 Task: Find connections with filter location Águas de Lindóia with filter topic #cybersecuritywith filter profile language French with filter current company Razorpay with filter school GIET College of Engineering, NH-5, Chaitanya Knowledge City, Rajahmundry, PIN -533296 (CC-6R) with filter industry Insurance and Employee Benefit Funds with filter service category Accounting with filter keywords title Marketing Consultant
Action: Mouse moved to (668, 129)
Screenshot: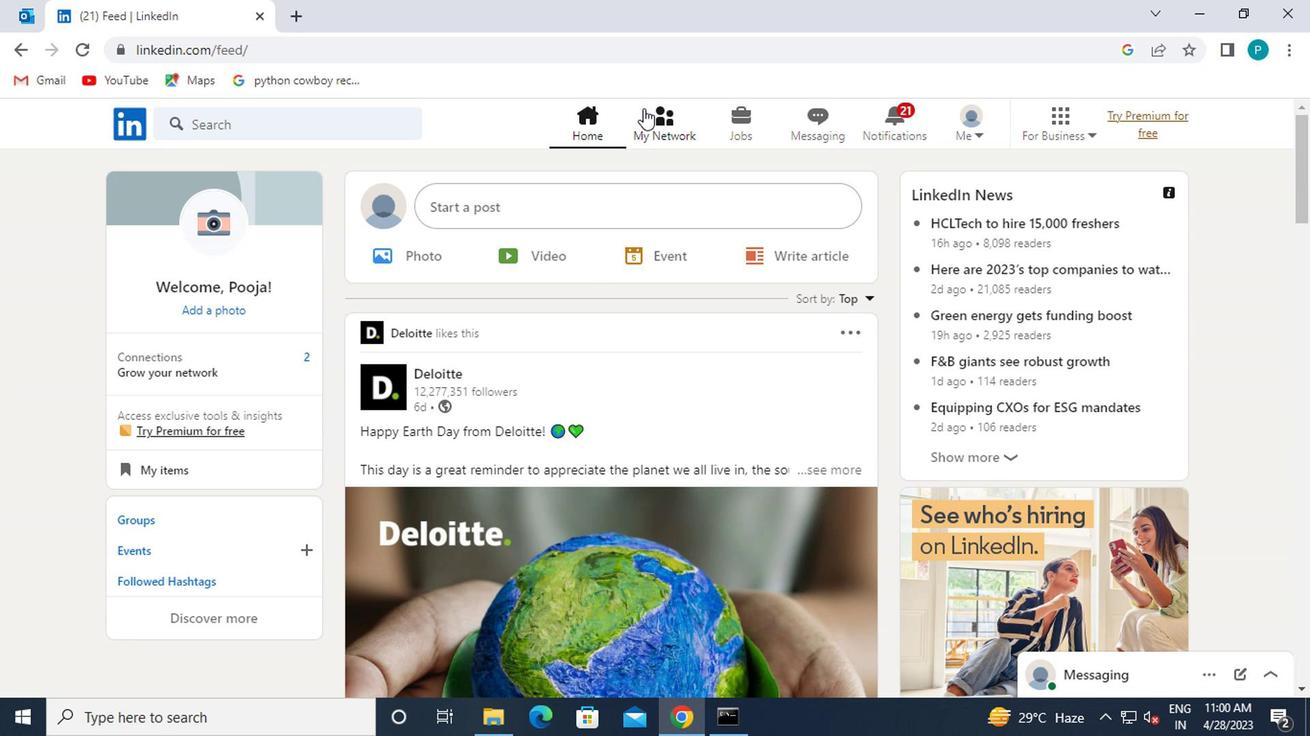 
Action: Mouse pressed left at (668, 129)
Screenshot: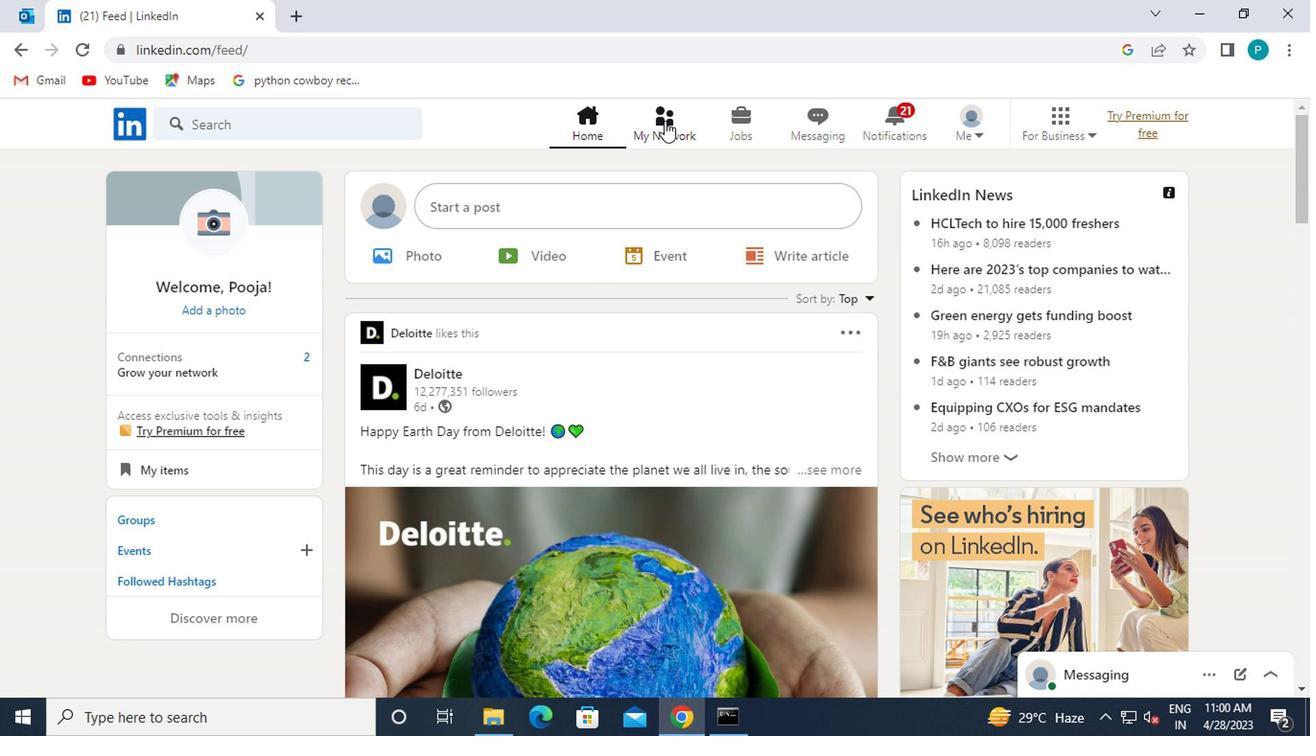 
Action: Mouse moved to (329, 226)
Screenshot: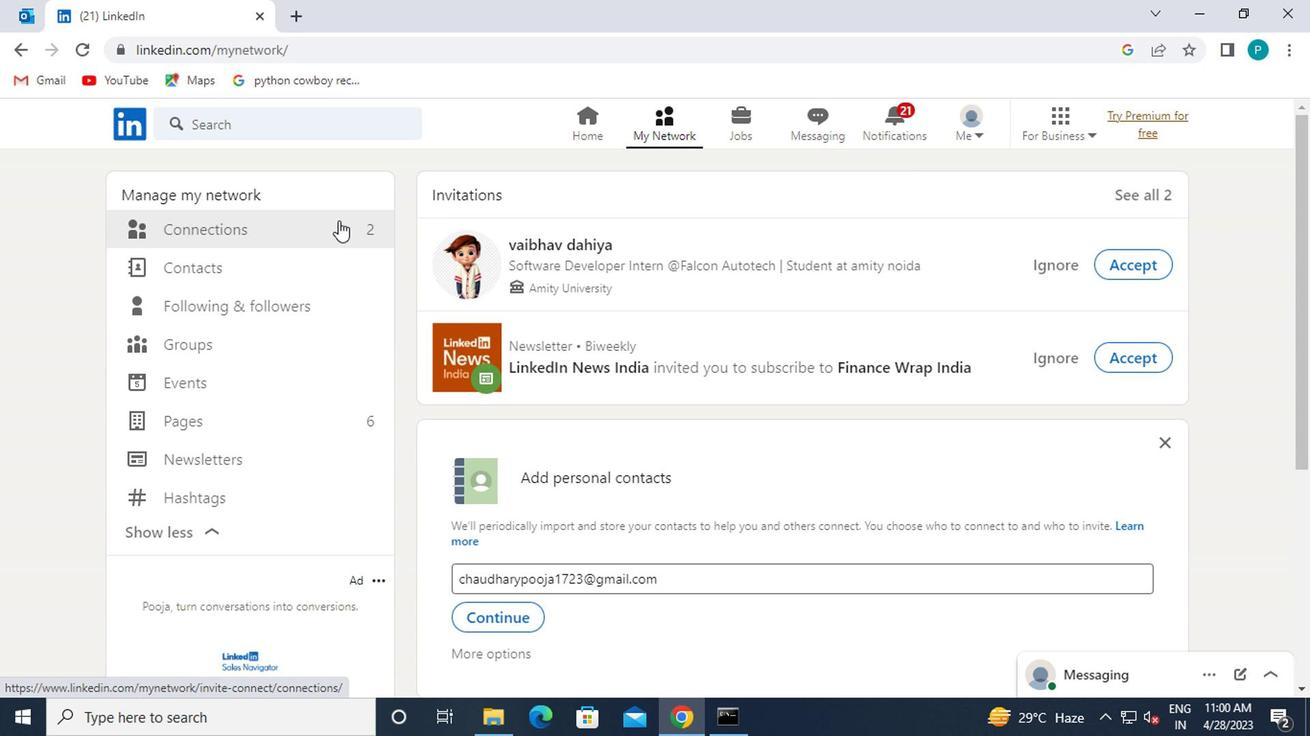 
Action: Mouse pressed left at (329, 226)
Screenshot: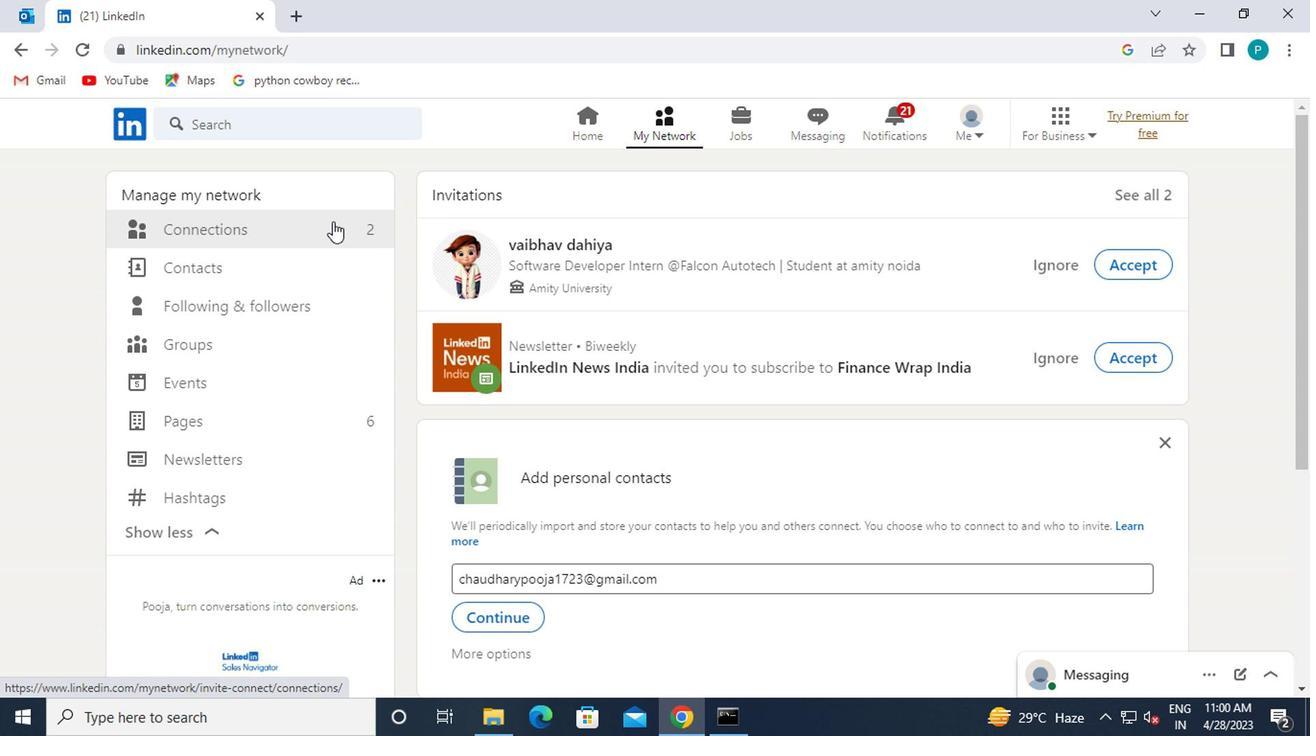 
Action: Mouse moved to (786, 229)
Screenshot: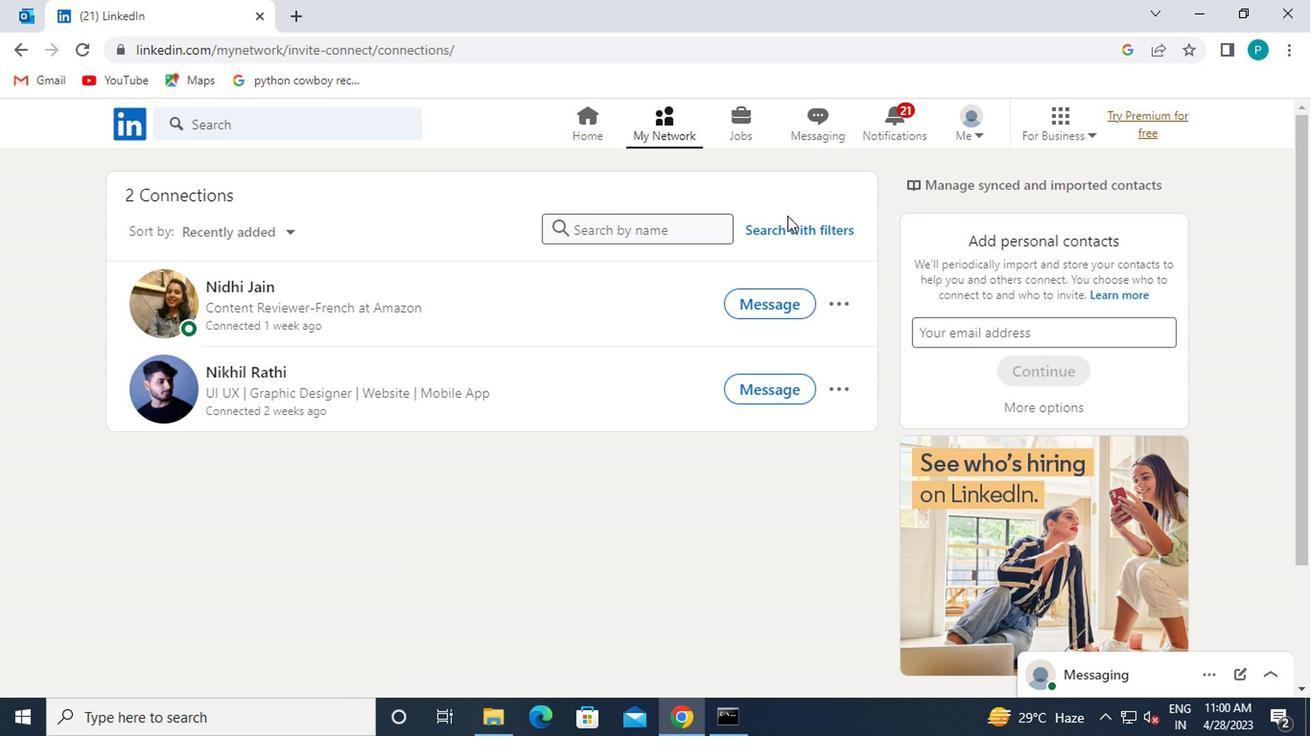 
Action: Mouse pressed left at (786, 229)
Screenshot: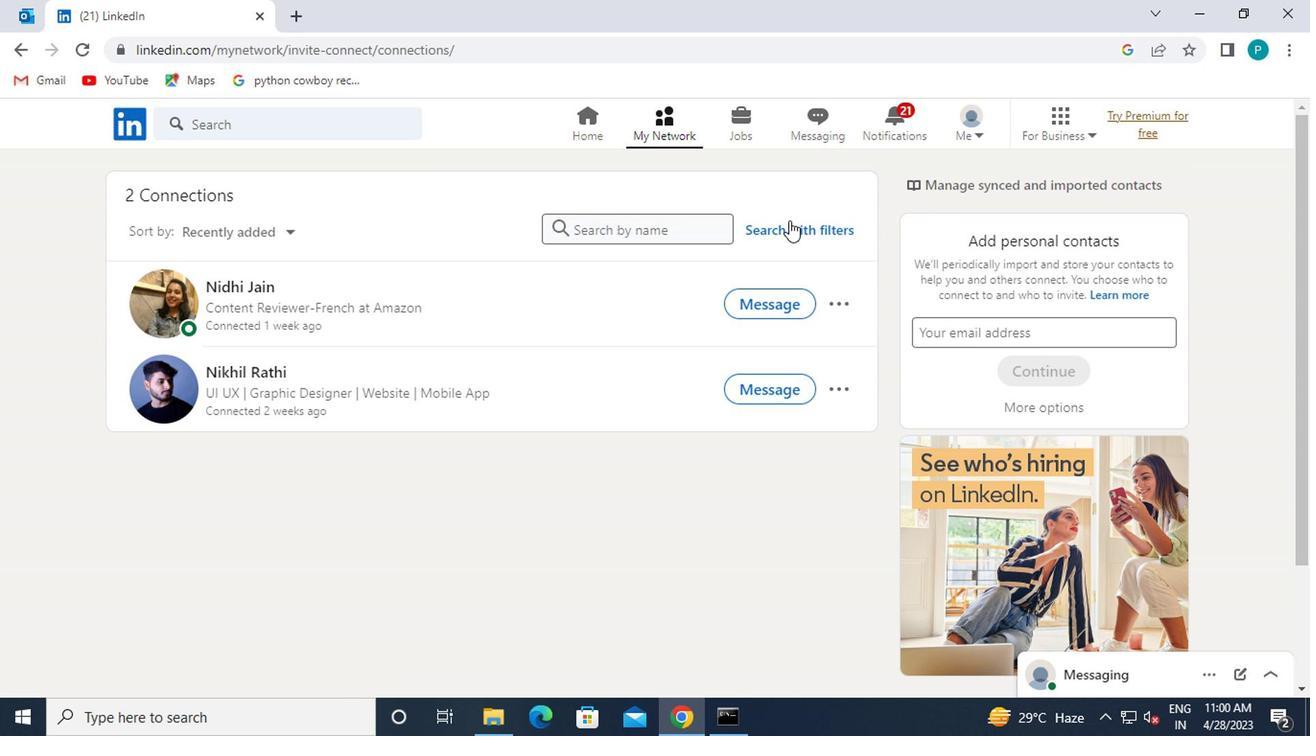 
Action: Mouse moved to (737, 182)
Screenshot: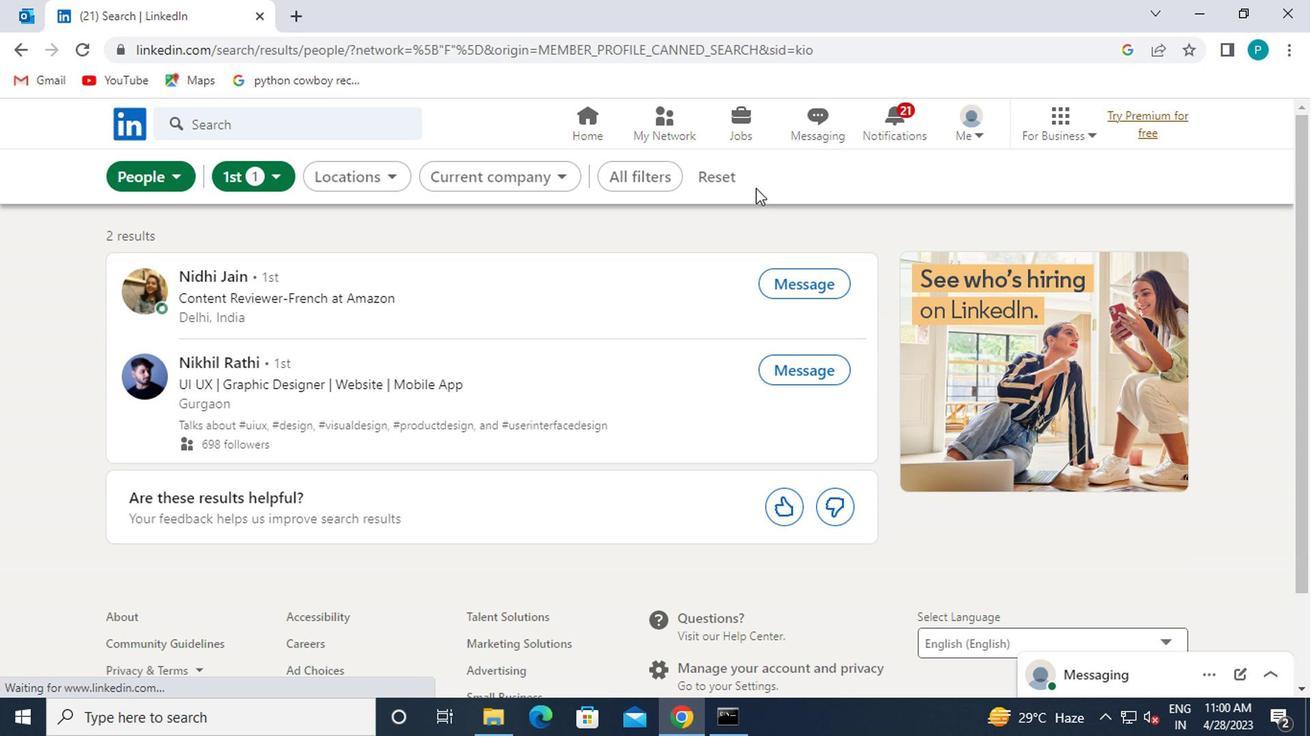
Action: Mouse pressed left at (737, 182)
Screenshot: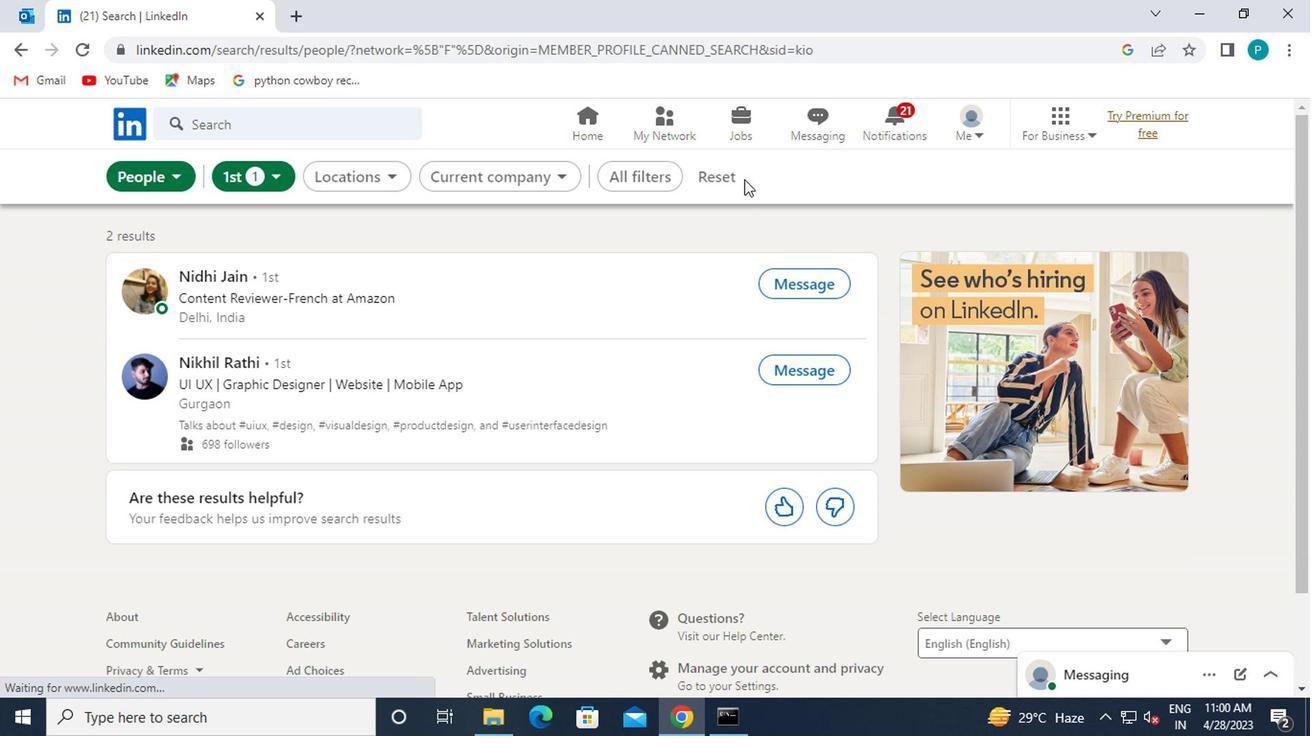 
Action: Mouse moved to (661, 181)
Screenshot: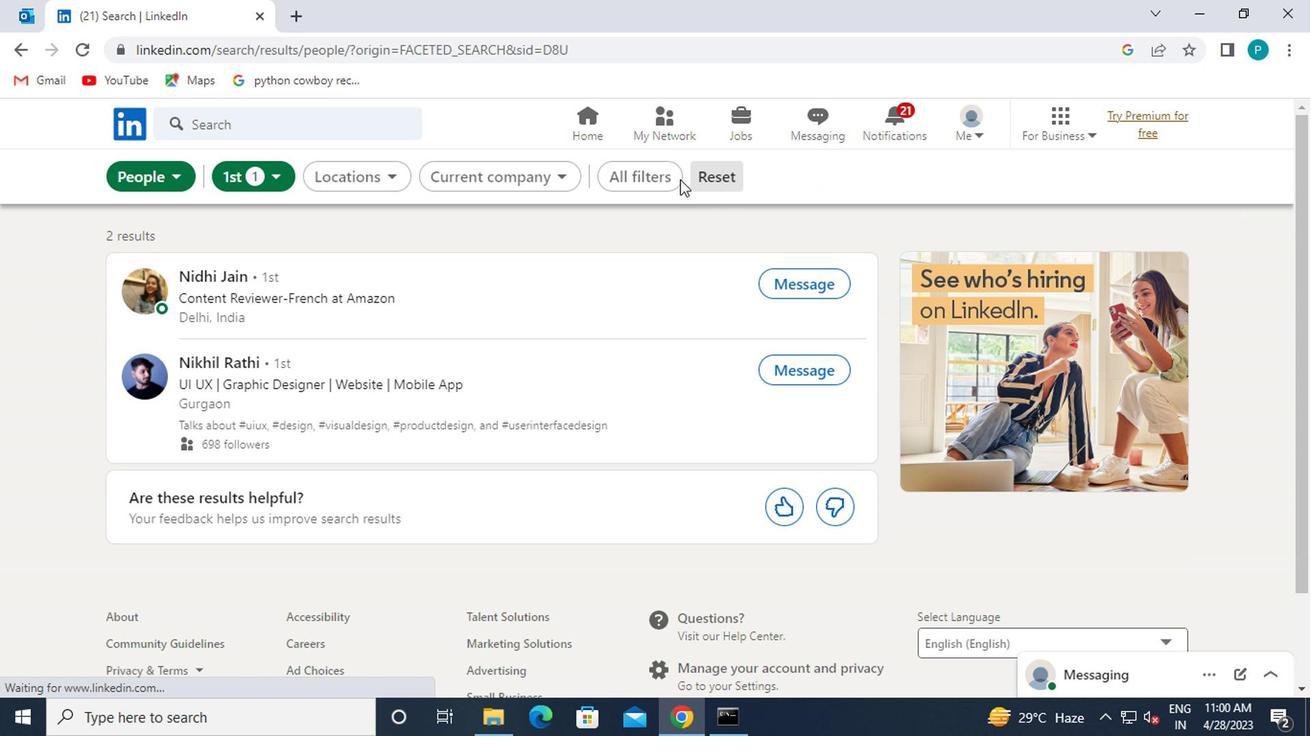 
Action: Mouse pressed left at (661, 181)
Screenshot: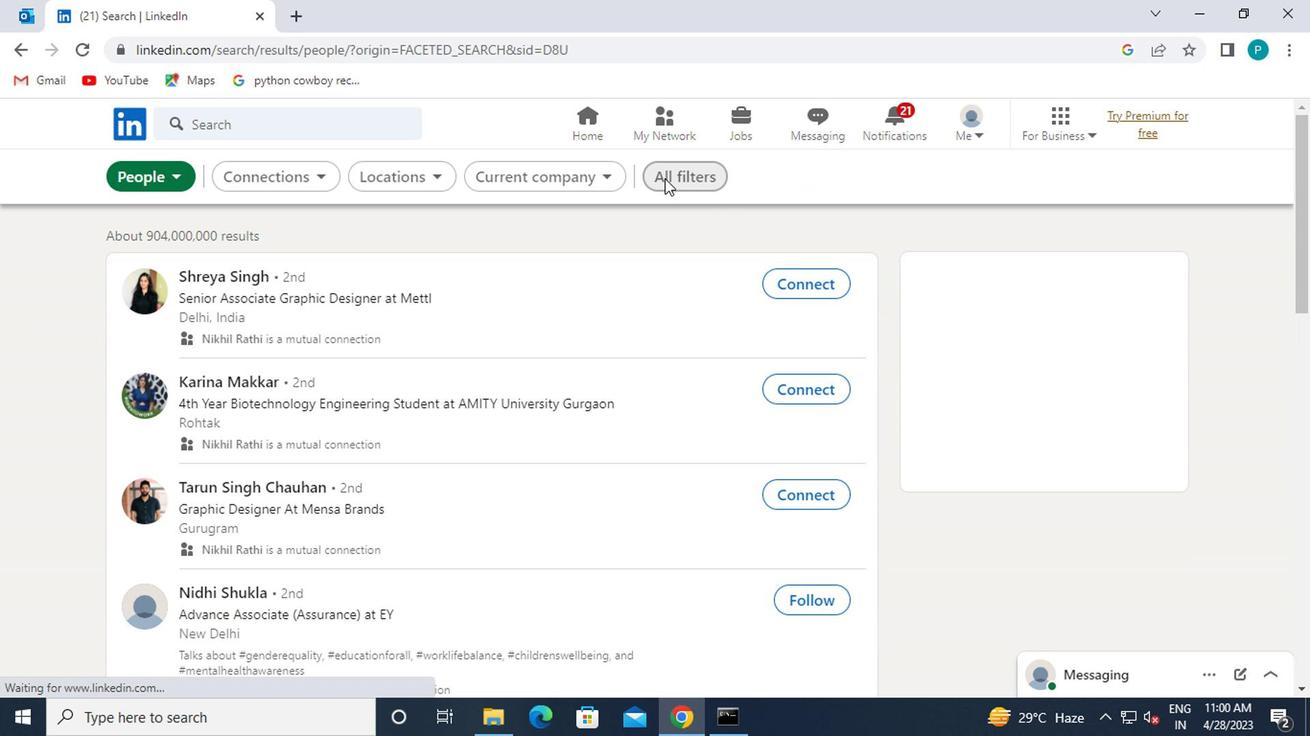 
Action: Mouse moved to (1239, 585)
Screenshot: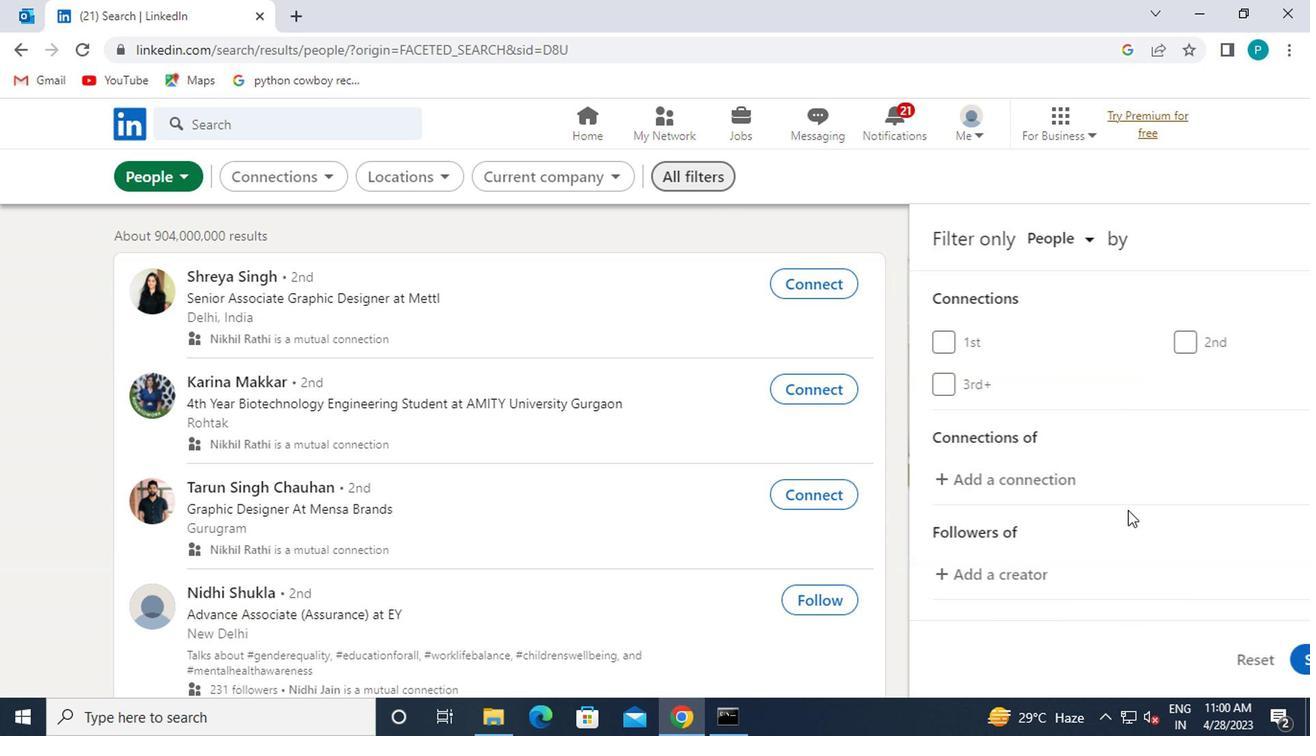 
Action: Mouse scrolled (1239, 584) with delta (0, -1)
Screenshot: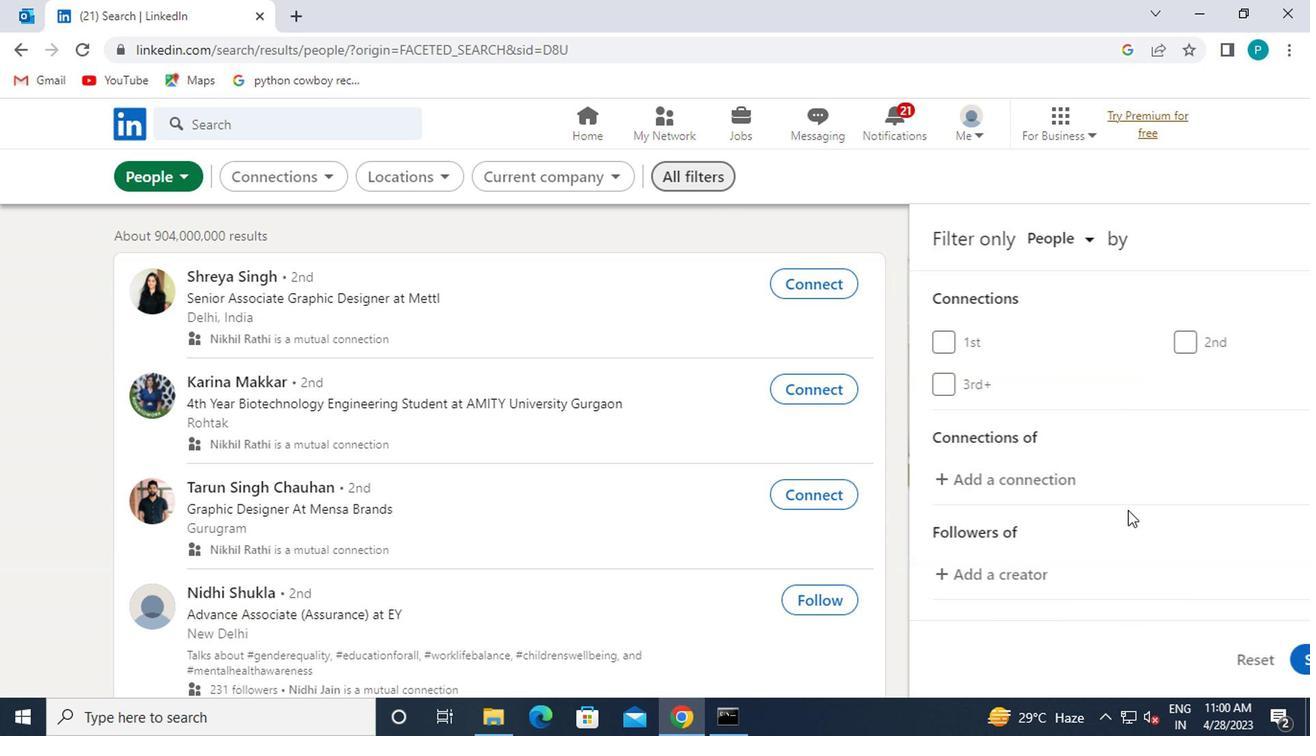 
Action: Mouse scrolled (1239, 584) with delta (0, -1)
Screenshot: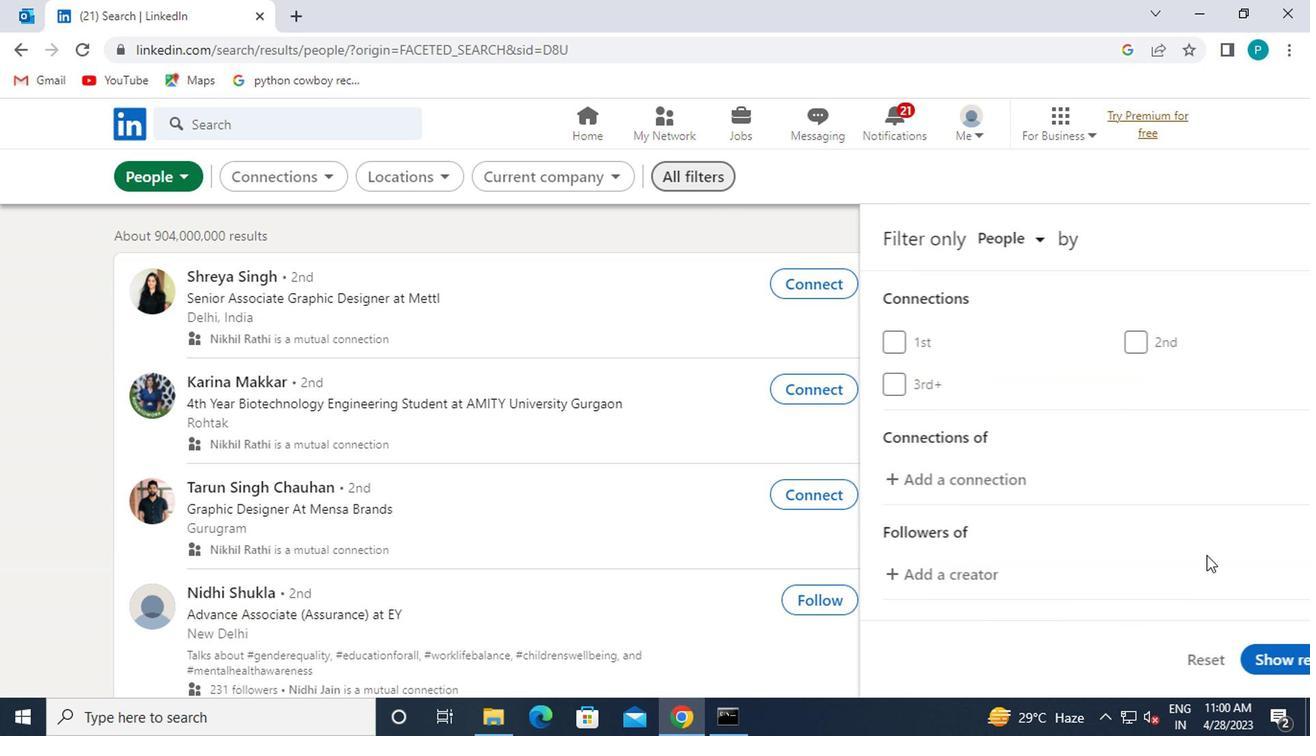 
Action: Mouse scrolled (1239, 584) with delta (0, -1)
Screenshot: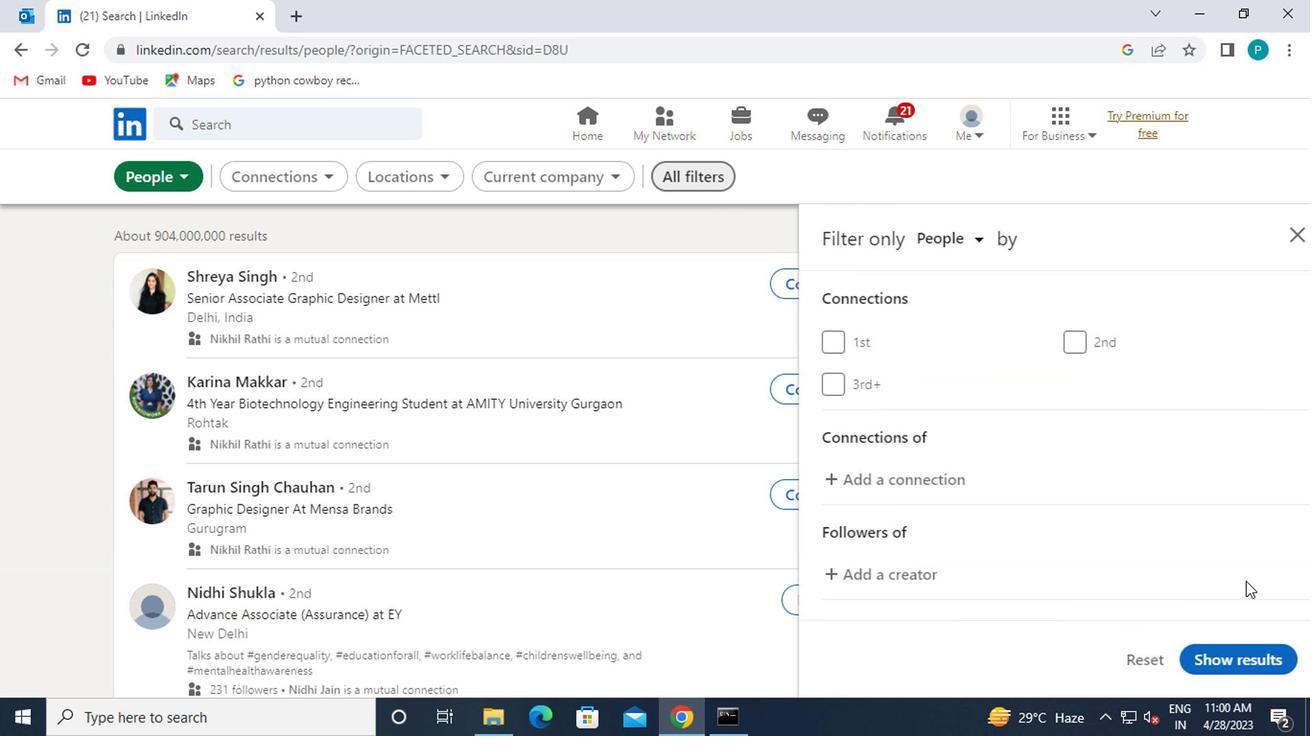 
Action: Mouse moved to (1088, 459)
Screenshot: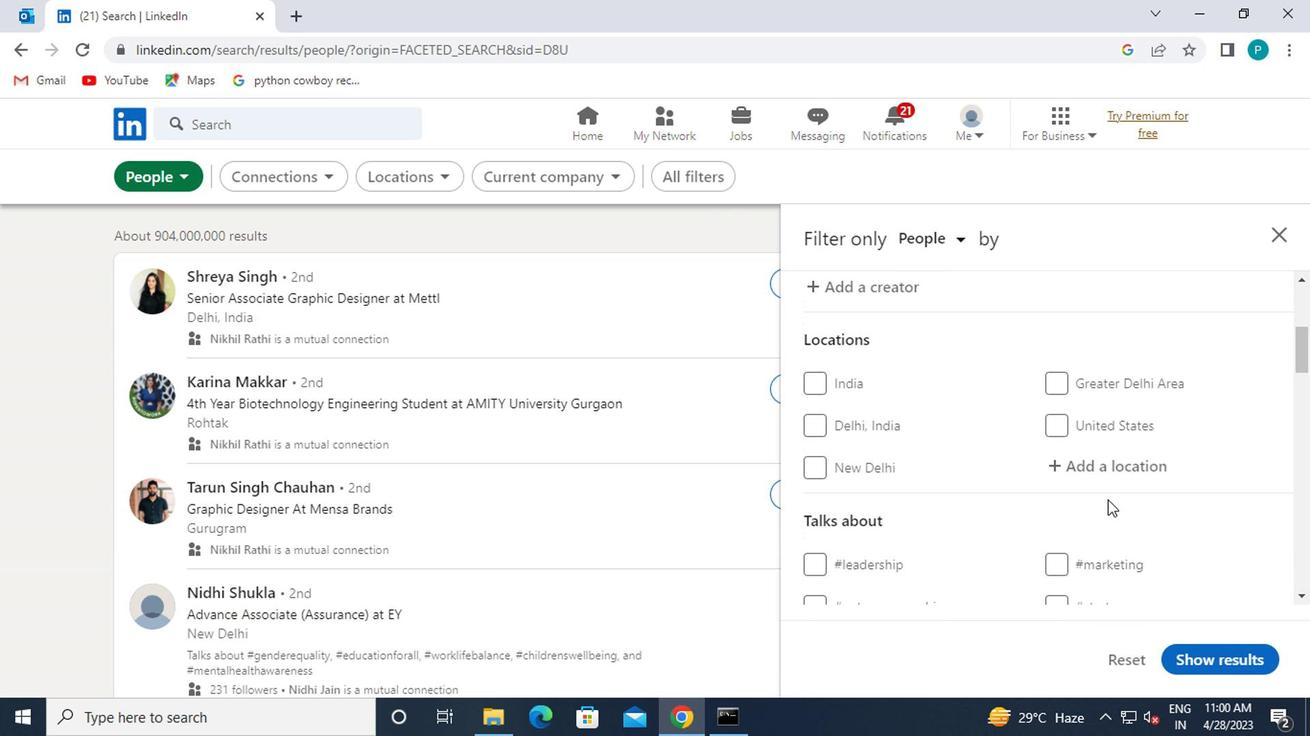 
Action: Mouse pressed left at (1088, 459)
Screenshot: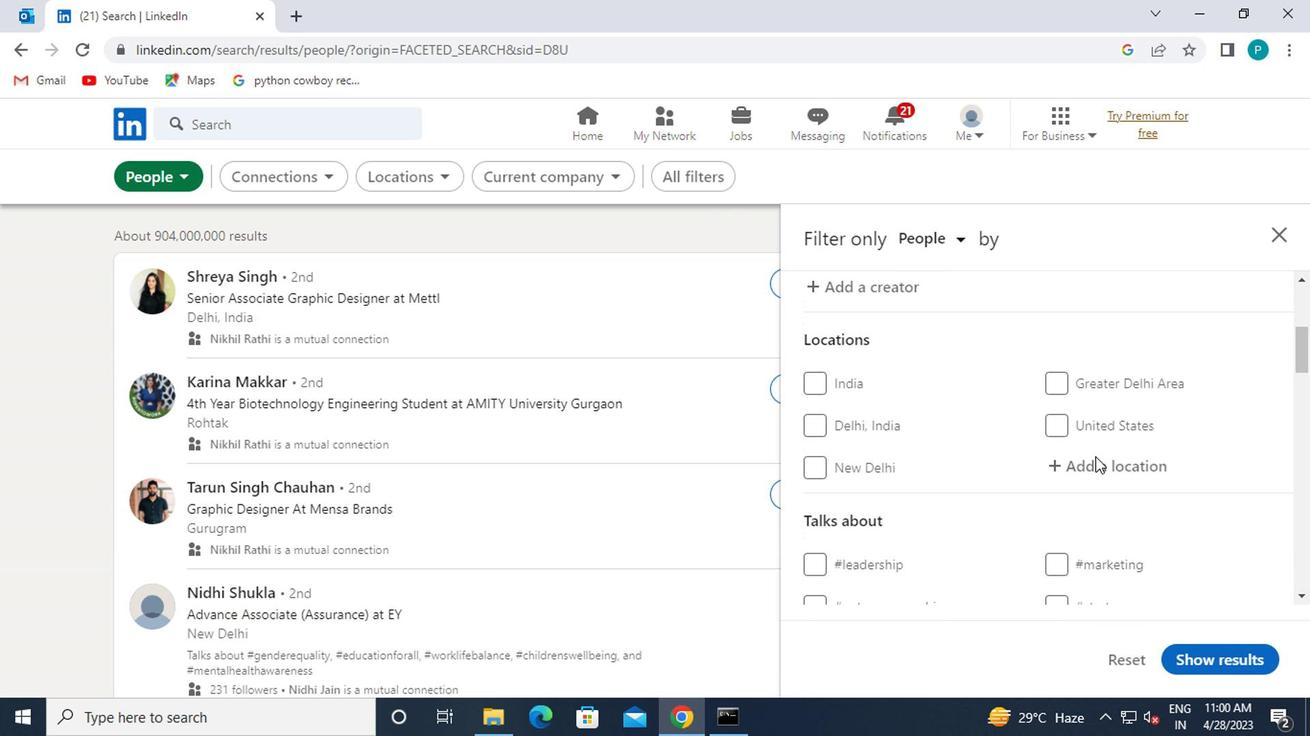 
Action: Mouse moved to (1087, 459)
Screenshot: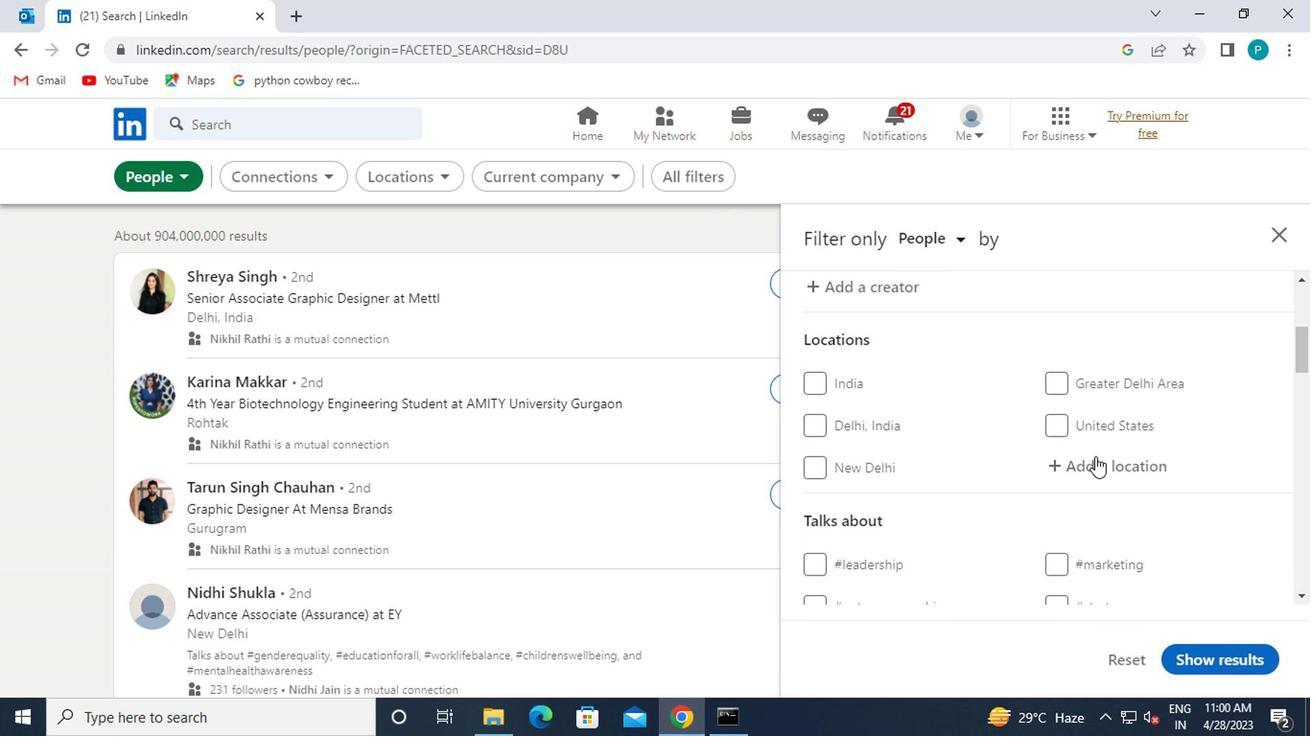 
Action: Key pressed <Key.caps_lock>a<Key.caps_lock>guas
Screenshot: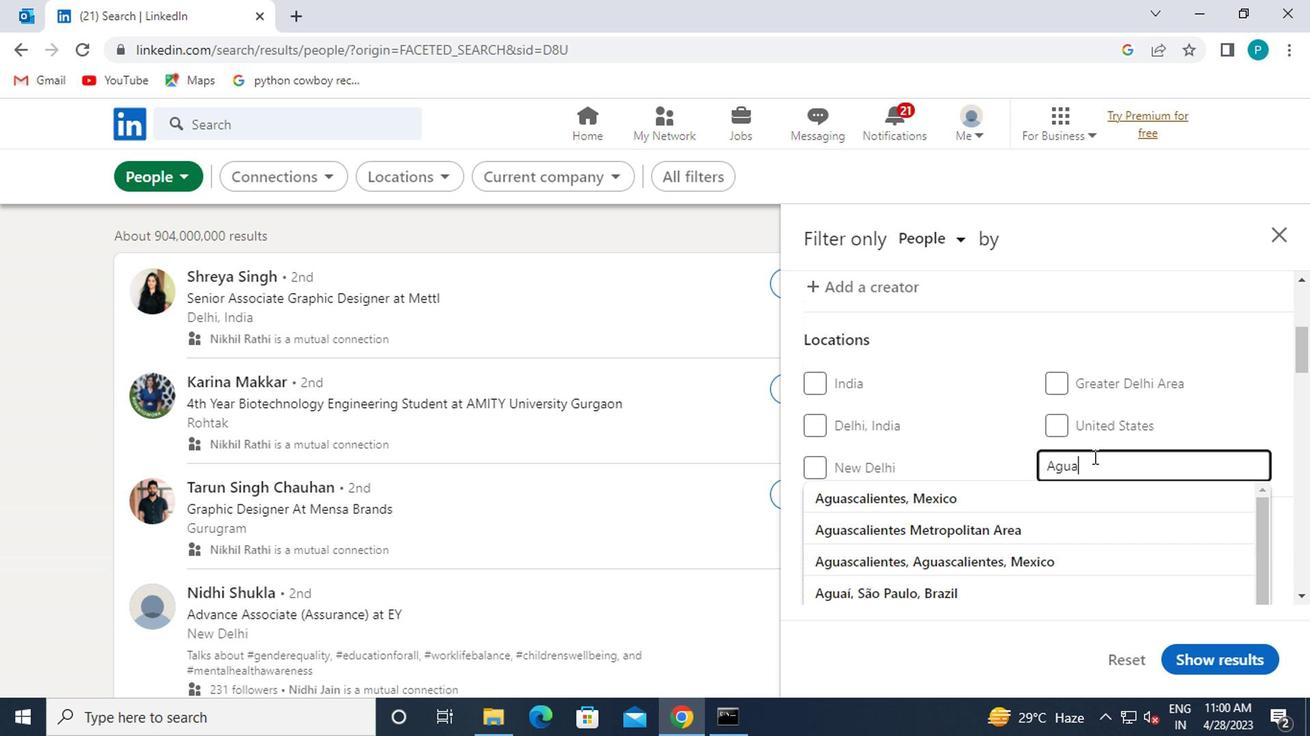 
Action: Mouse moved to (1083, 458)
Screenshot: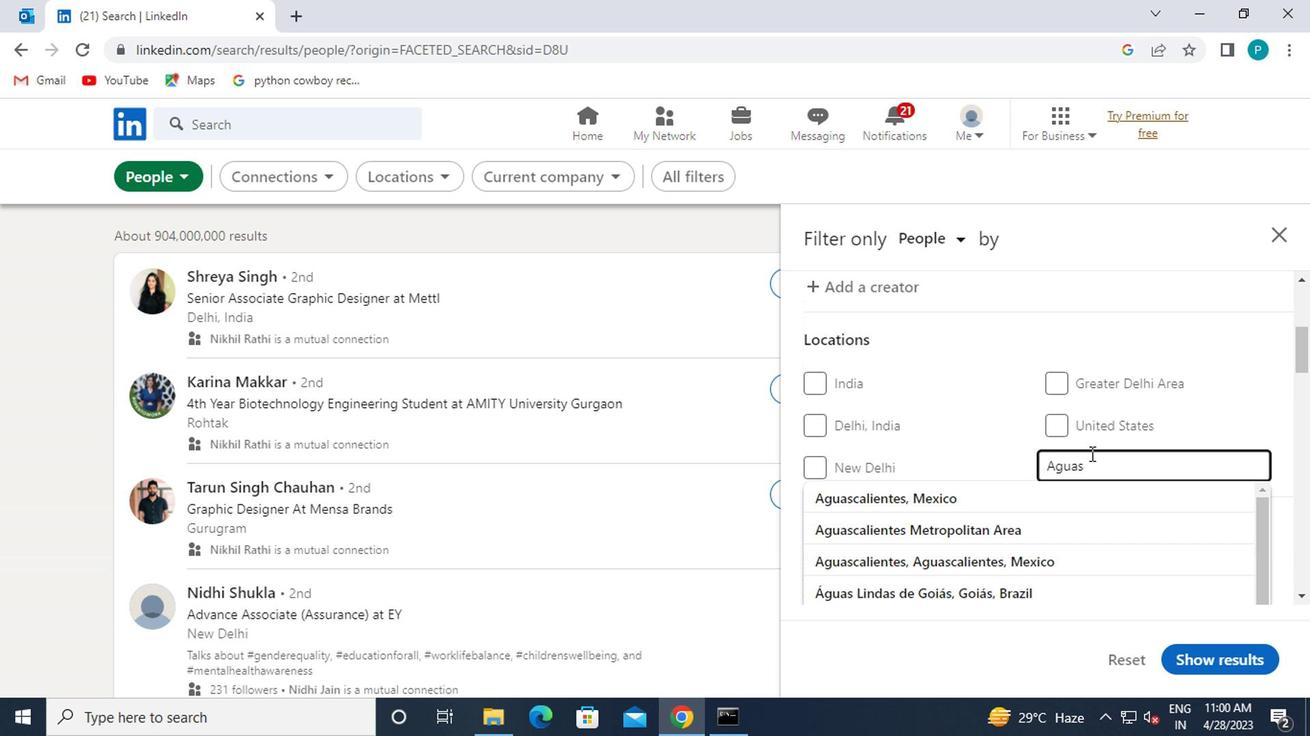 
Action: Key pressed <Key.space>de
Screenshot: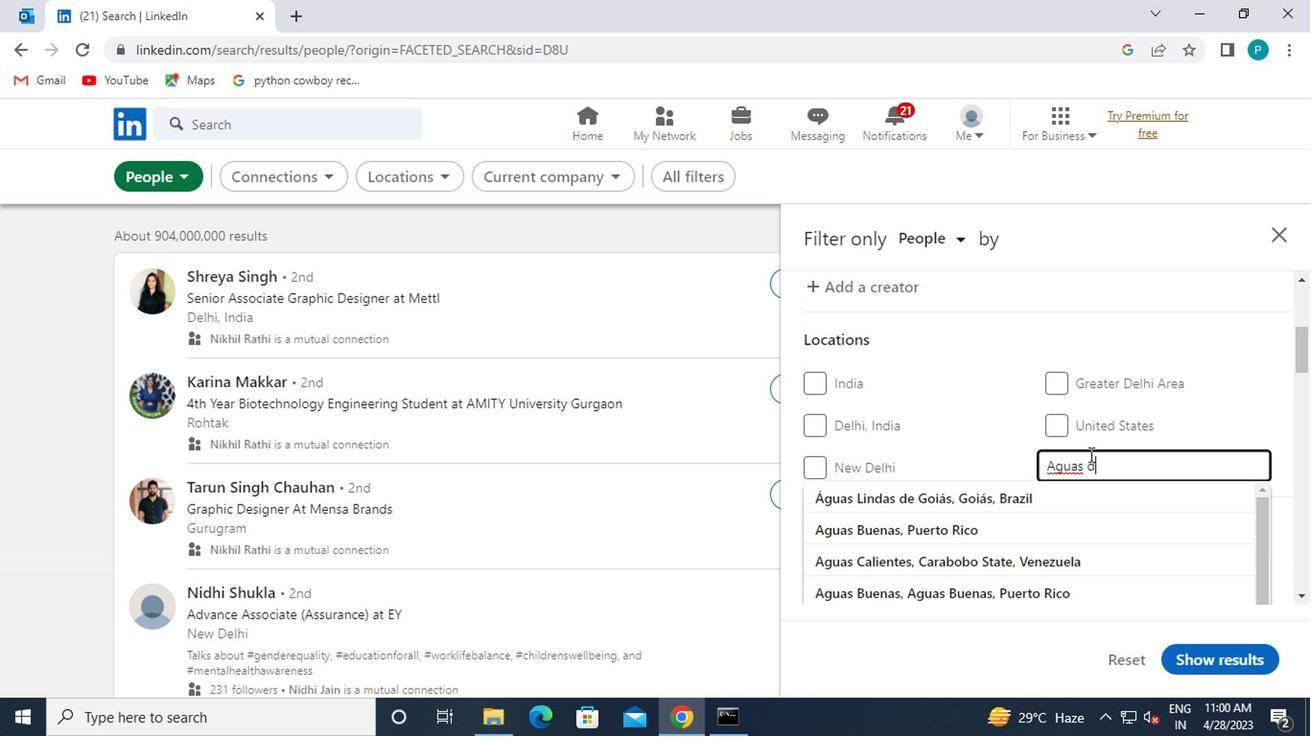 
Action: Mouse moved to (1015, 521)
Screenshot: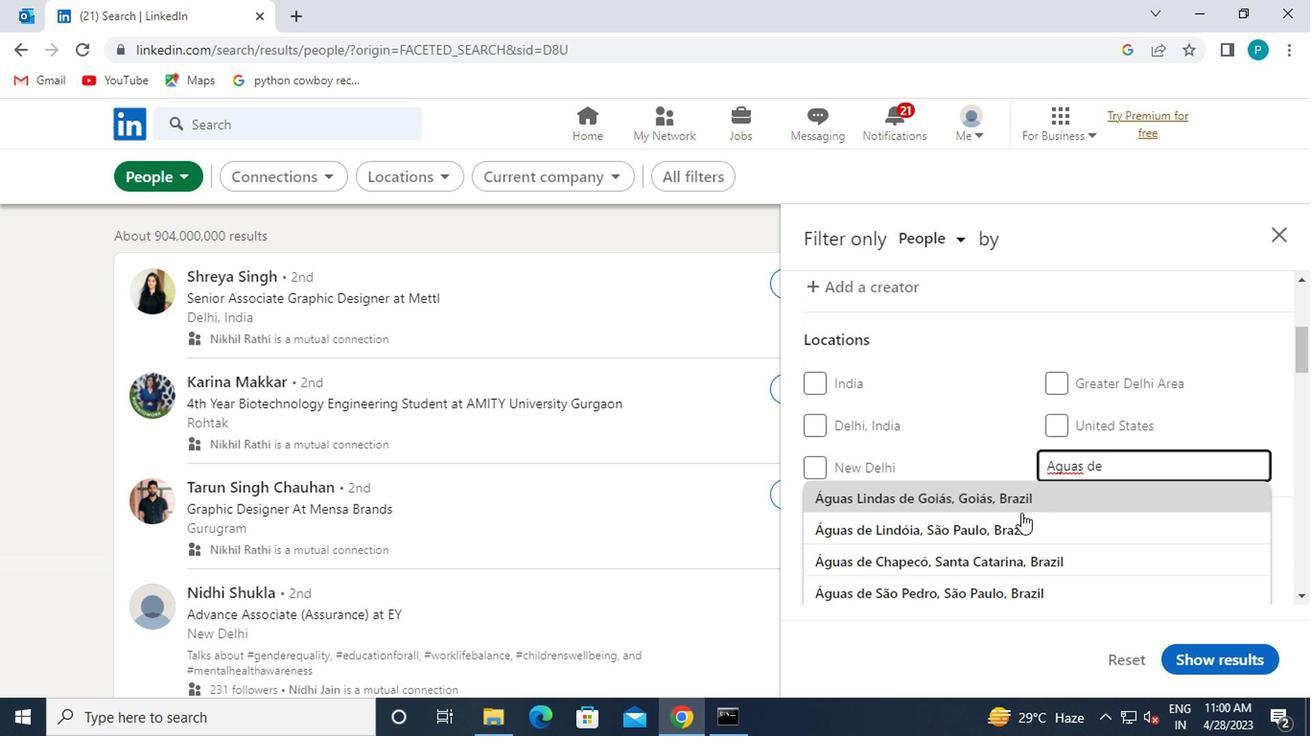 
Action: Mouse pressed left at (1015, 521)
Screenshot: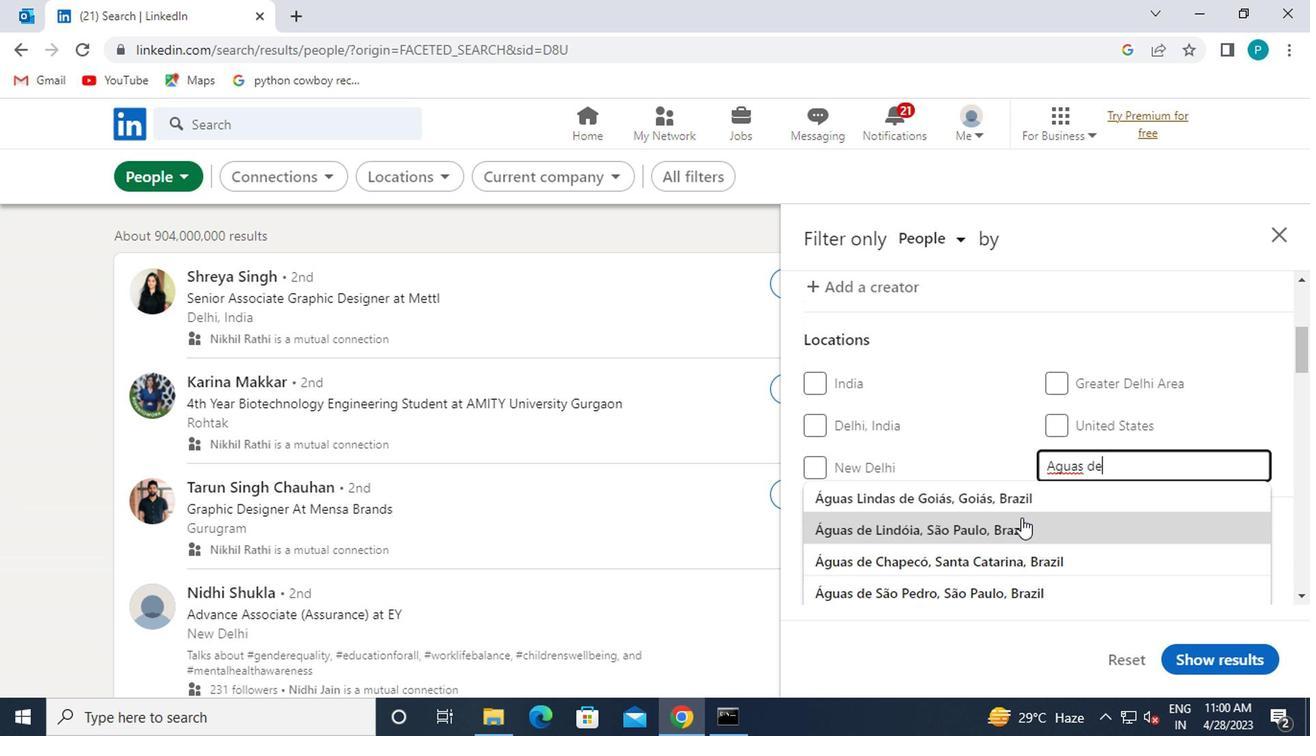 
Action: Mouse moved to (1015, 503)
Screenshot: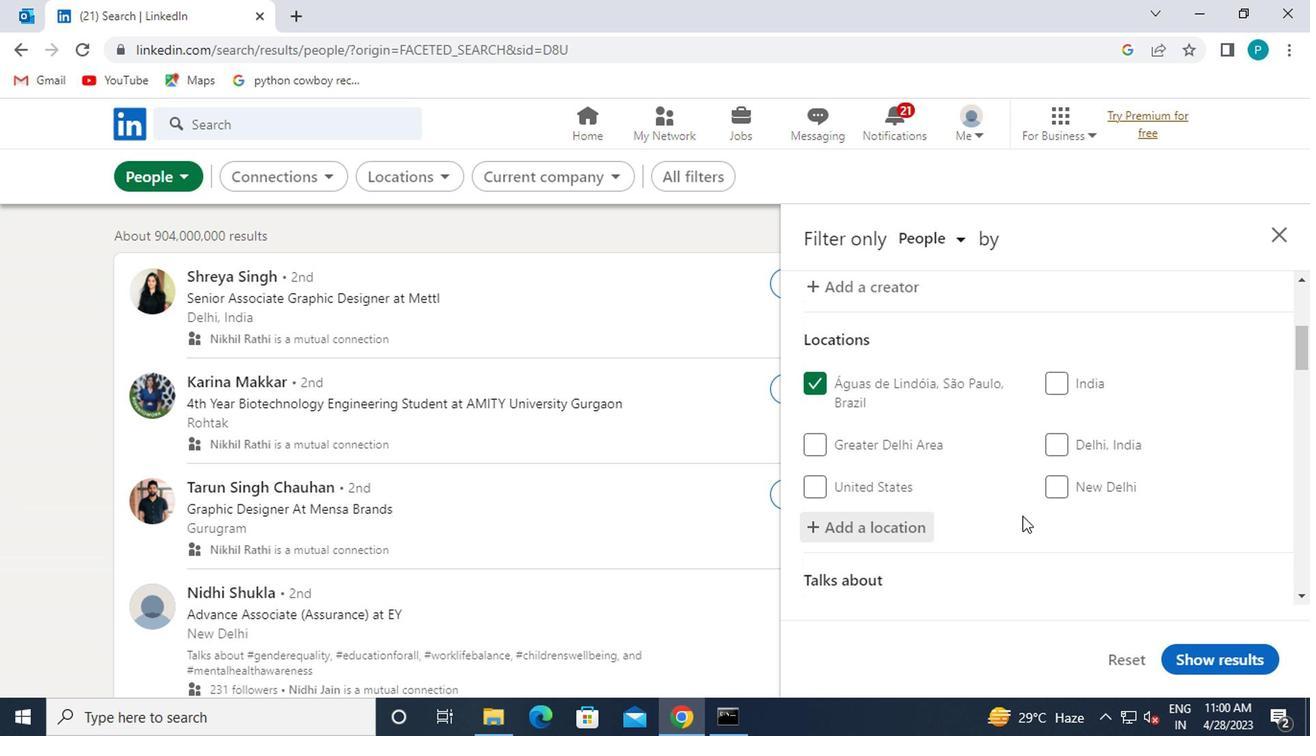 
Action: Mouse scrolled (1015, 502) with delta (0, -1)
Screenshot: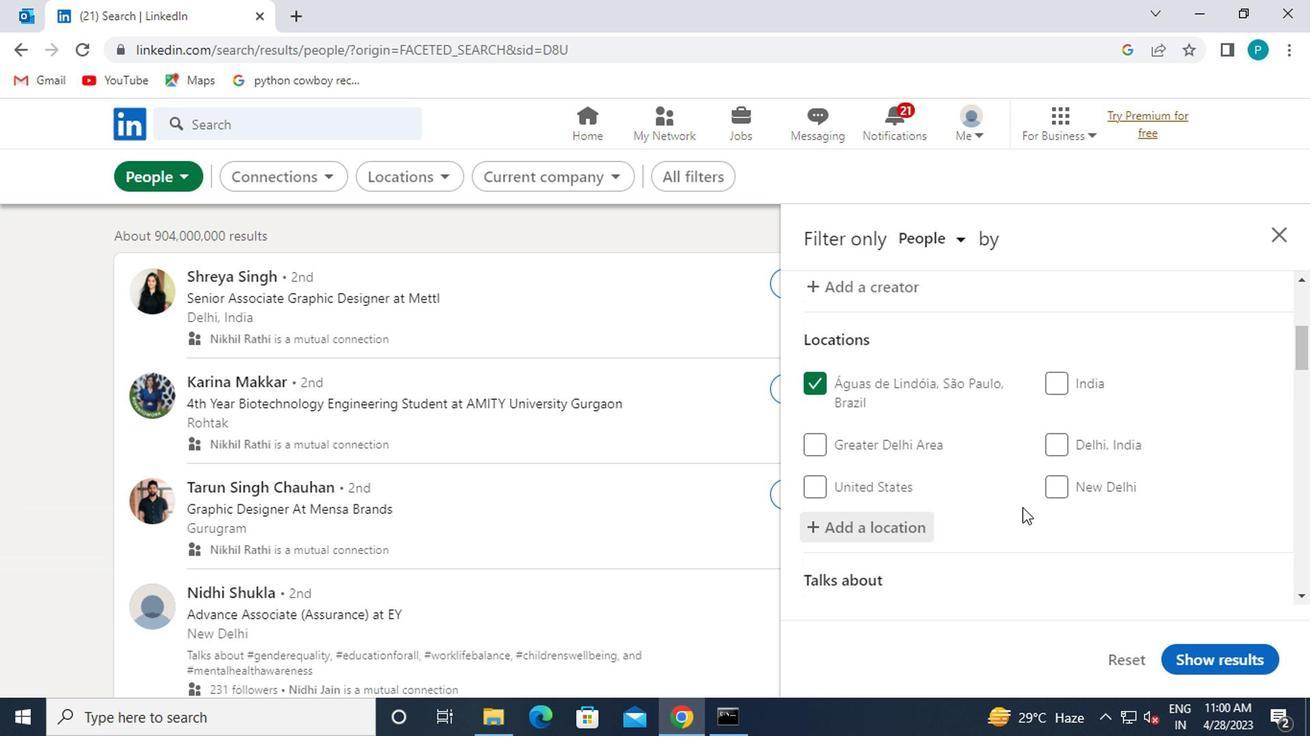 
Action: Mouse scrolled (1015, 502) with delta (0, -1)
Screenshot: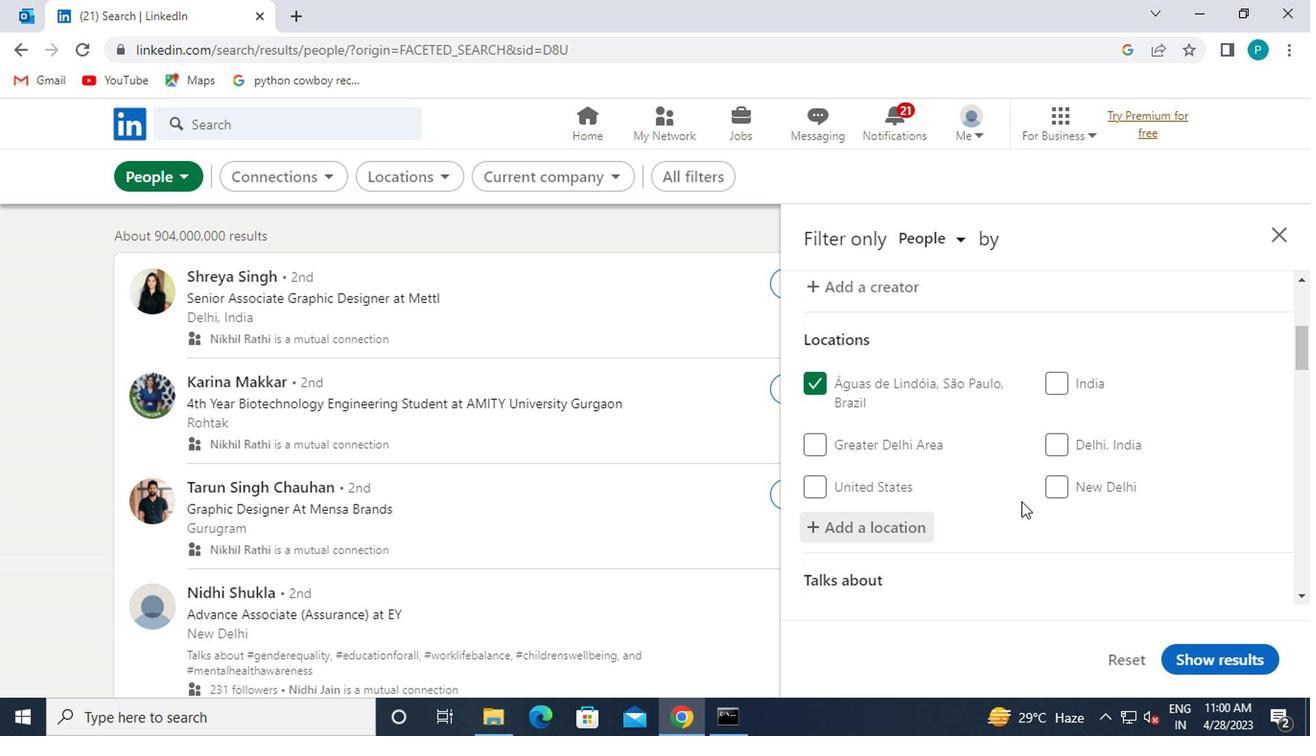 
Action: Mouse scrolled (1015, 502) with delta (0, -1)
Screenshot: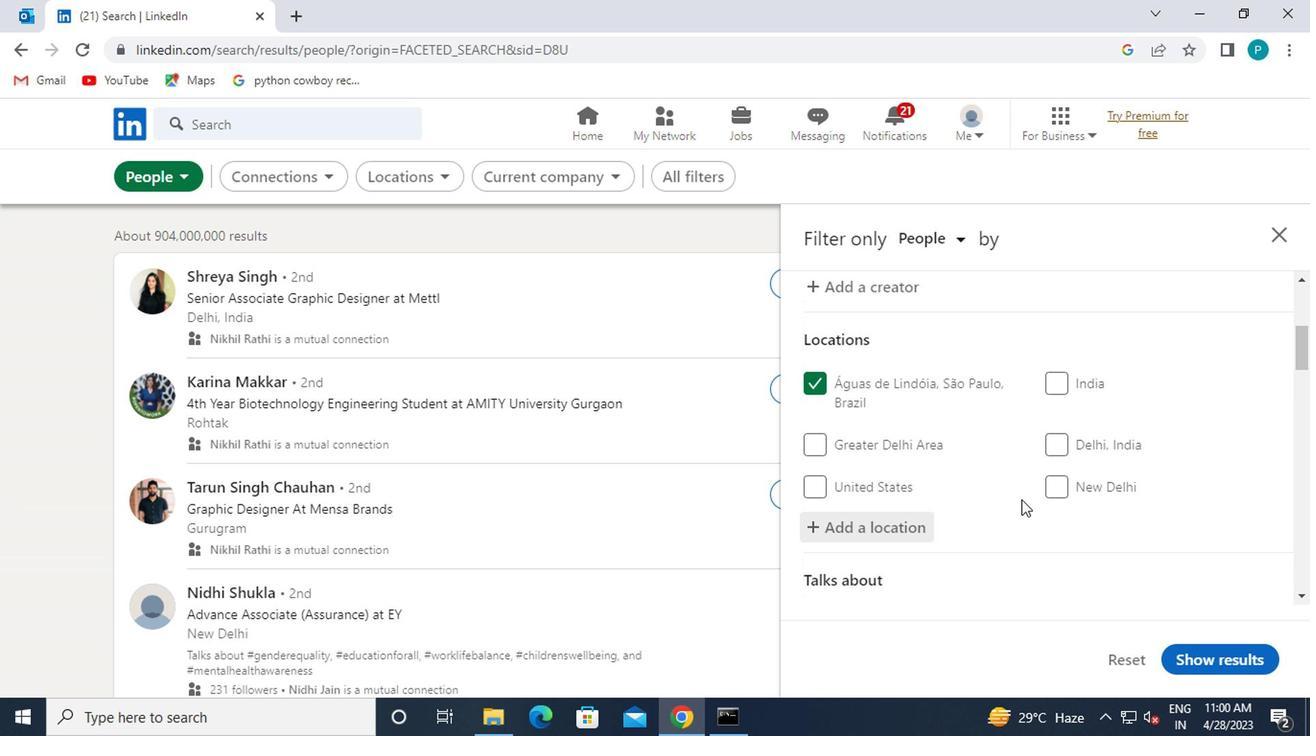 
Action: Mouse moved to (1066, 427)
Screenshot: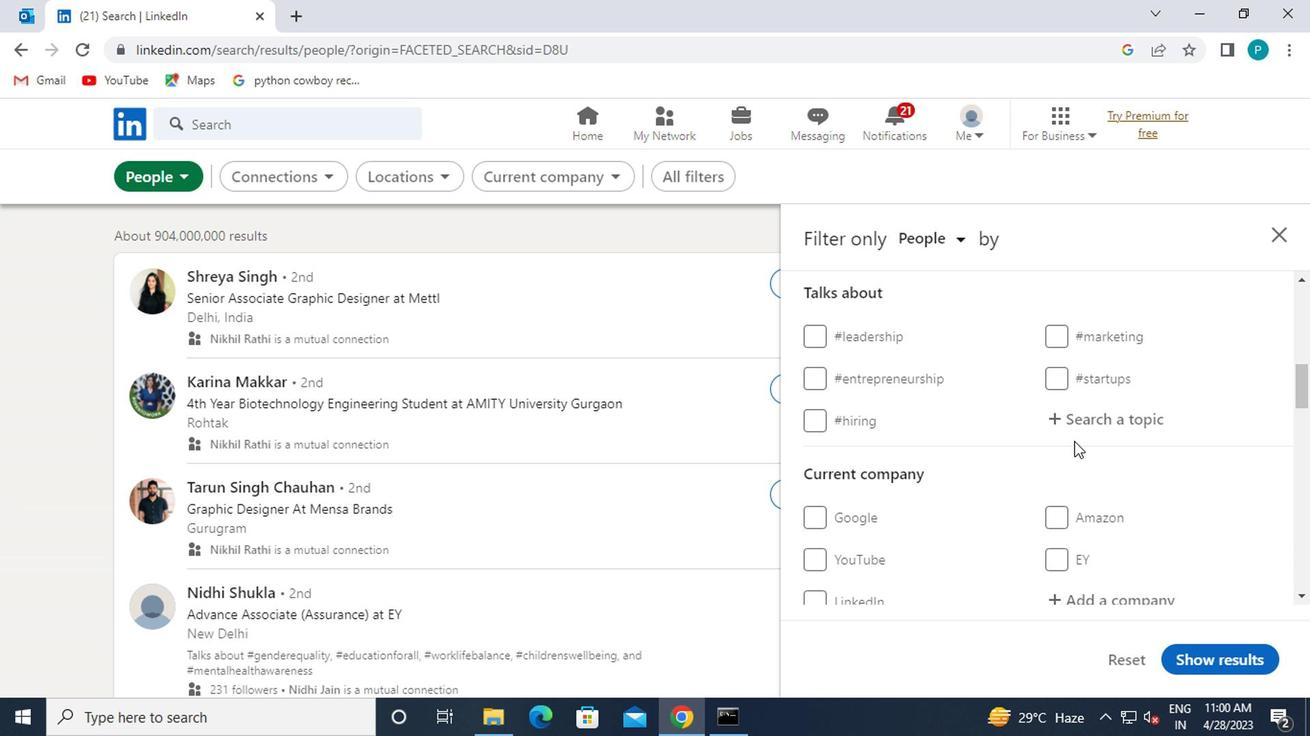
Action: Mouse pressed left at (1066, 427)
Screenshot: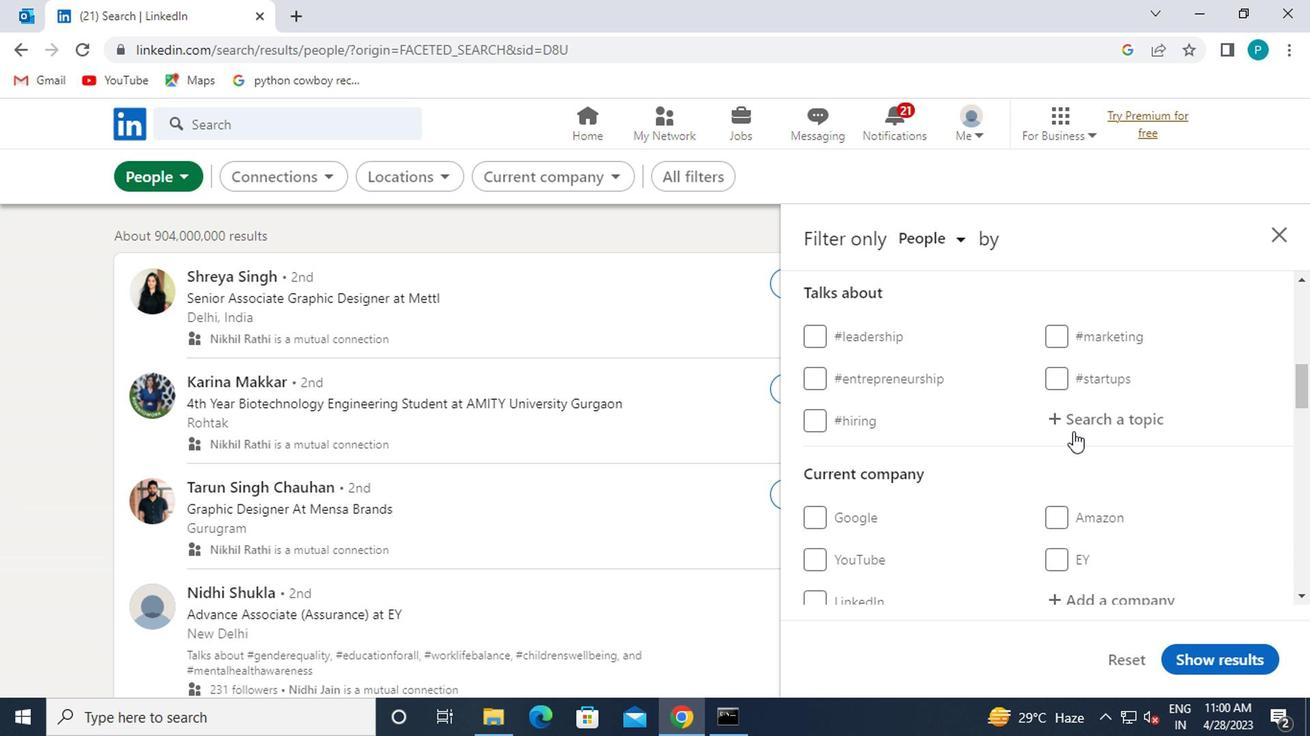 
Action: Key pressed <Key.shift>#CYBERSECURITY
Screenshot: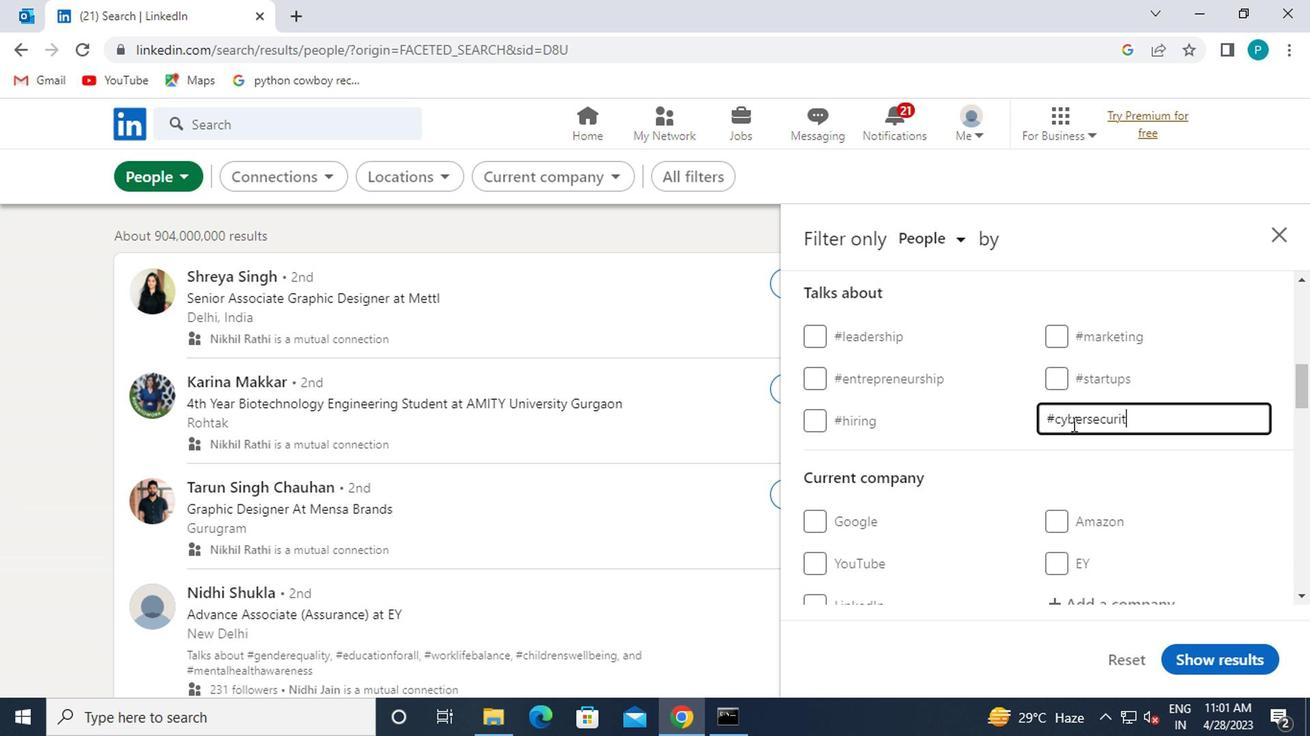 
Action: Mouse scrolled (1066, 426) with delta (0, 0)
Screenshot: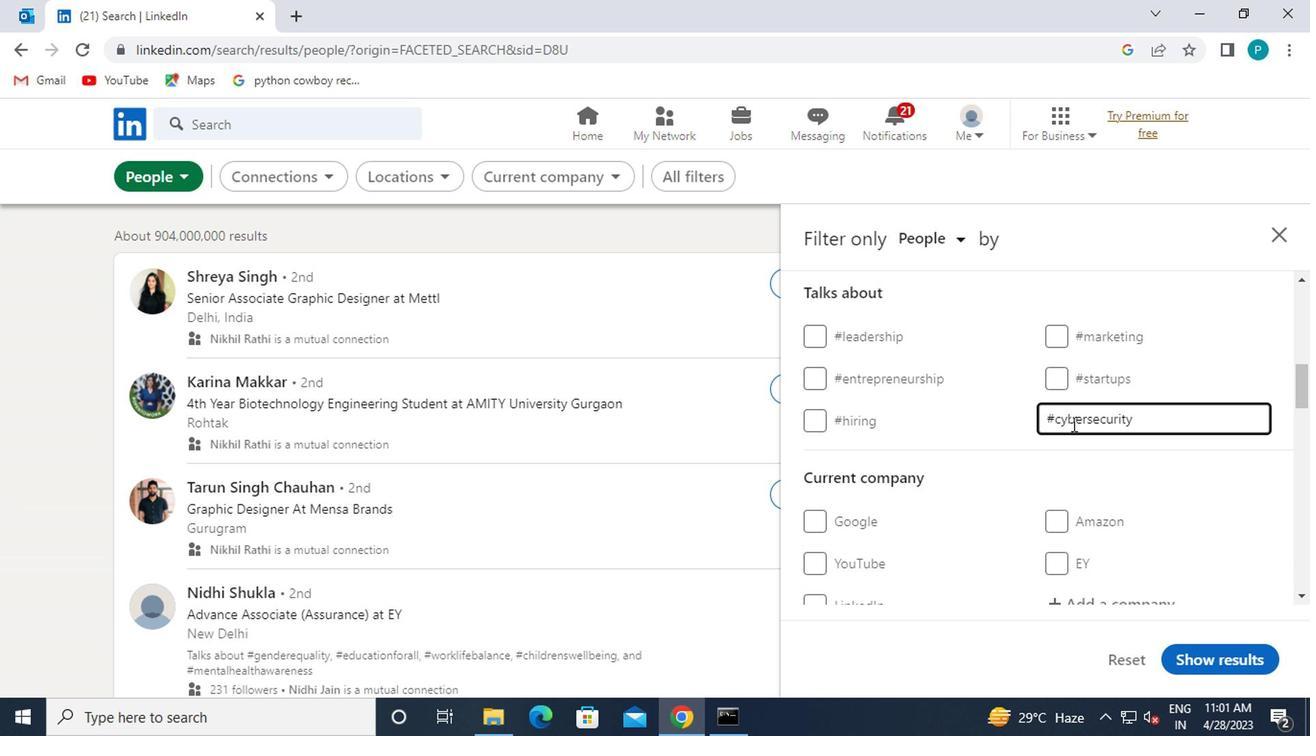 
Action: Mouse scrolled (1066, 426) with delta (0, 0)
Screenshot: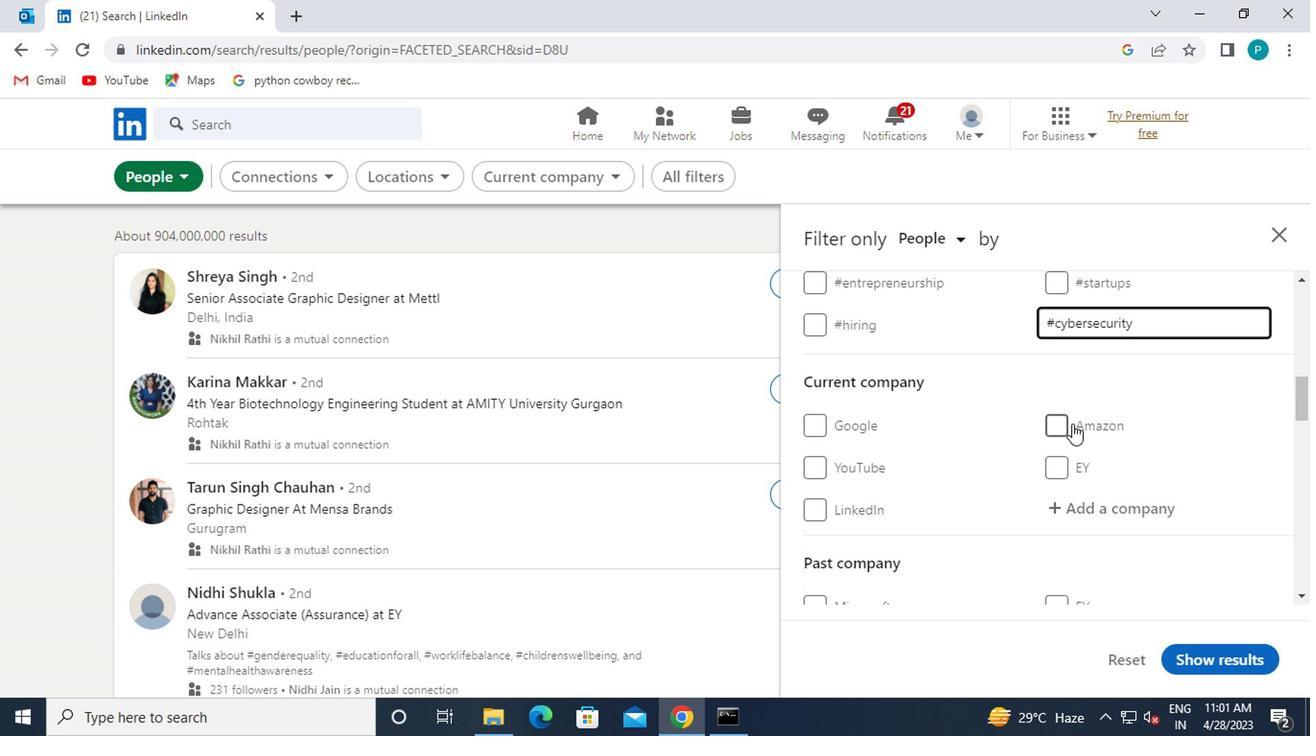
Action: Mouse scrolled (1066, 426) with delta (0, 0)
Screenshot: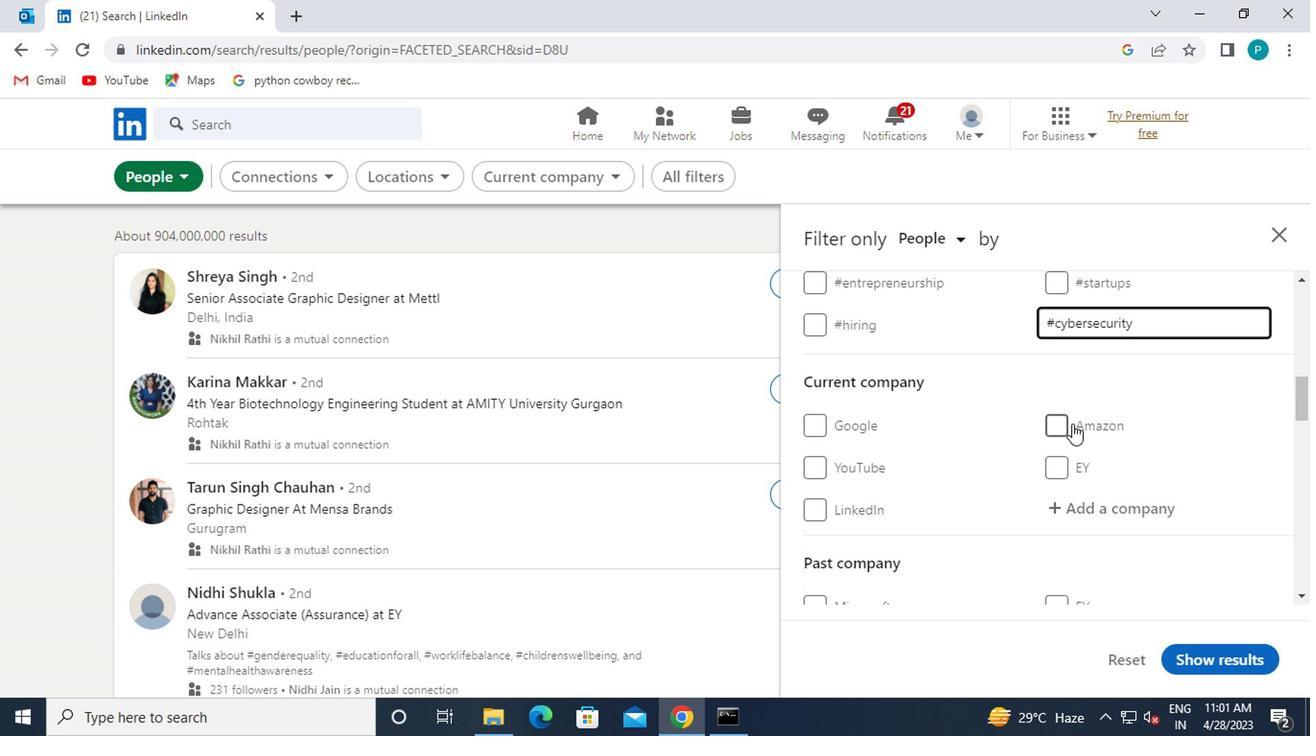 
Action: Mouse moved to (1060, 428)
Screenshot: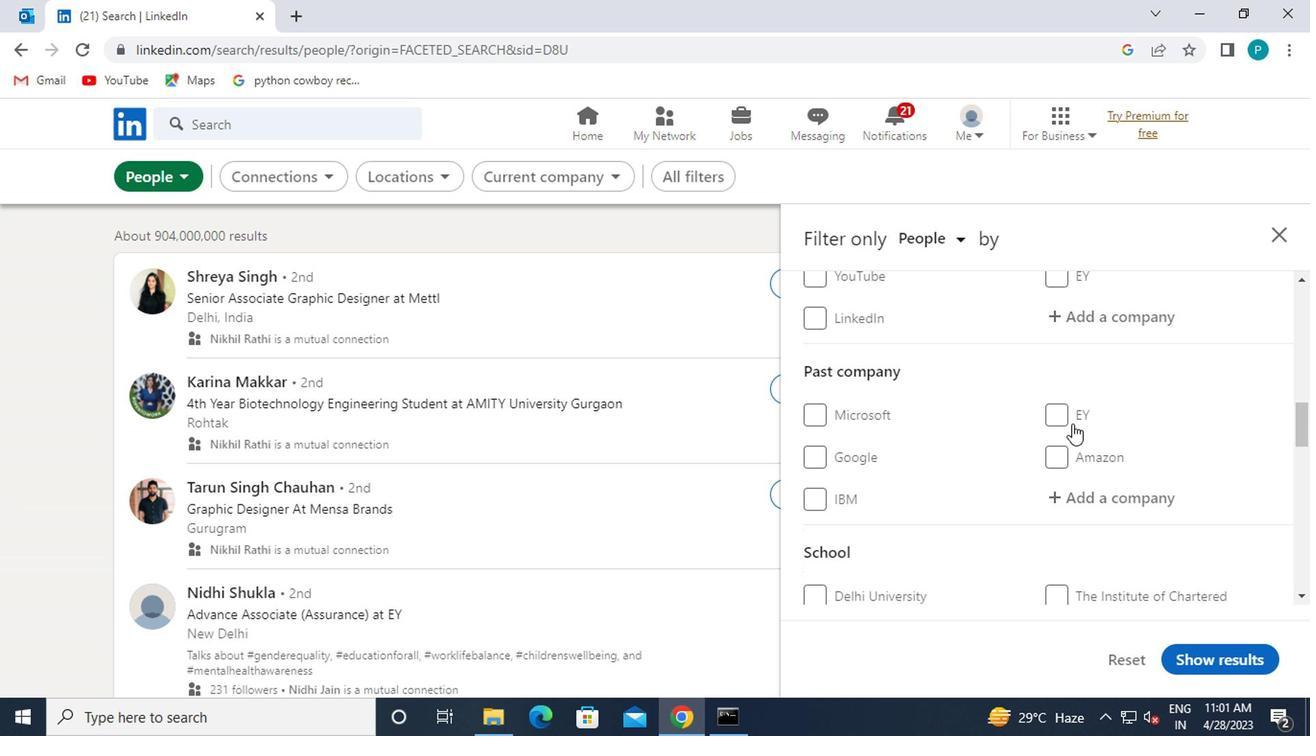 
Action: Mouse scrolled (1060, 427) with delta (0, -1)
Screenshot: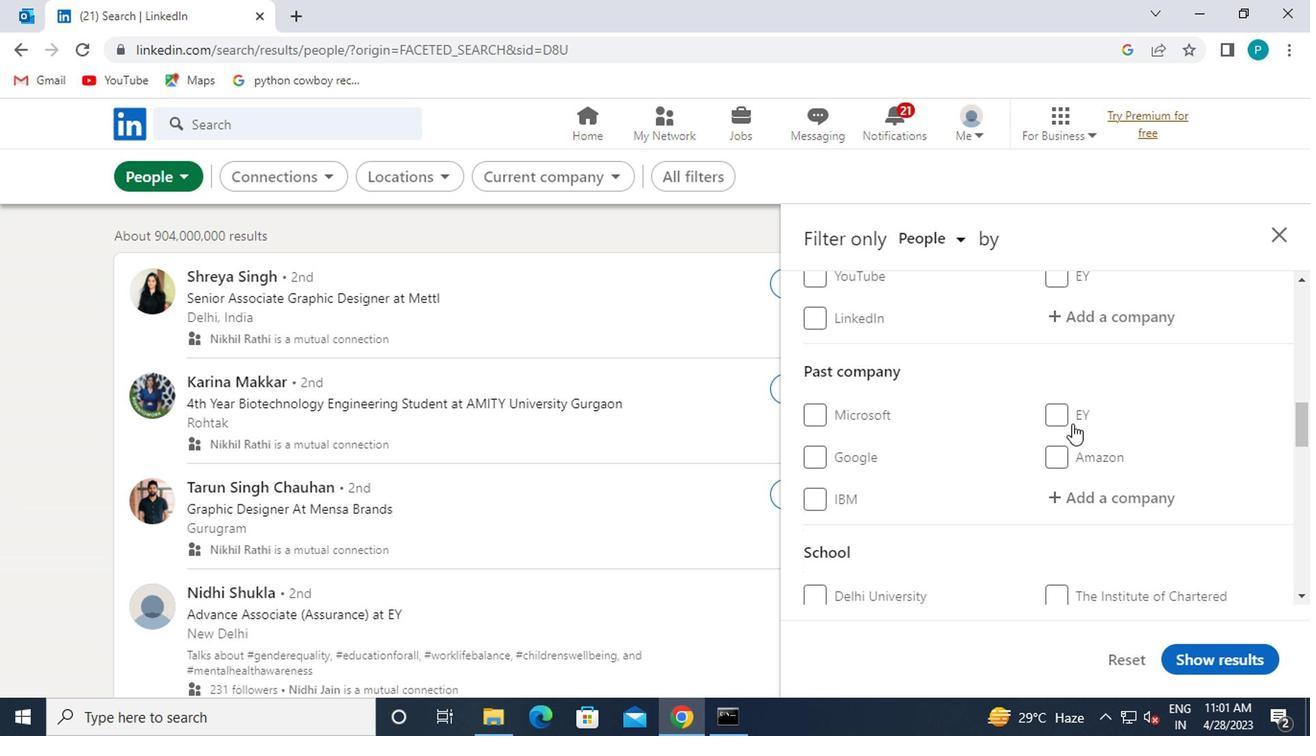 
Action: Mouse scrolled (1060, 427) with delta (0, -1)
Screenshot: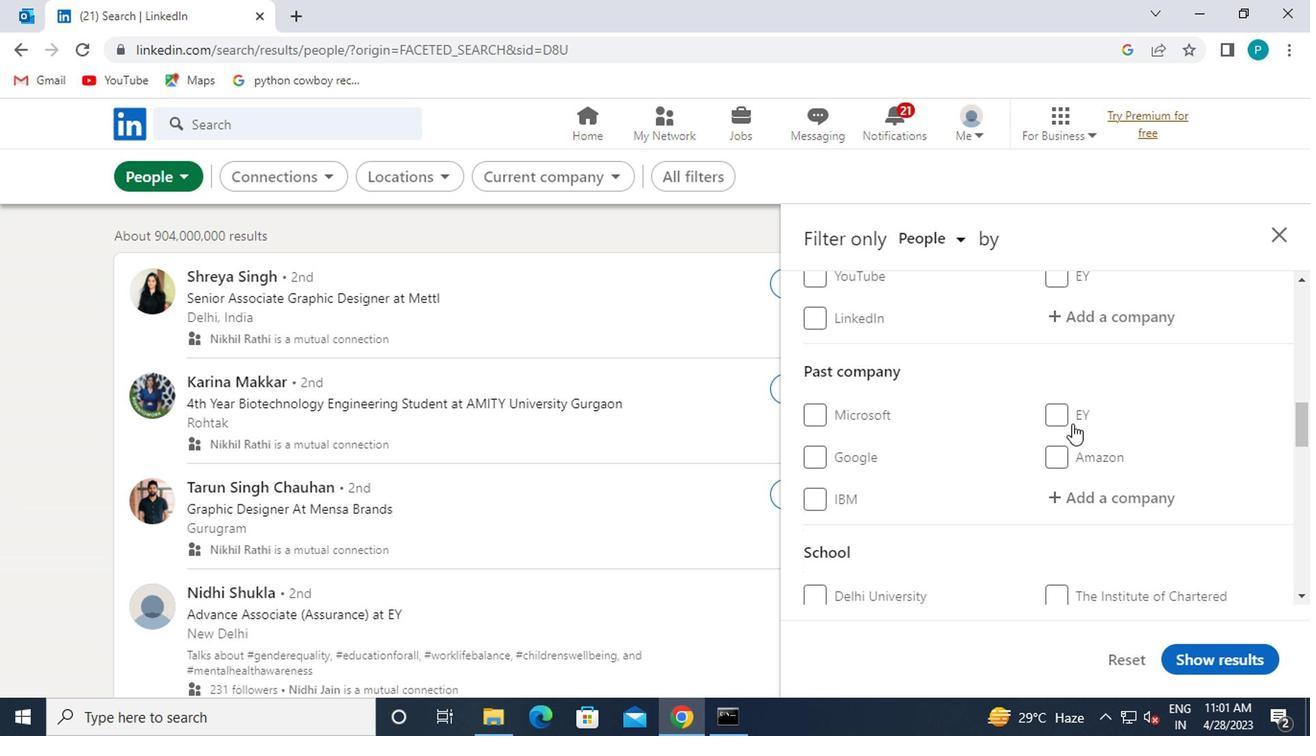 
Action: Mouse moved to (1058, 429)
Screenshot: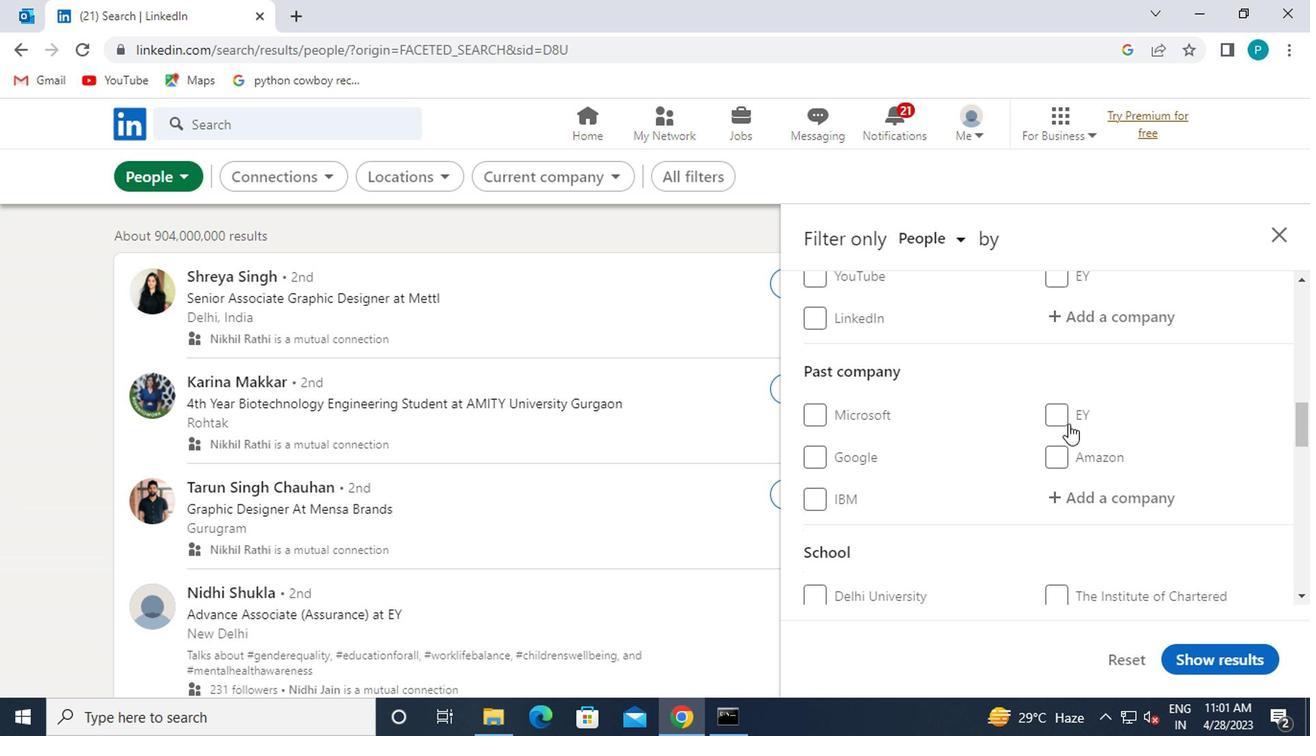 
Action: Mouse scrolled (1058, 428) with delta (0, 0)
Screenshot: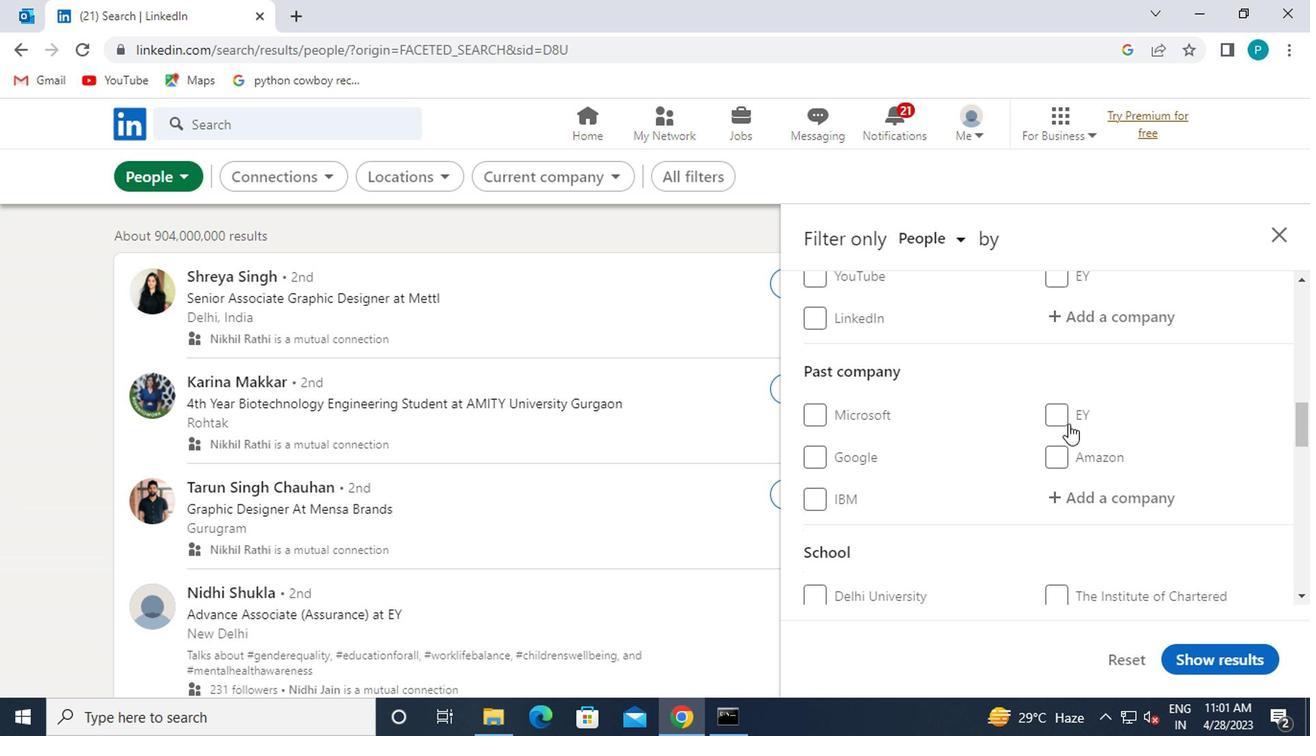 
Action: Mouse moved to (910, 476)
Screenshot: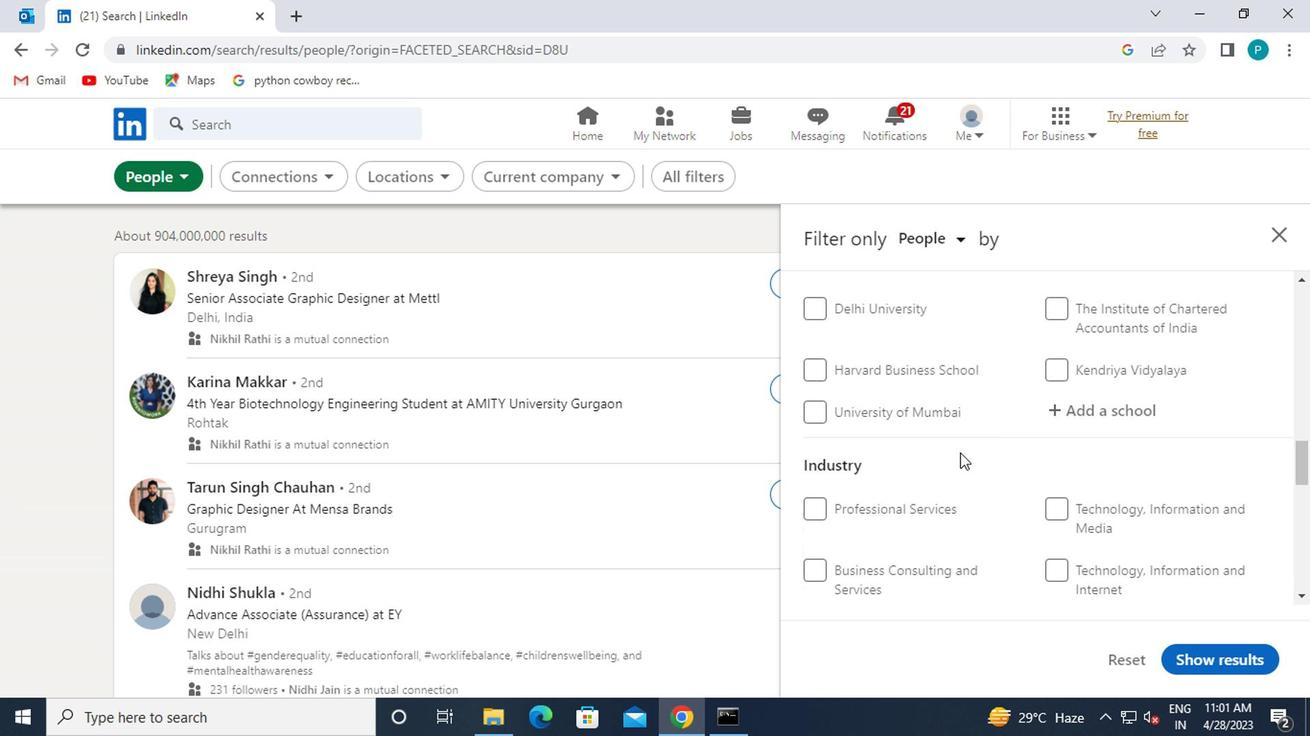
Action: Mouse scrolled (910, 475) with delta (0, 0)
Screenshot: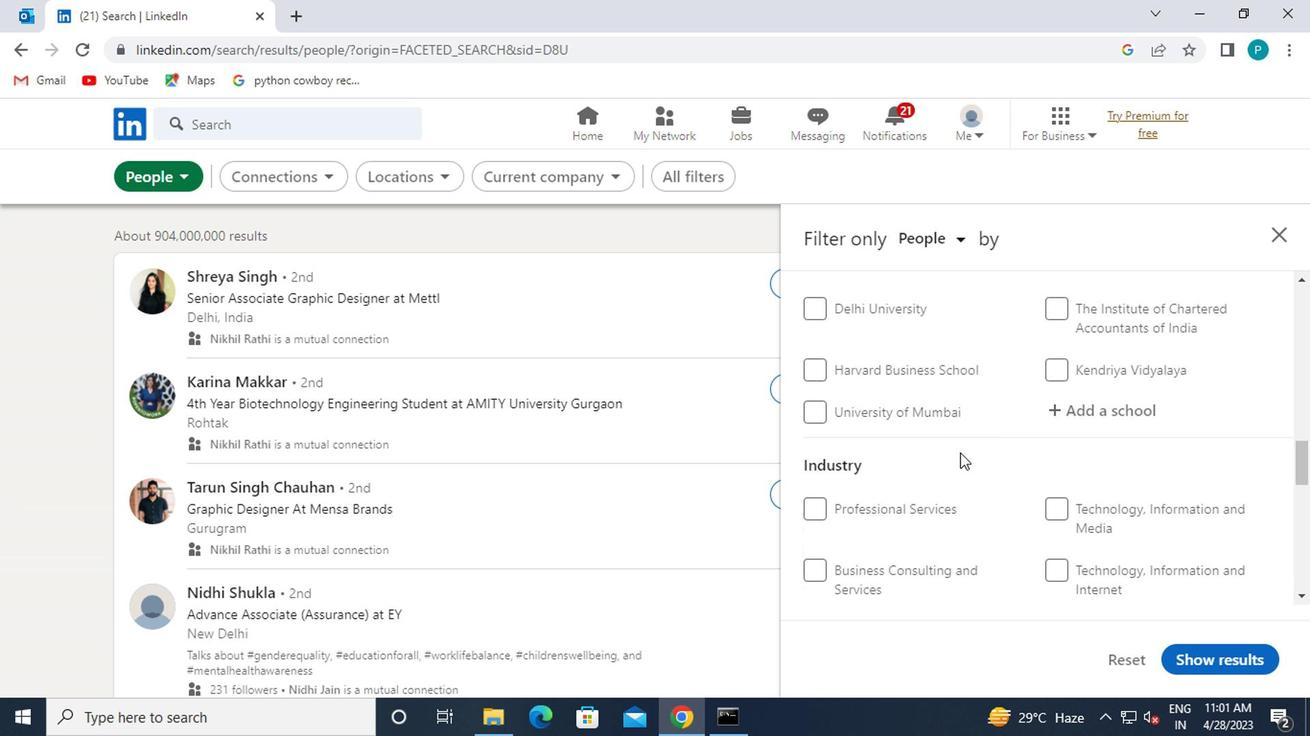 
Action: Mouse moved to (905, 483)
Screenshot: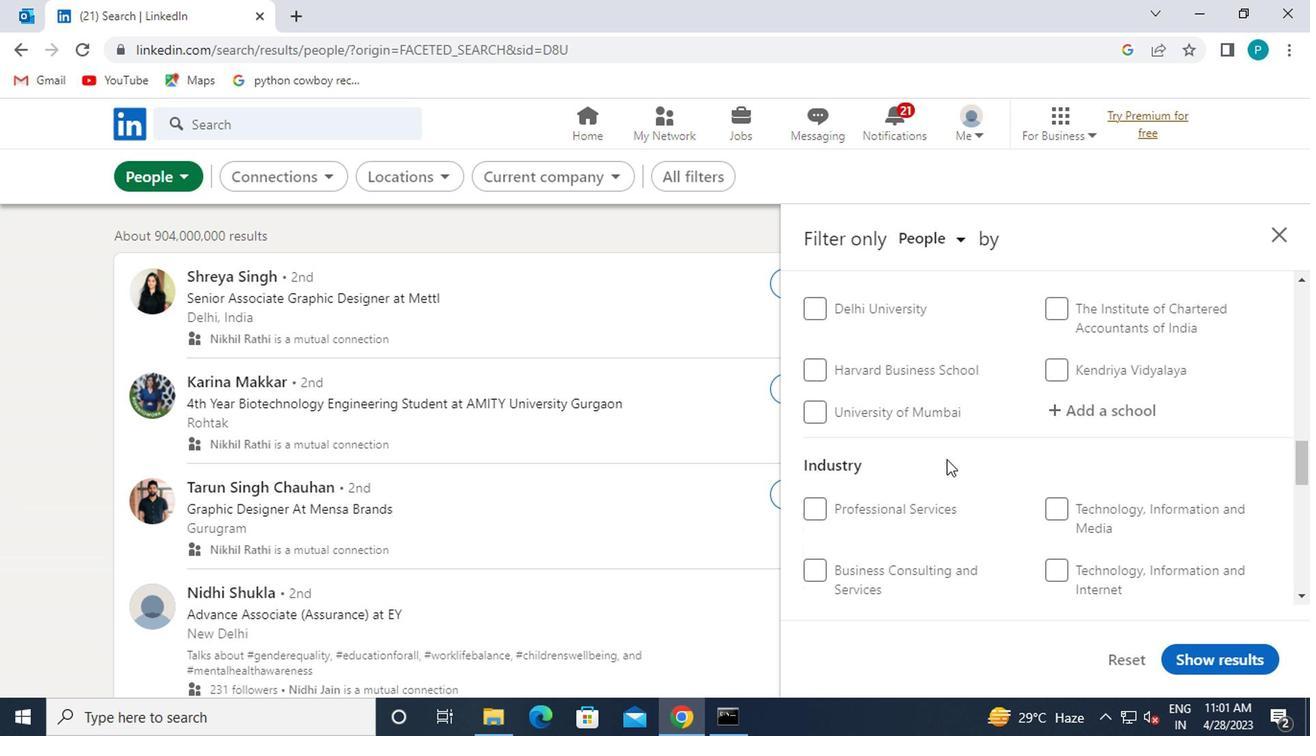 
Action: Mouse scrolled (905, 482) with delta (0, 0)
Screenshot: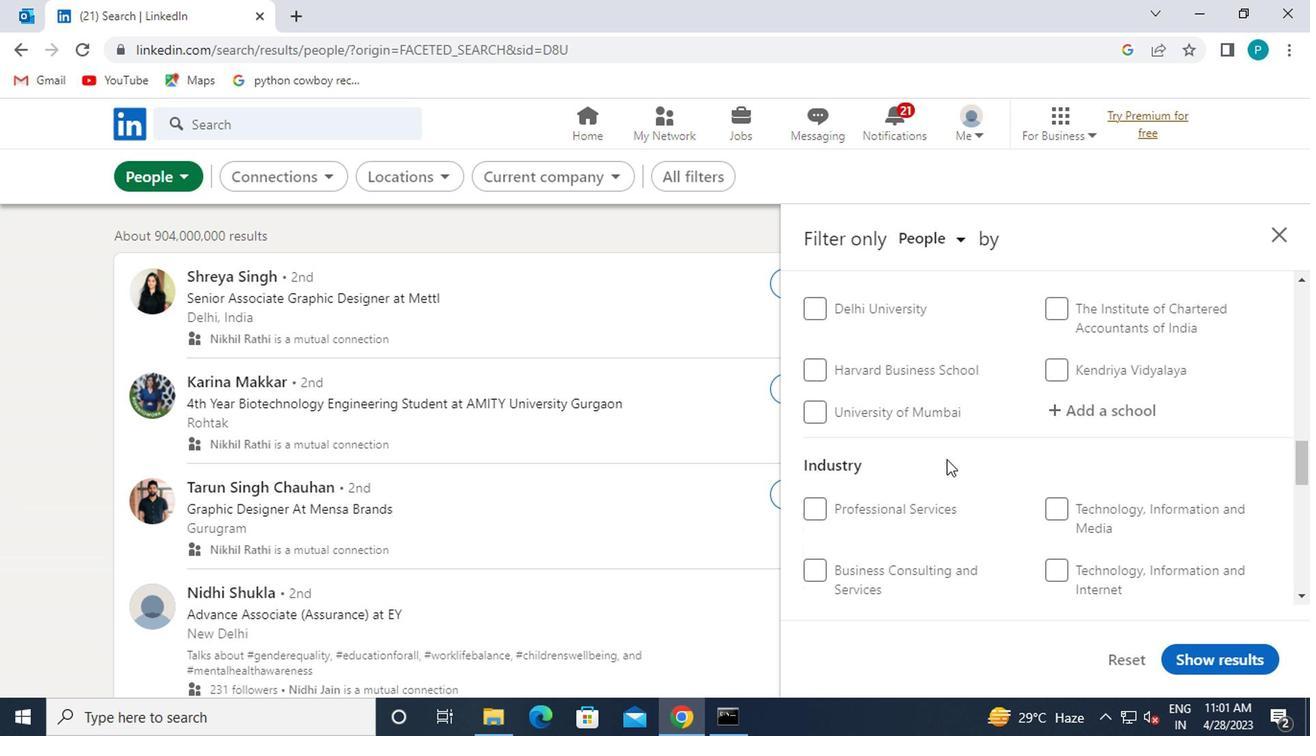 
Action: Mouse moved to (903, 485)
Screenshot: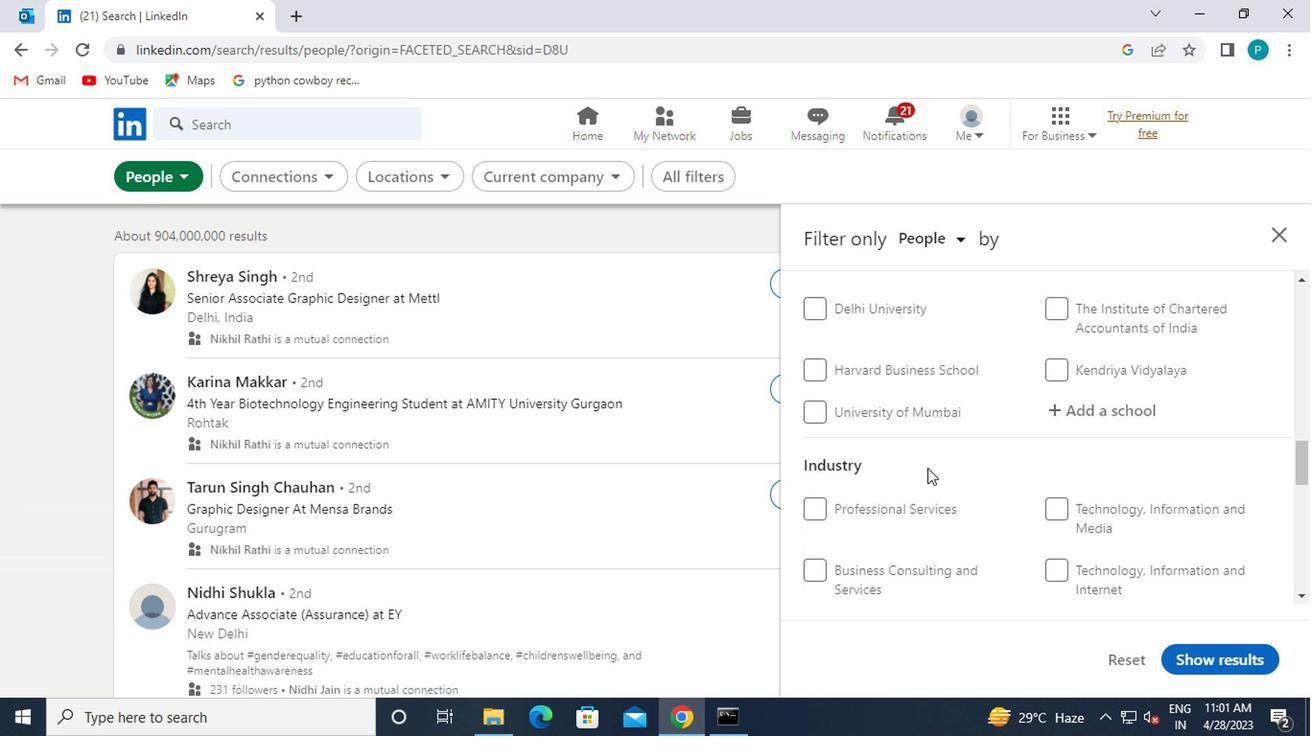 
Action: Mouse scrolled (903, 484) with delta (0, 0)
Screenshot: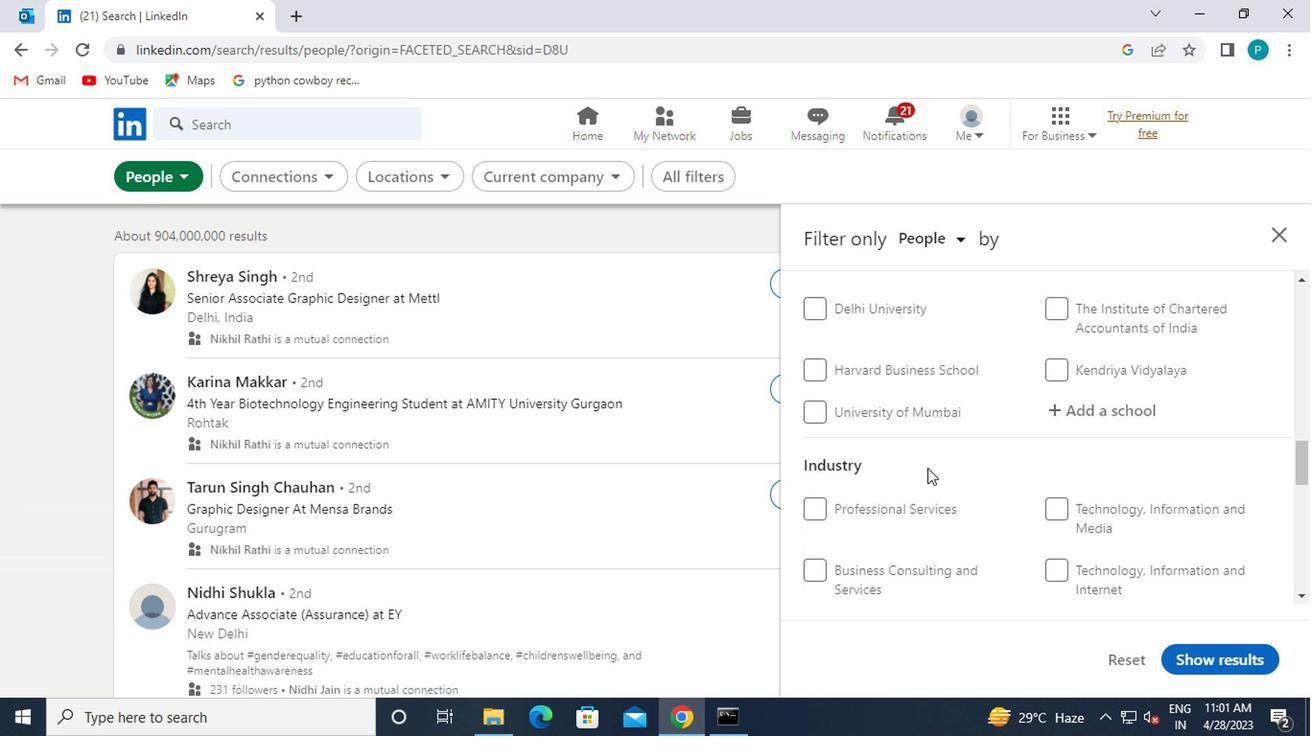
Action: Mouse moved to (1052, 454)
Screenshot: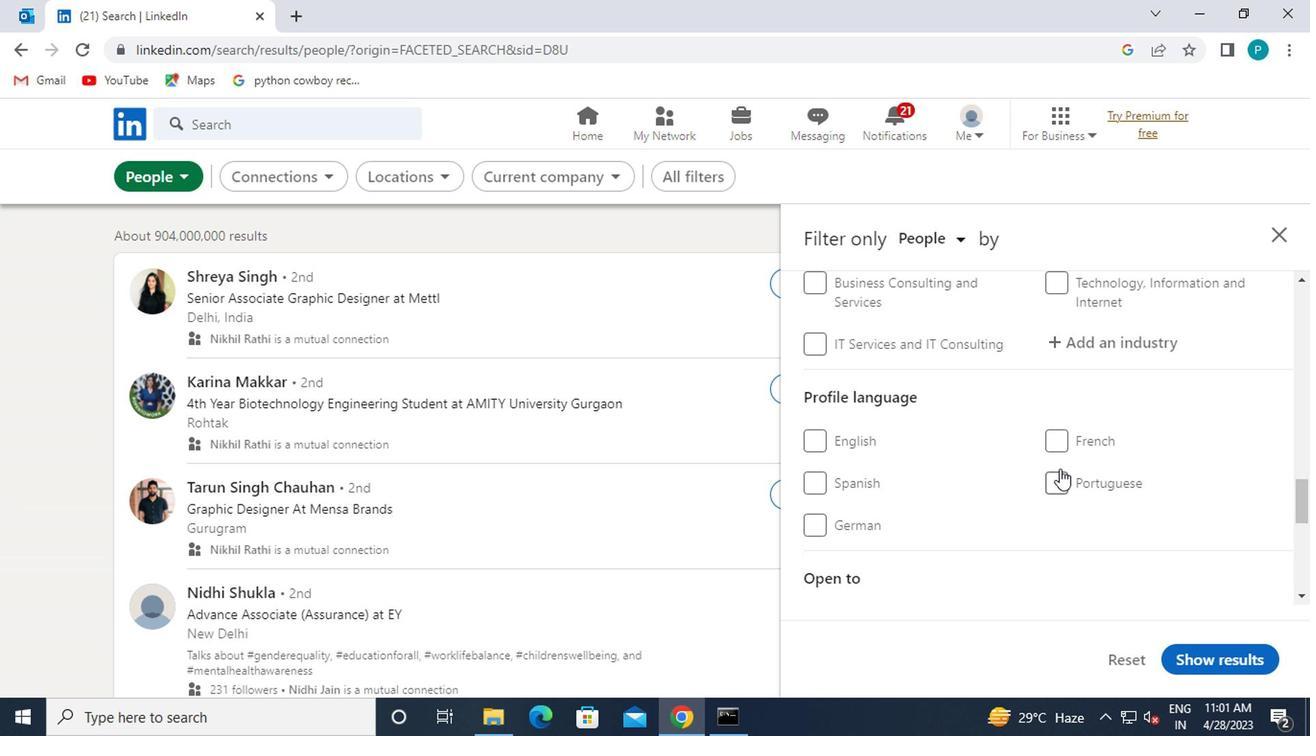 
Action: Mouse pressed left at (1052, 454)
Screenshot: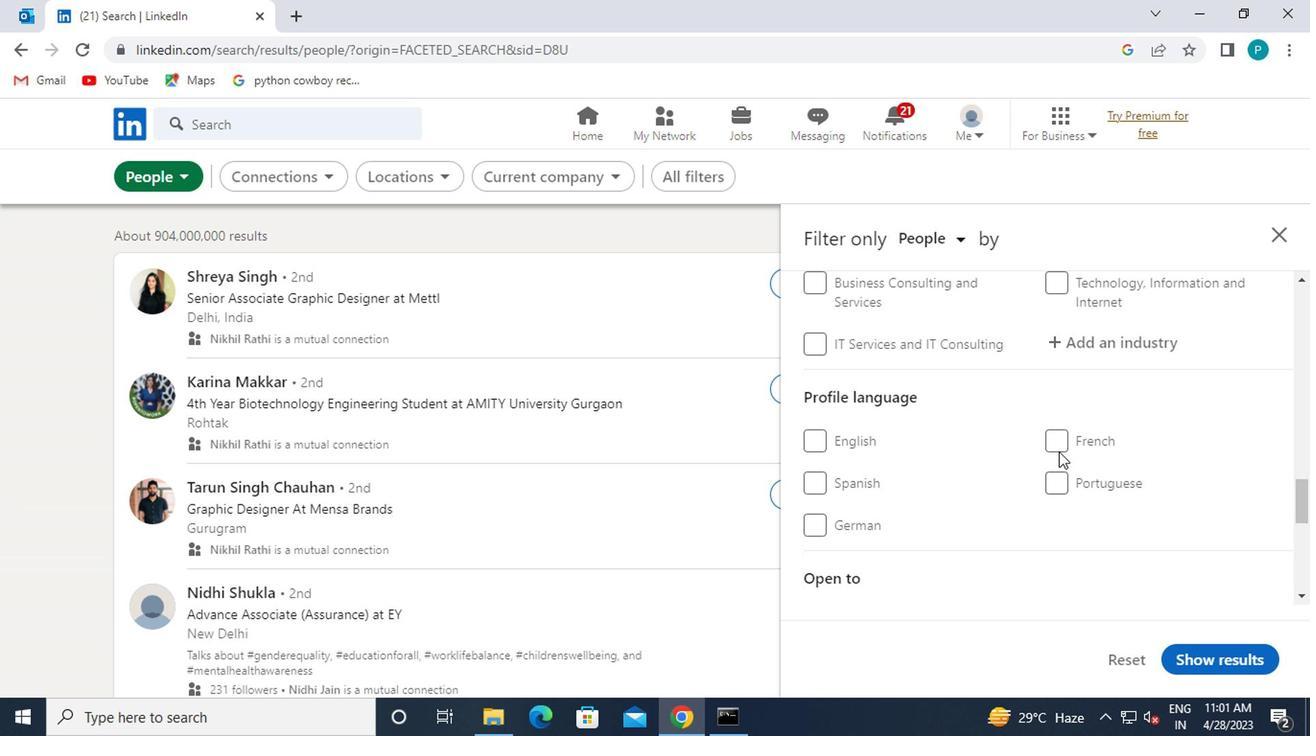 
Action: Mouse moved to (966, 447)
Screenshot: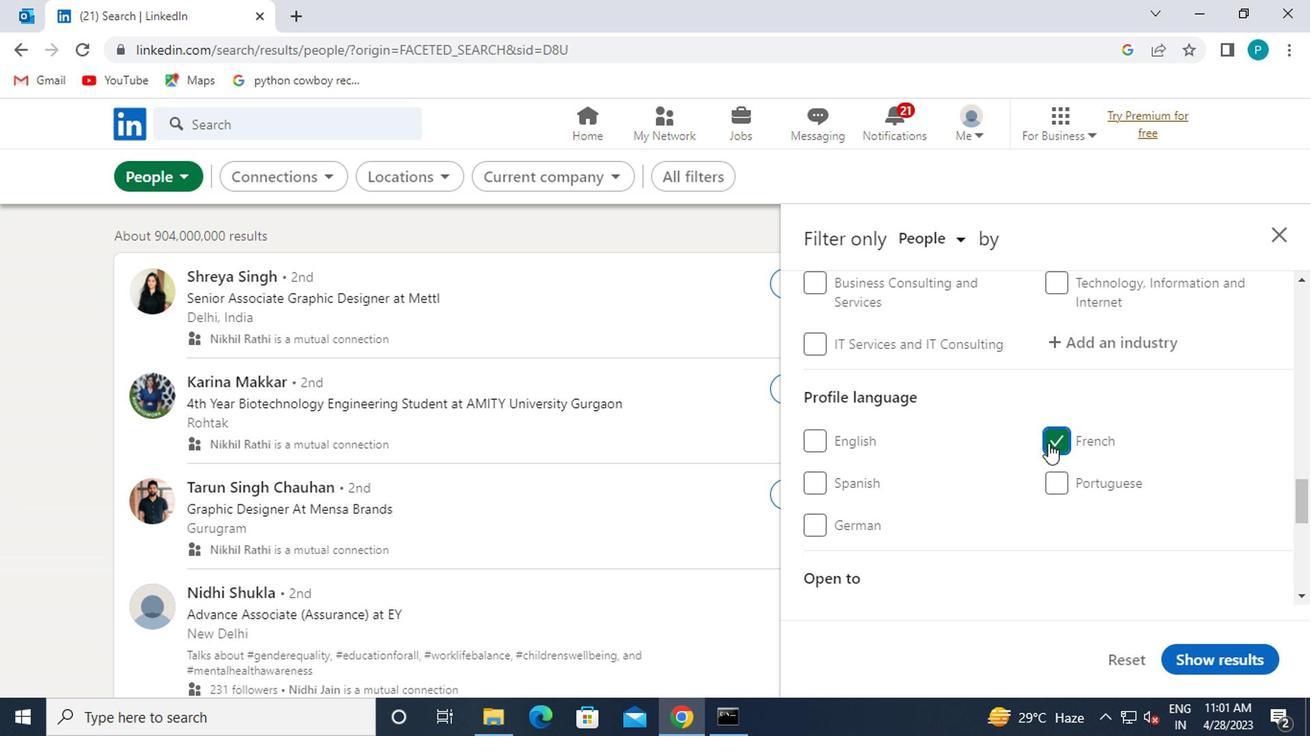 
Action: Mouse scrolled (966, 448) with delta (0, 0)
Screenshot: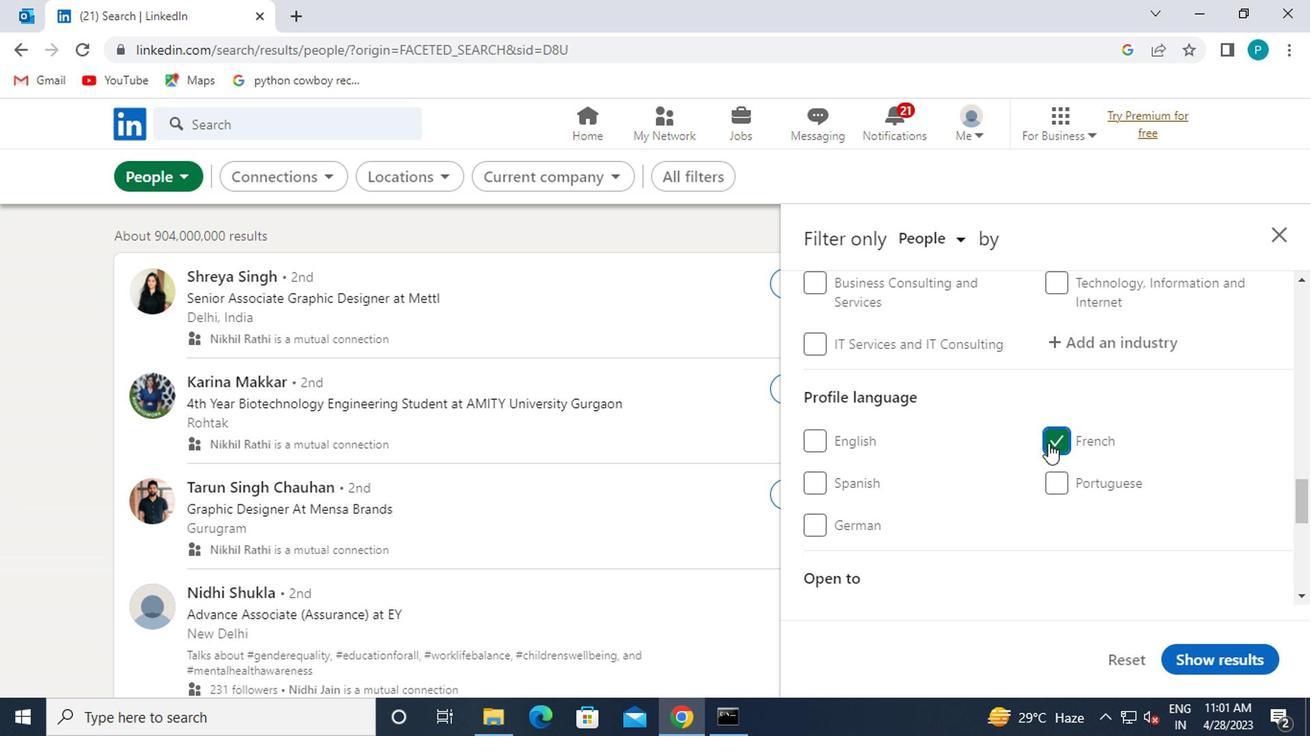
Action: Mouse scrolled (966, 448) with delta (0, 0)
Screenshot: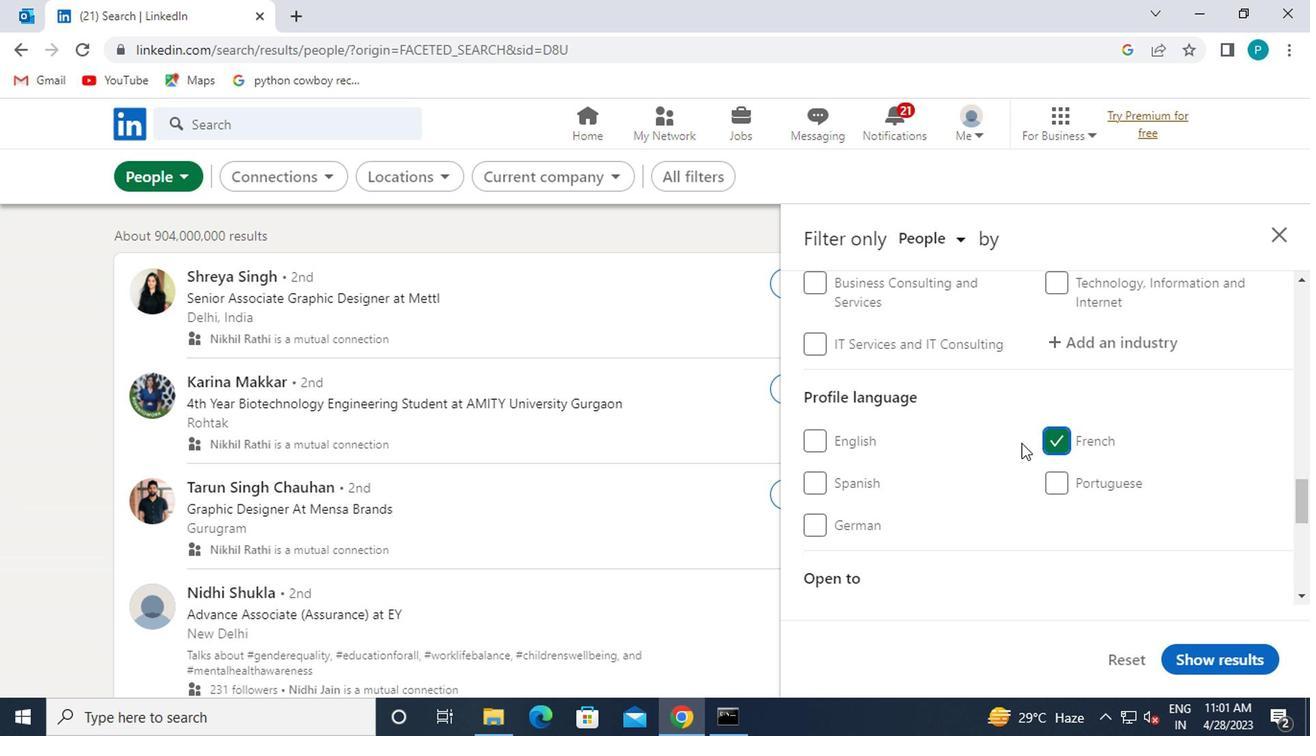 
Action: Mouse scrolled (966, 448) with delta (0, 0)
Screenshot: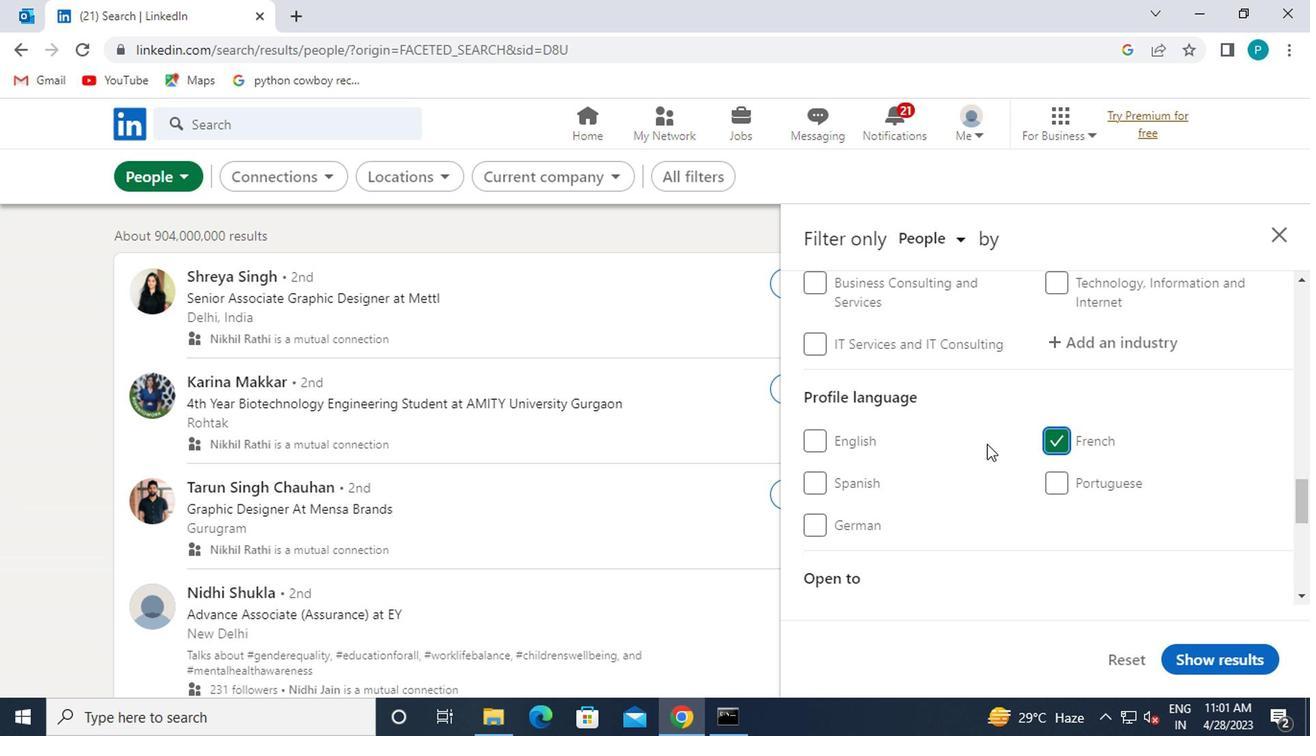 
Action: Mouse scrolled (966, 448) with delta (0, 0)
Screenshot: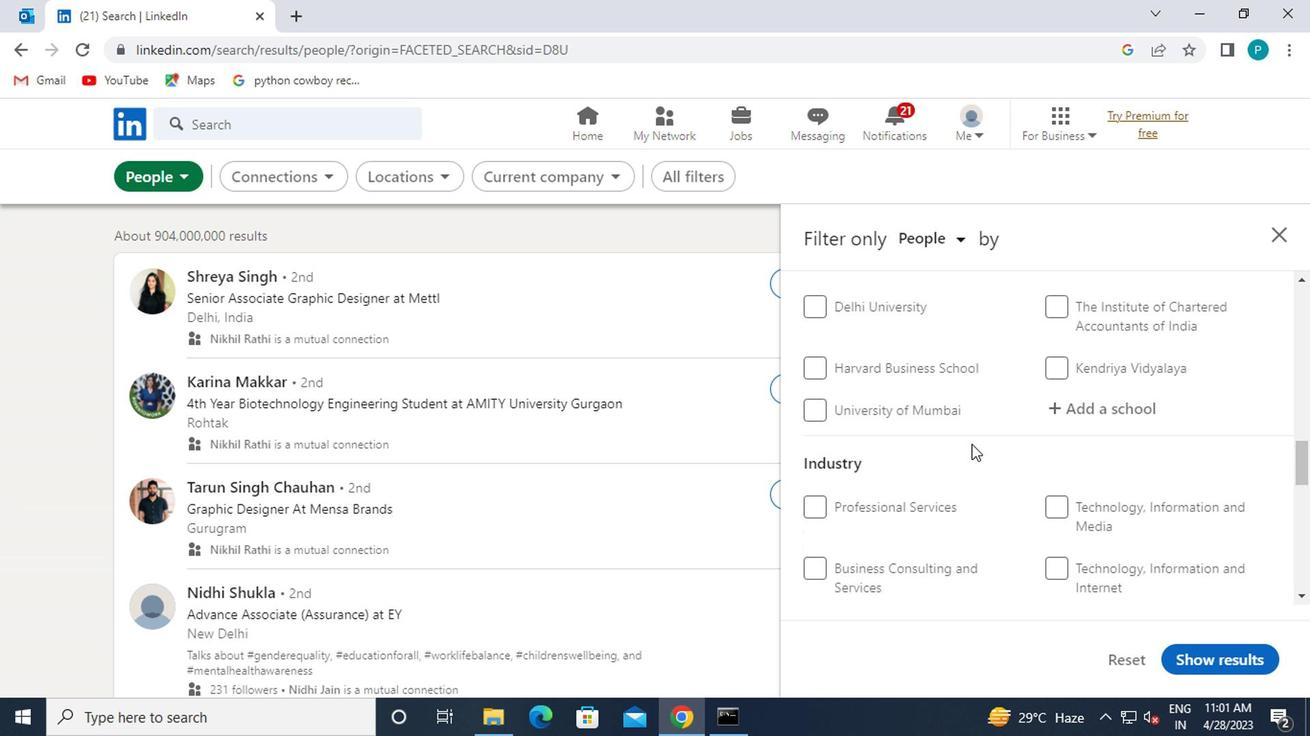 
Action: Mouse scrolled (966, 448) with delta (0, 0)
Screenshot: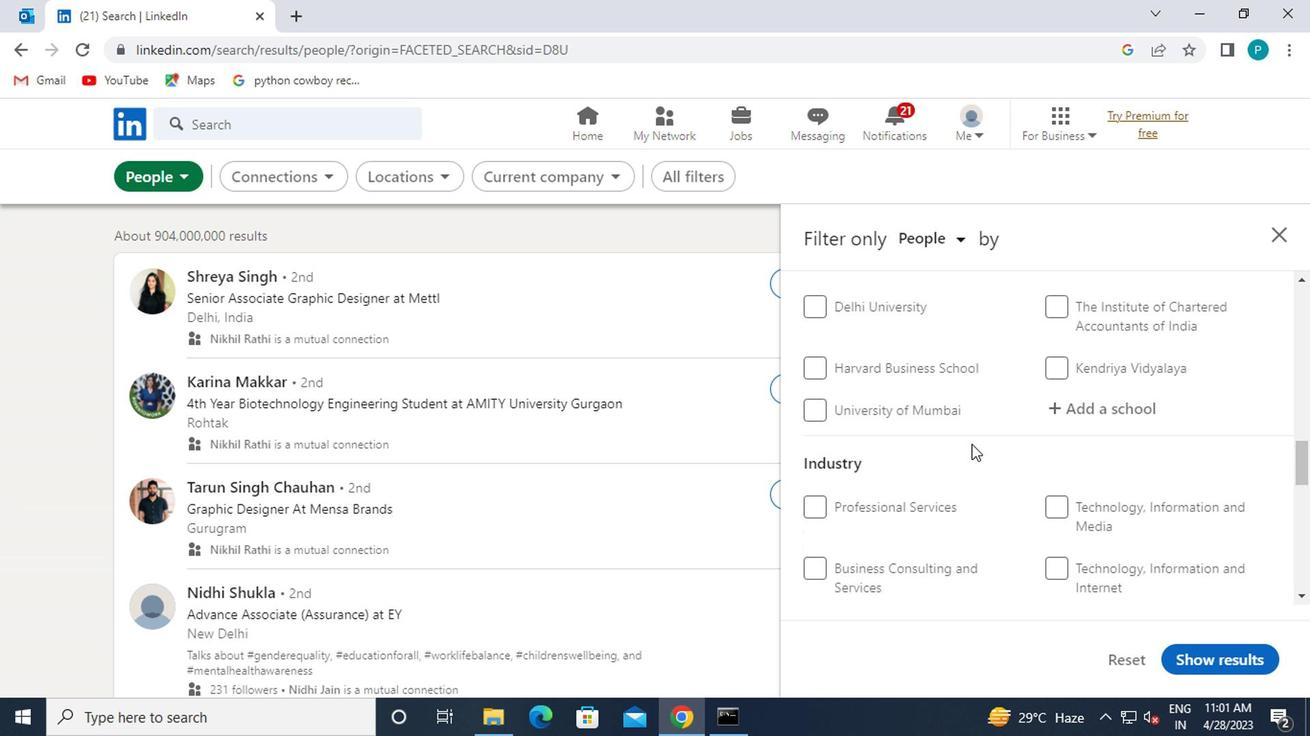 
Action: Mouse scrolled (966, 448) with delta (0, 0)
Screenshot: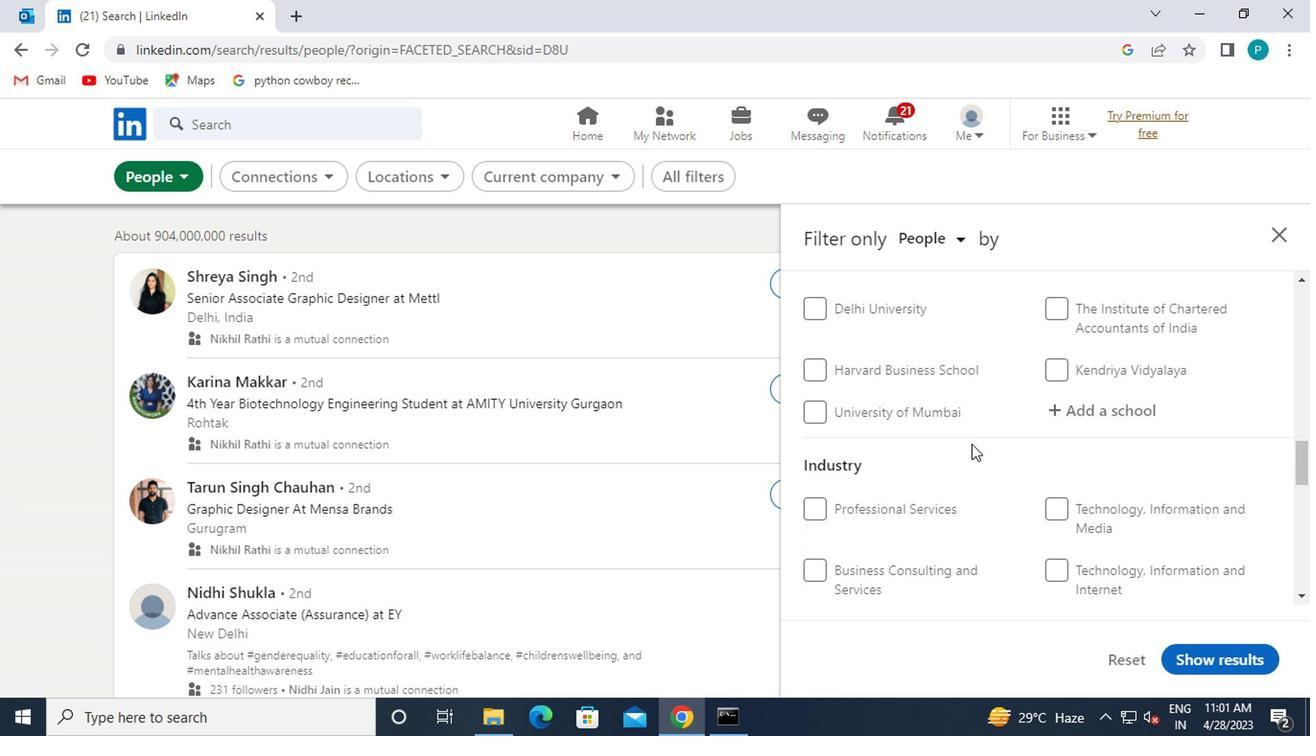 
Action: Mouse moved to (1100, 414)
Screenshot: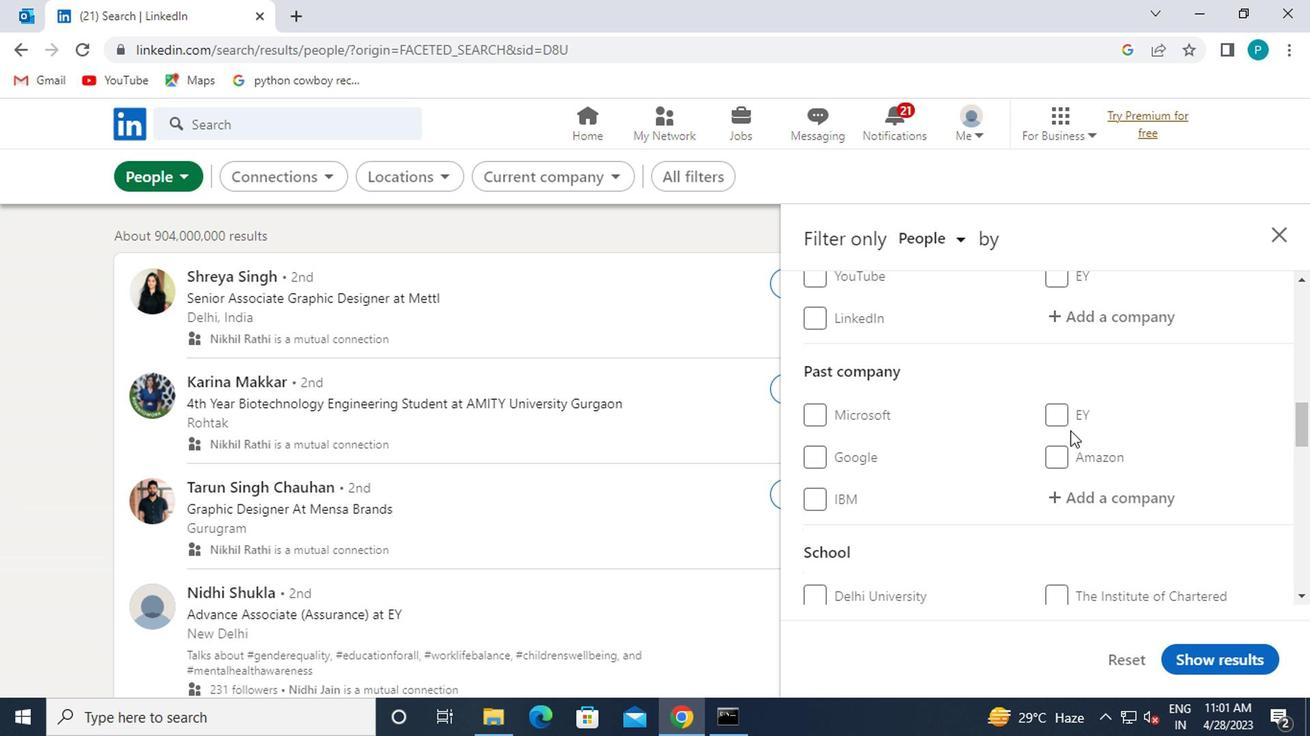 
Action: Mouse scrolled (1100, 416) with delta (0, 1)
Screenshot: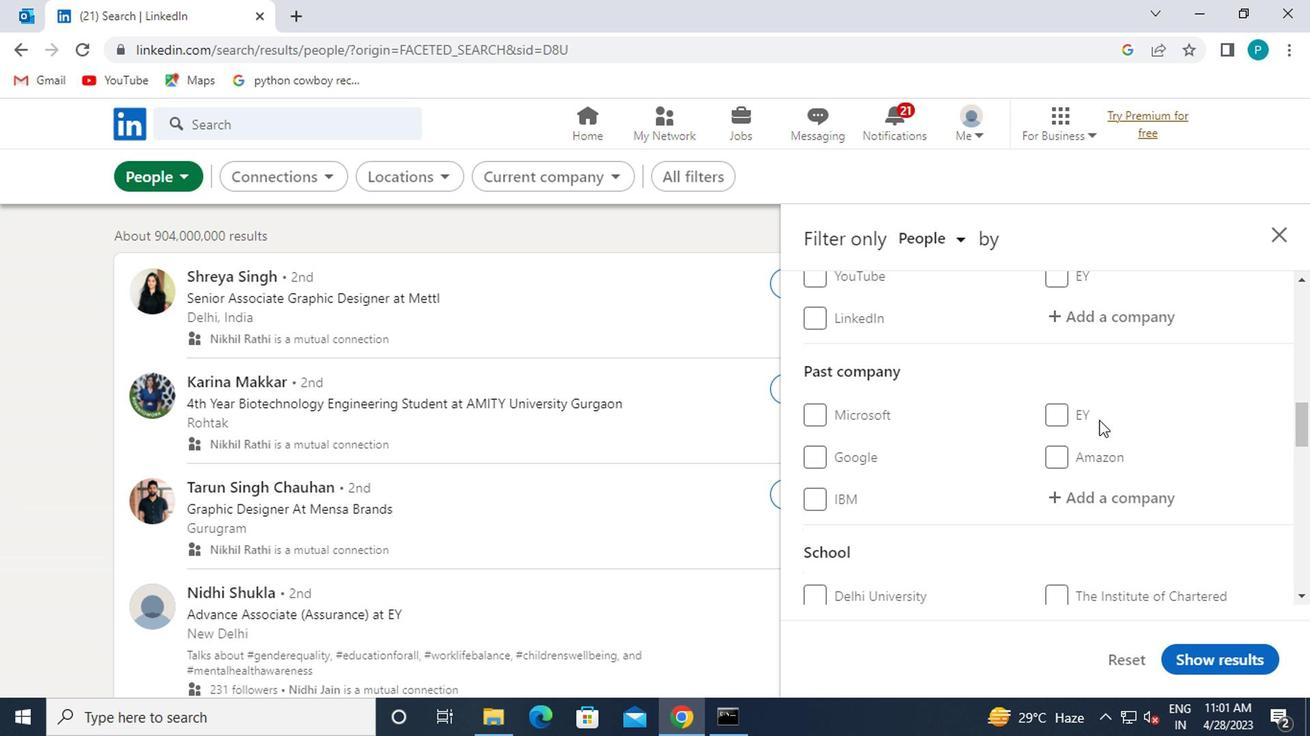 
Action: Mouse scrolled (1100, 416) with delta (0, 1)
Screenshot: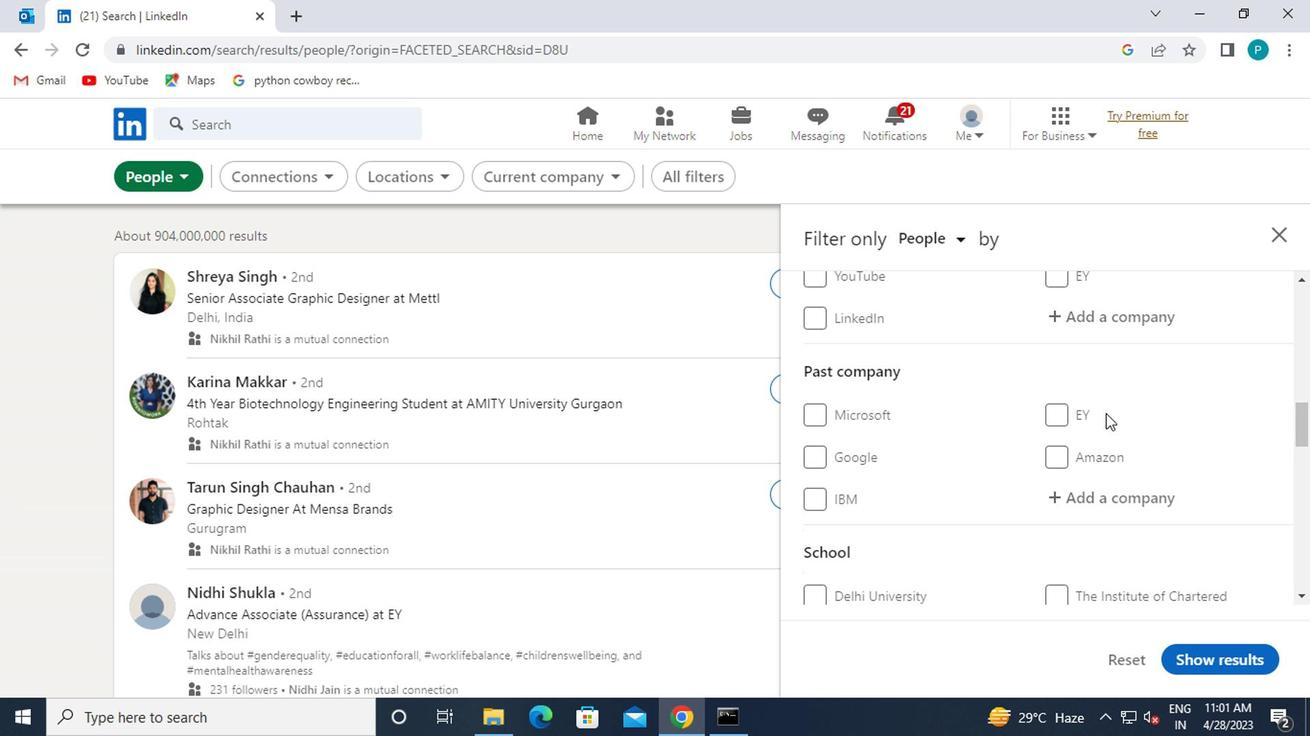 
Action: Mouse moved to (1090, 494)
Screenshot: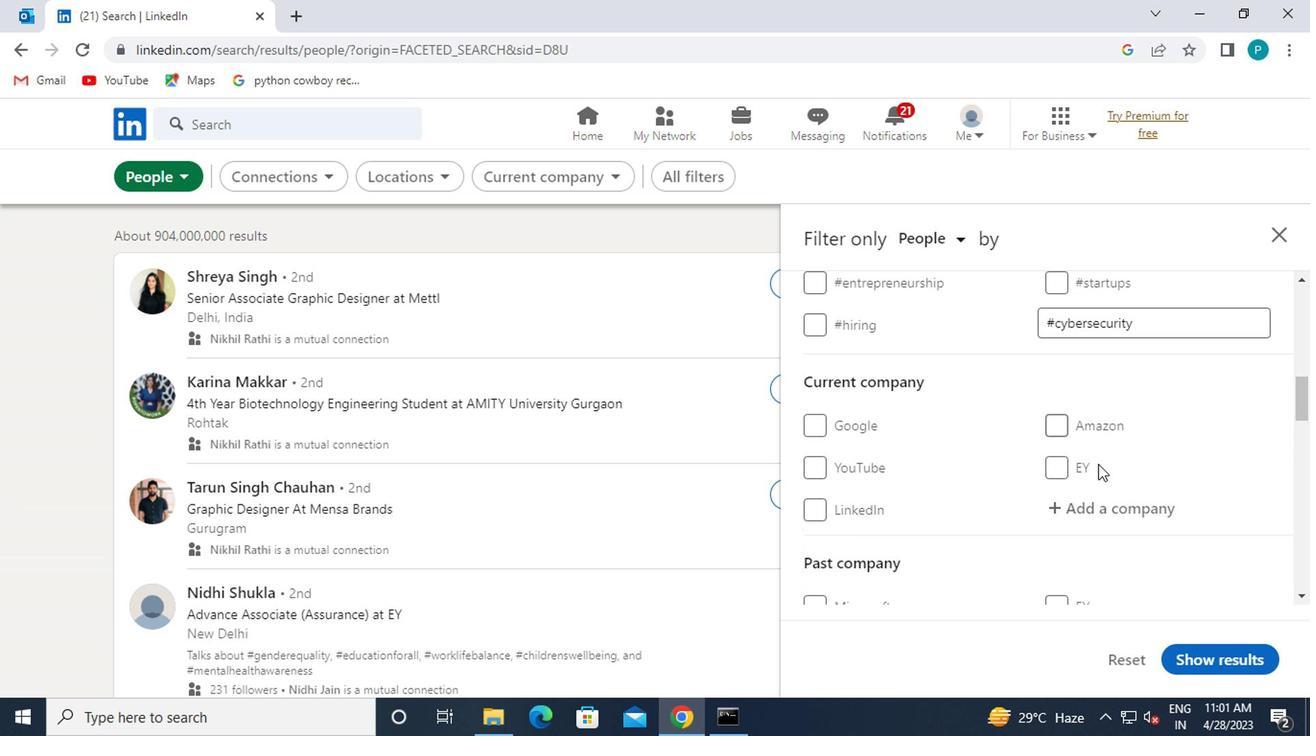 
Action: Mouse pressed left at (1090, 494)
Screenshot: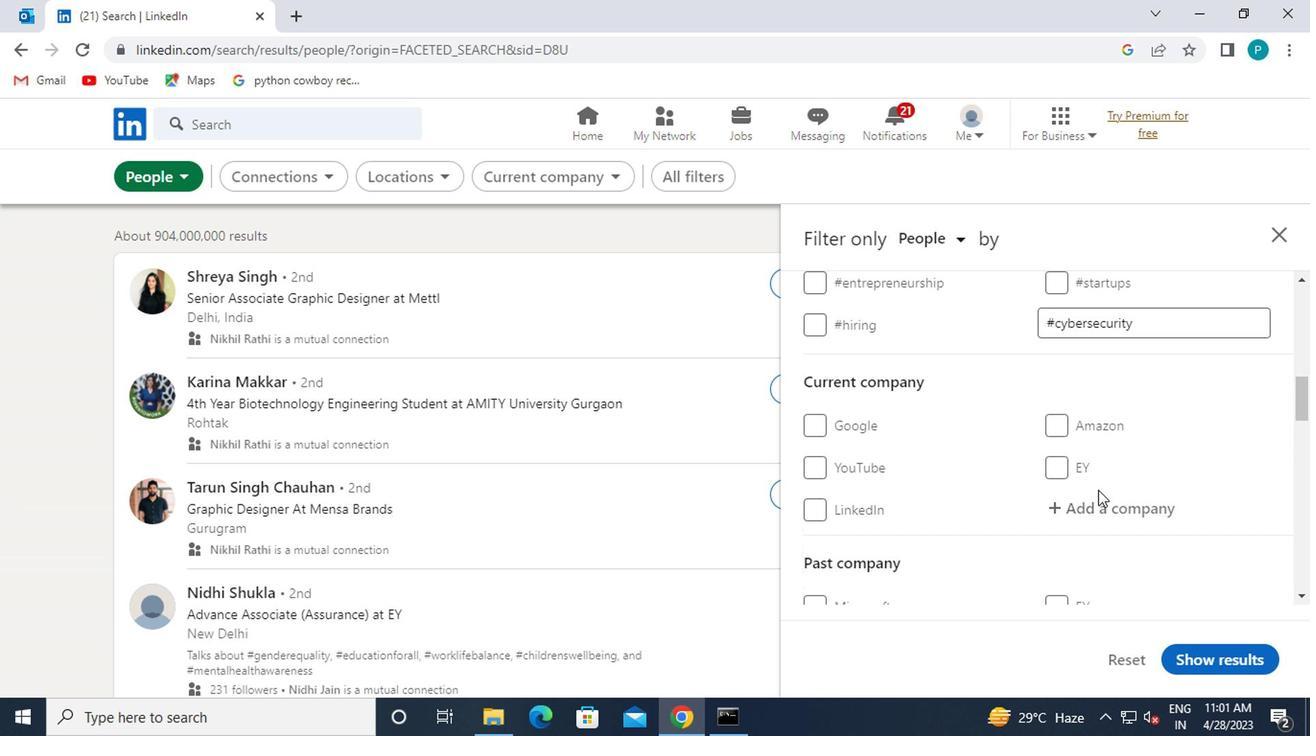 
Action: Mouse moved to (1088, 519)
Screenshot: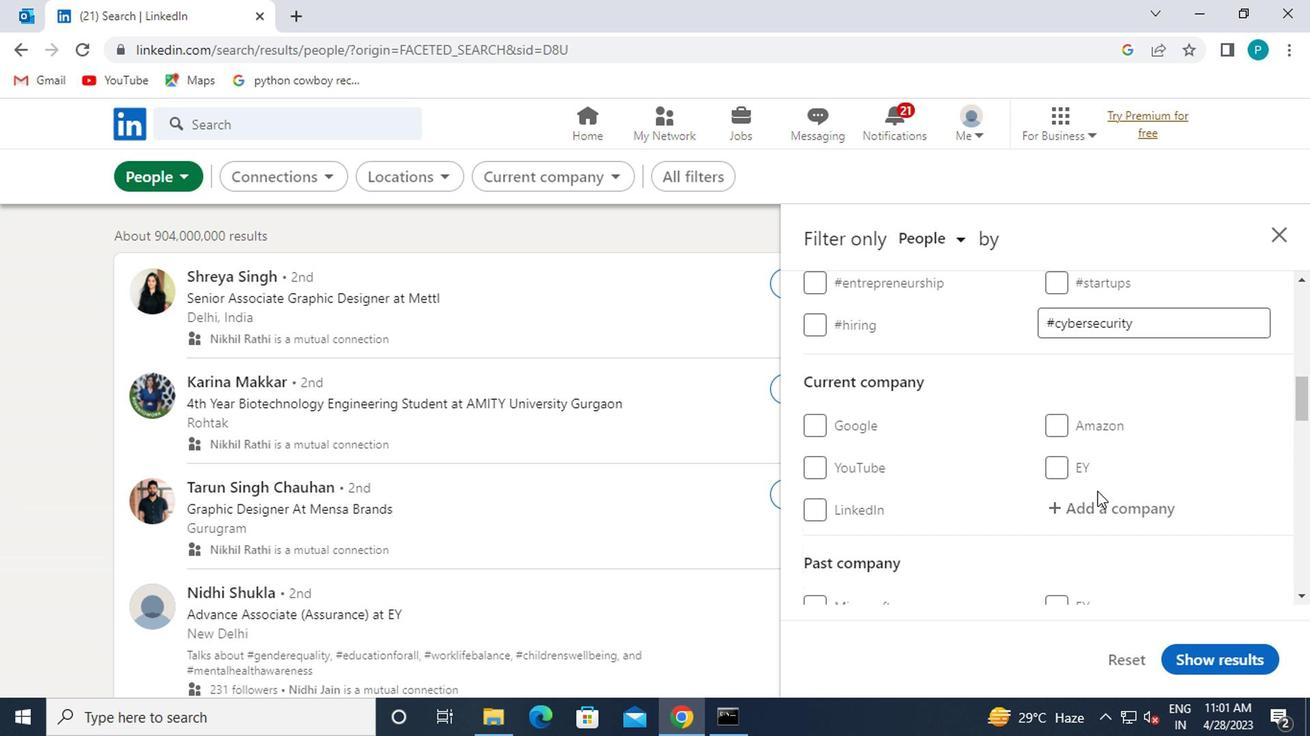 
Action: Mouse pressed left at (1088, 519)
Screenshot: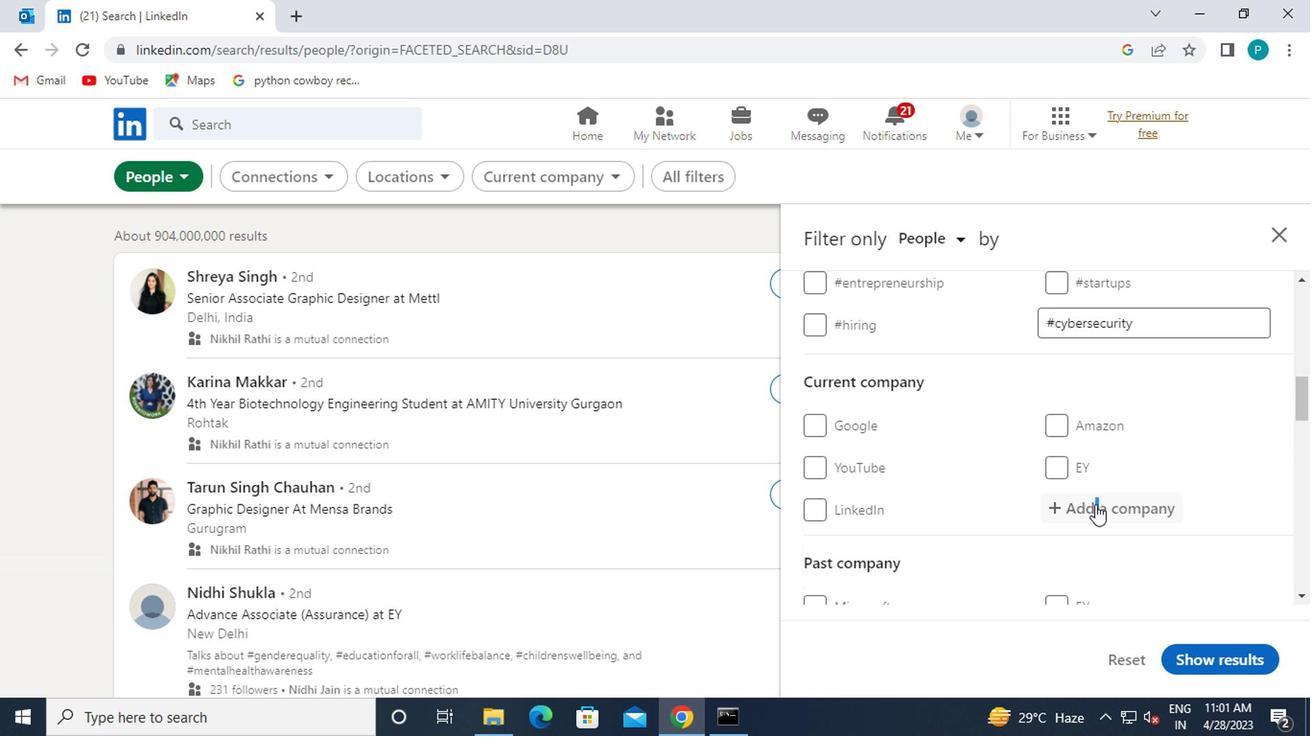 
Action: Mouse moved to (1081, 524)
Screenshot: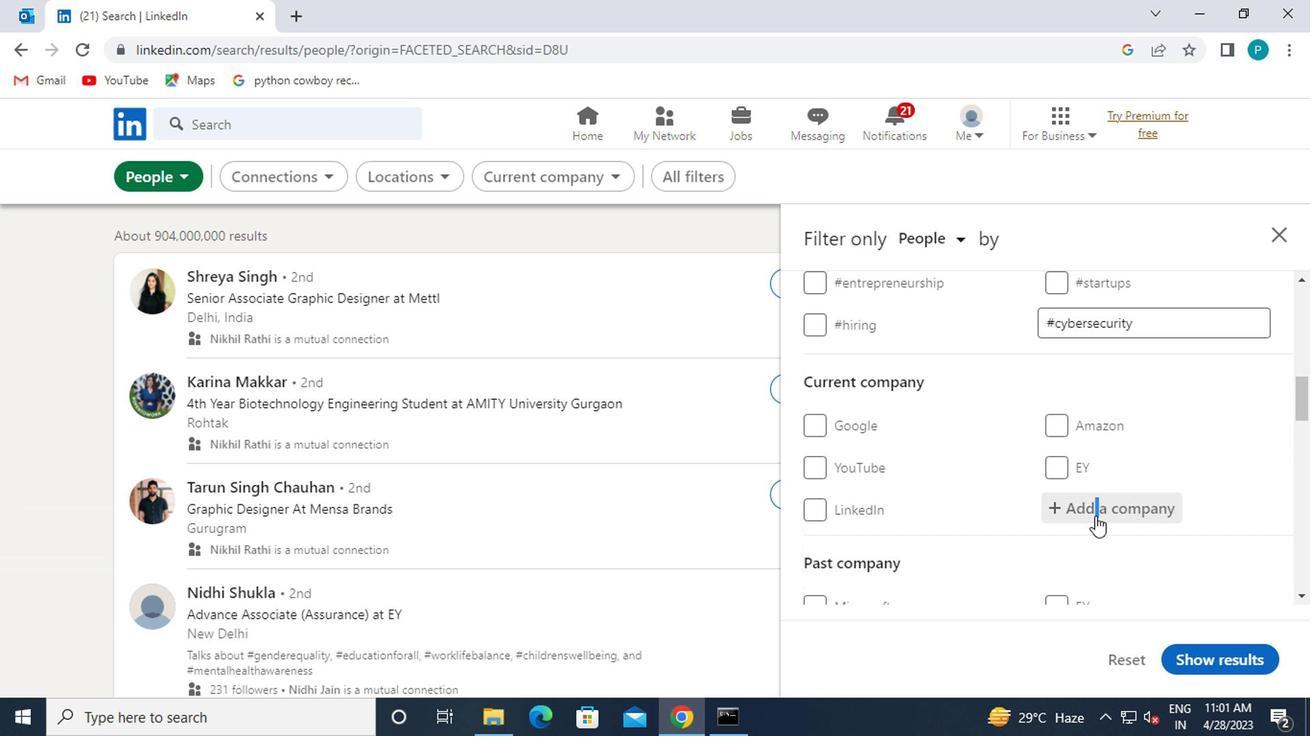 
Action: Key pressed <Key.caps_lock>R<Key.caps_lock>AZOR
Screenshot: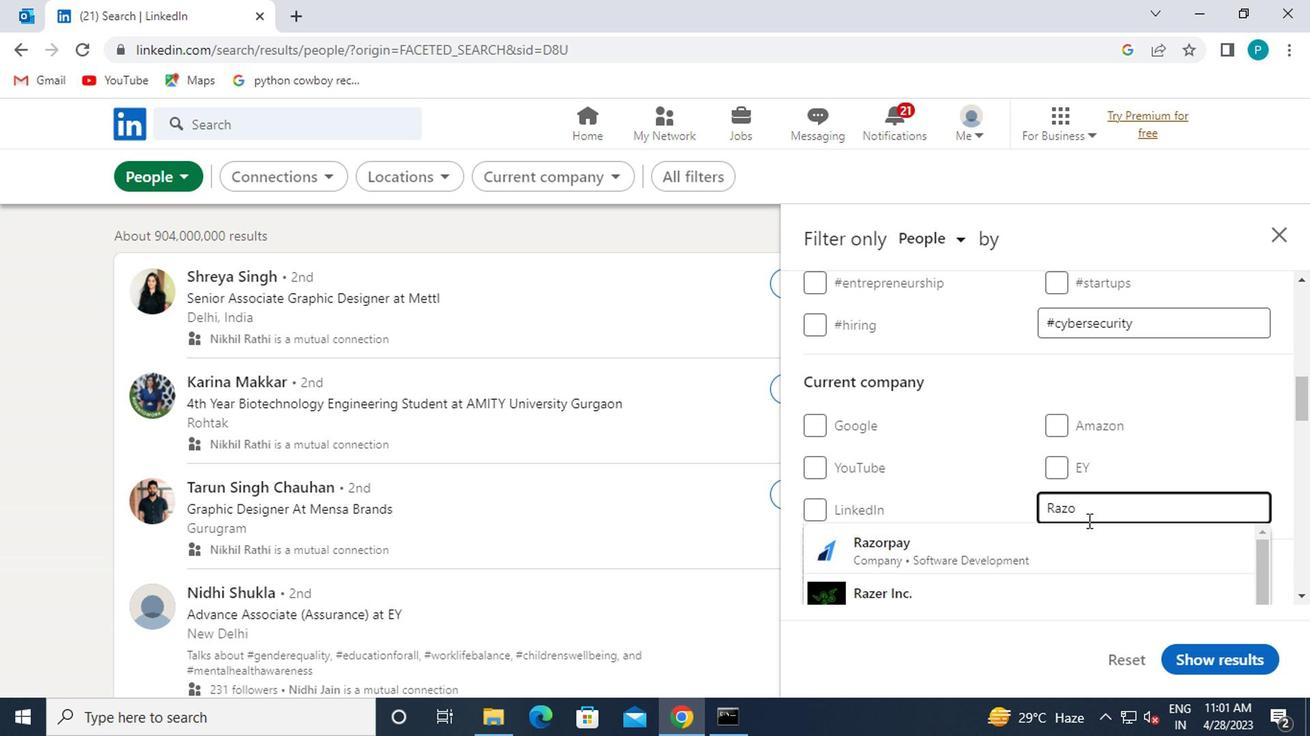 
Action: Mouse moved to (1023, 544)
Screenshot: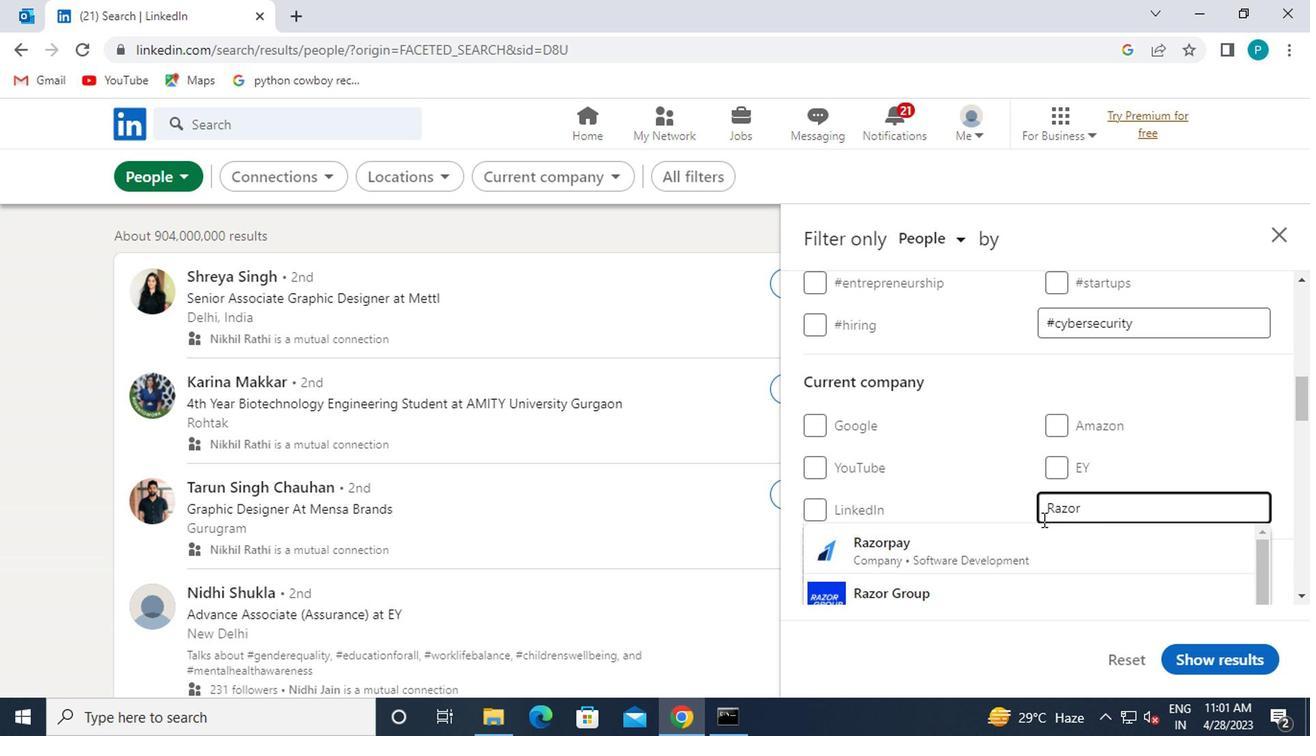 
Action: Mouse pressed left at (1023, 544)
Screenshot: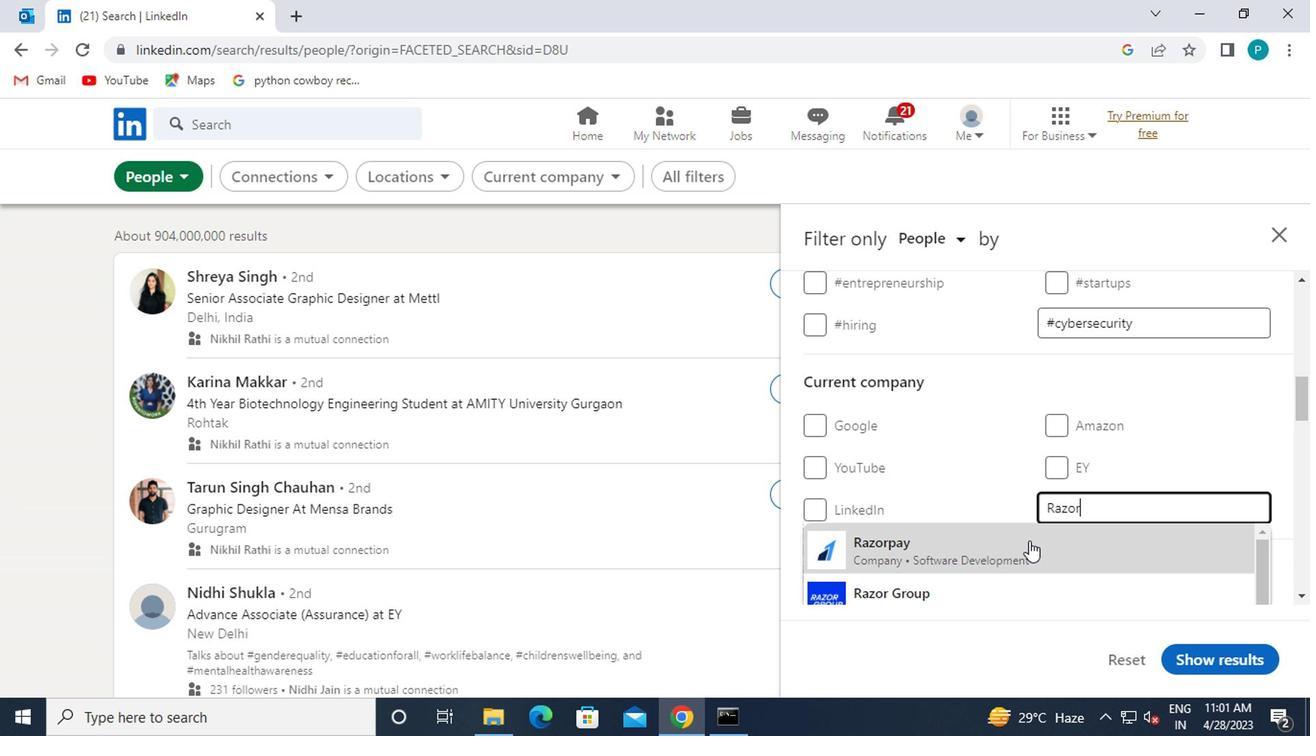 
Action: Mouse moved to (973, 487)
Screenshot: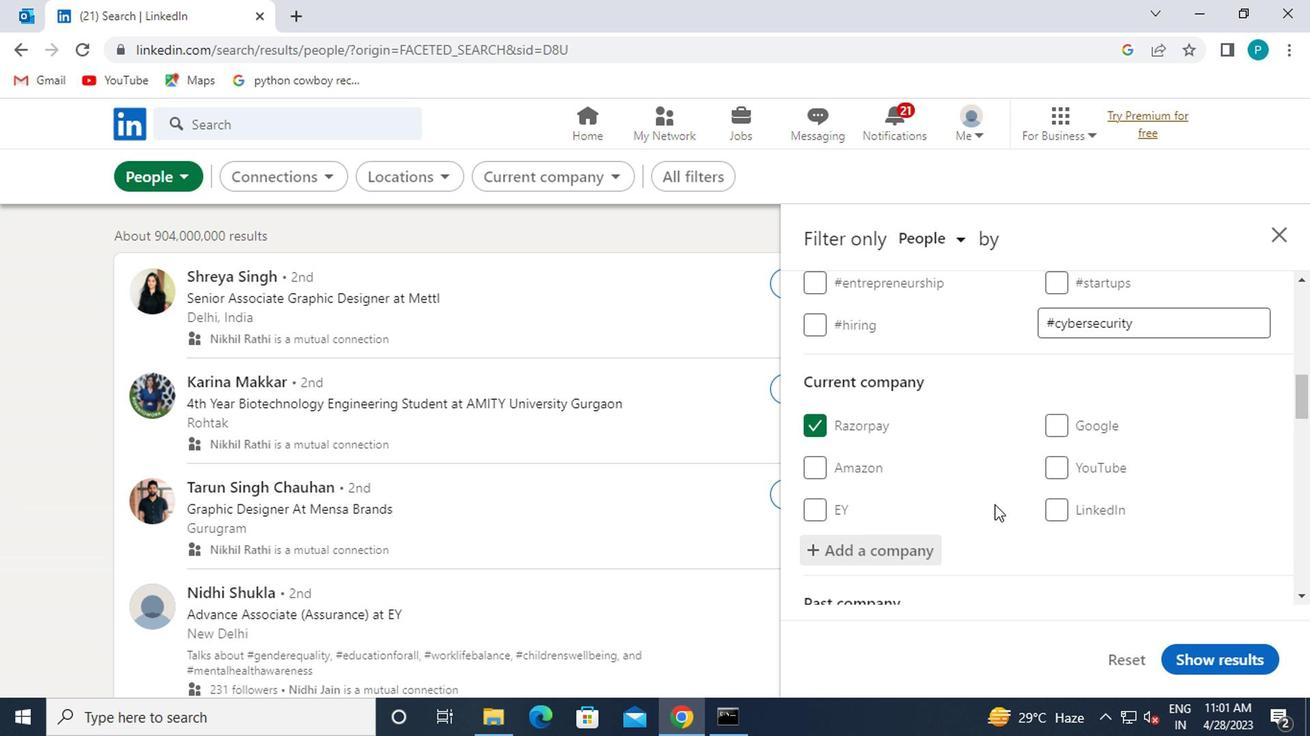 
Action: Mouse scrolled (973, 485) with delta (0, -1)
Screenshot: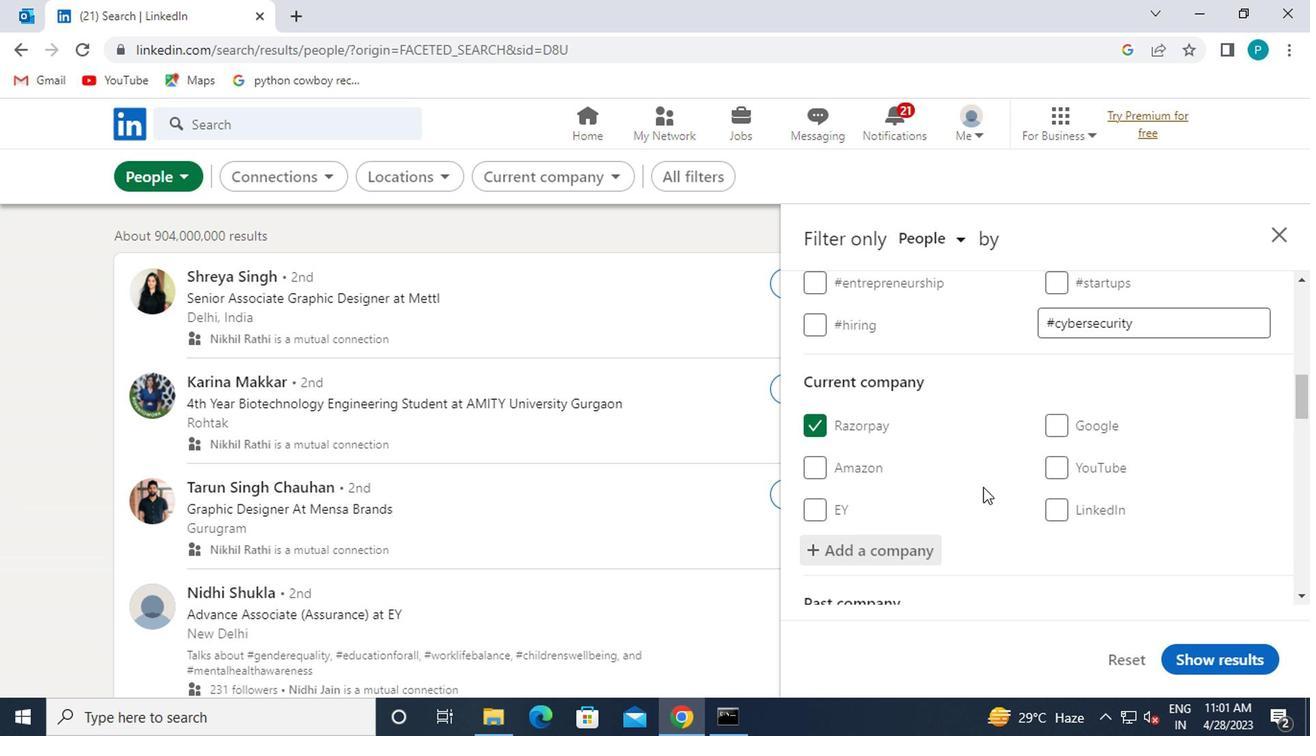 
Action: Mouse scrolled (973, 485) with delta (0, -1)
Screenshot: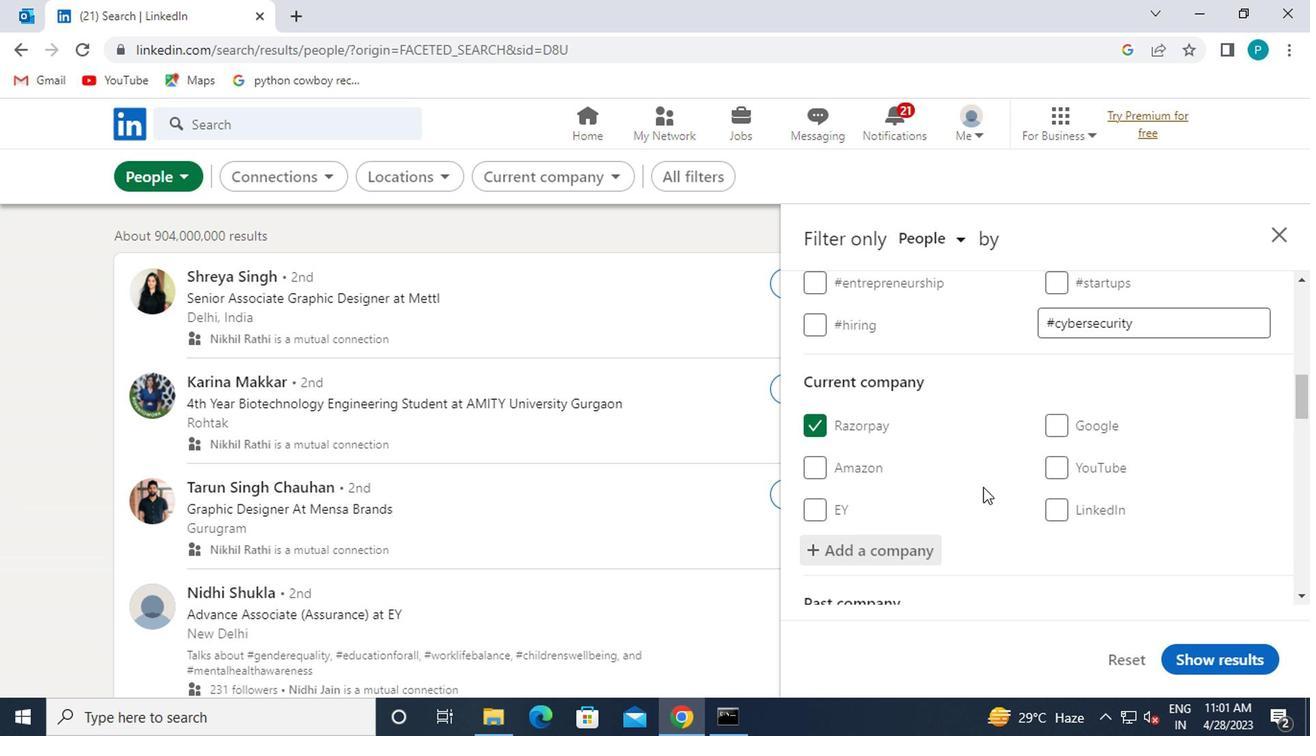 
Action: Mouse scrolled (973, 485) with delta (0, -1)
Screenshot: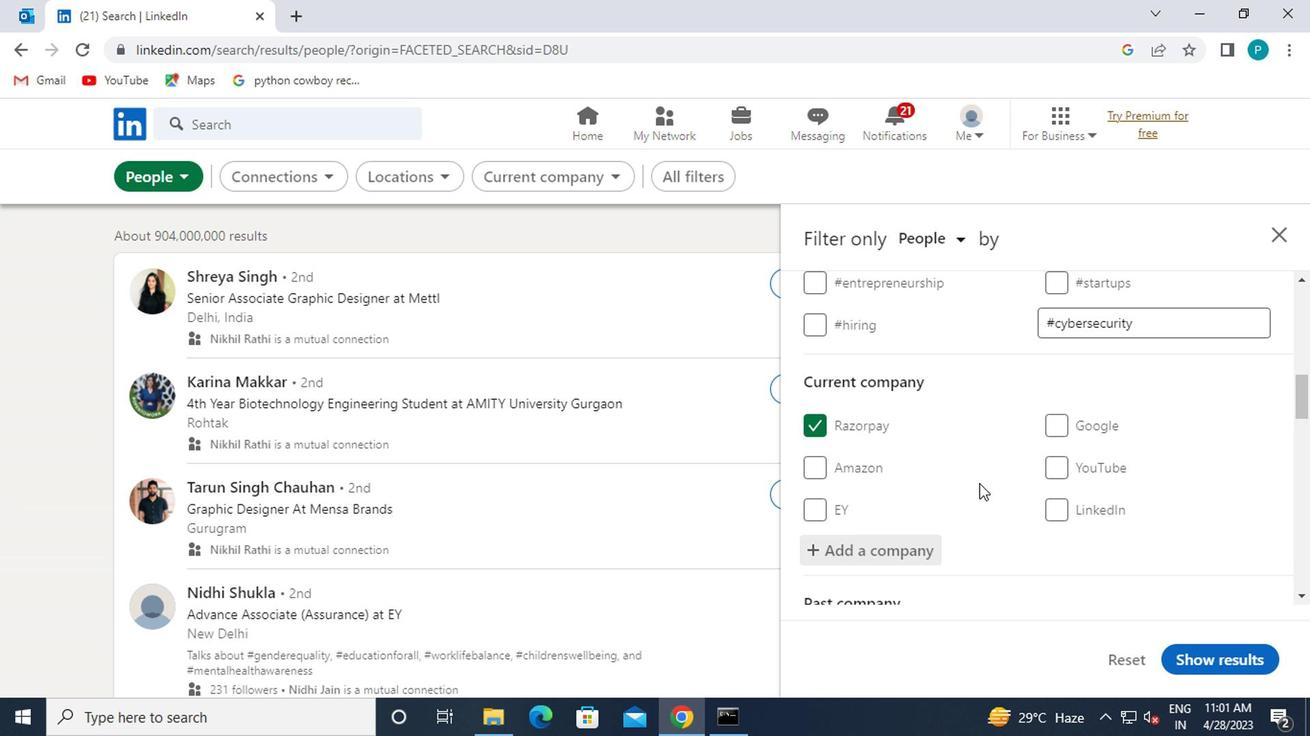 
Action: Mouse moved to (985, 489)
Screenshot: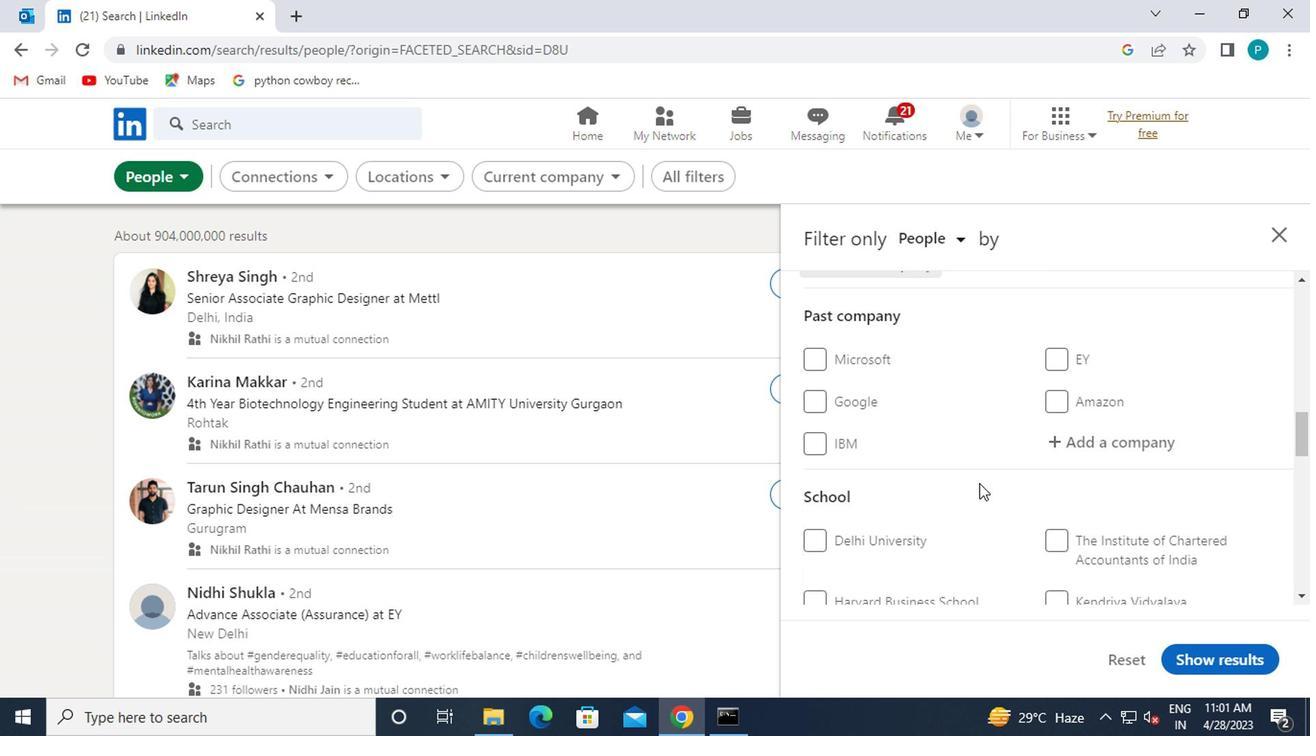 
Action: Mouse scrolled (985, 489) with delta (0, 0)
Screenshot: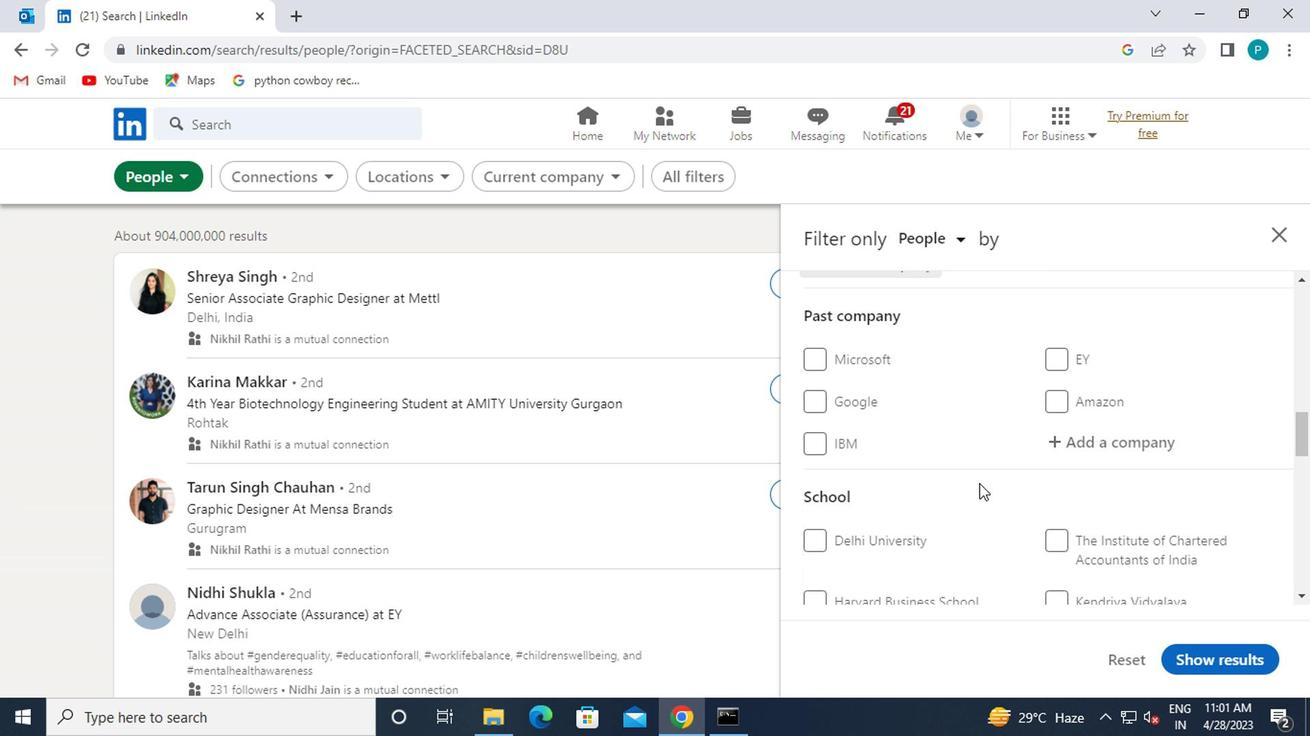 
Action: Mouse moved to (1090, 541)
Screenshot: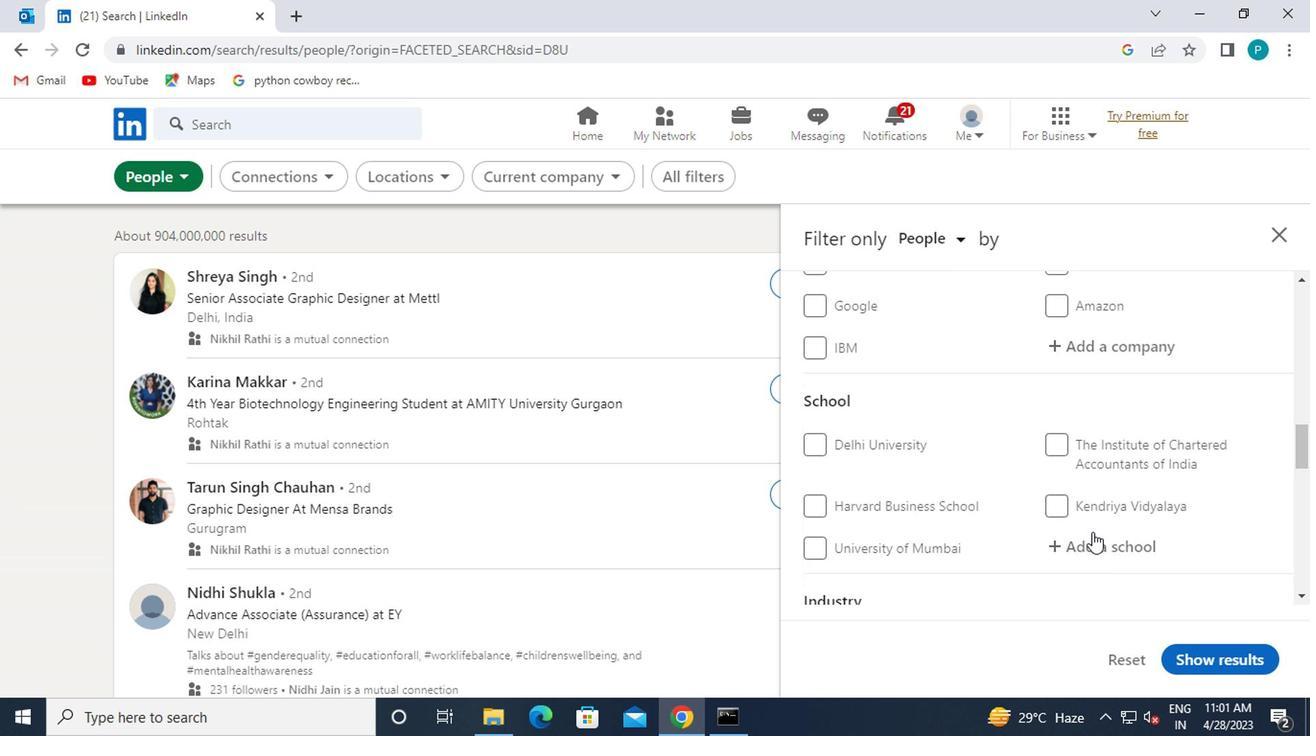 
Action: Mouse pressed left at (1090, 541)
Screenshot: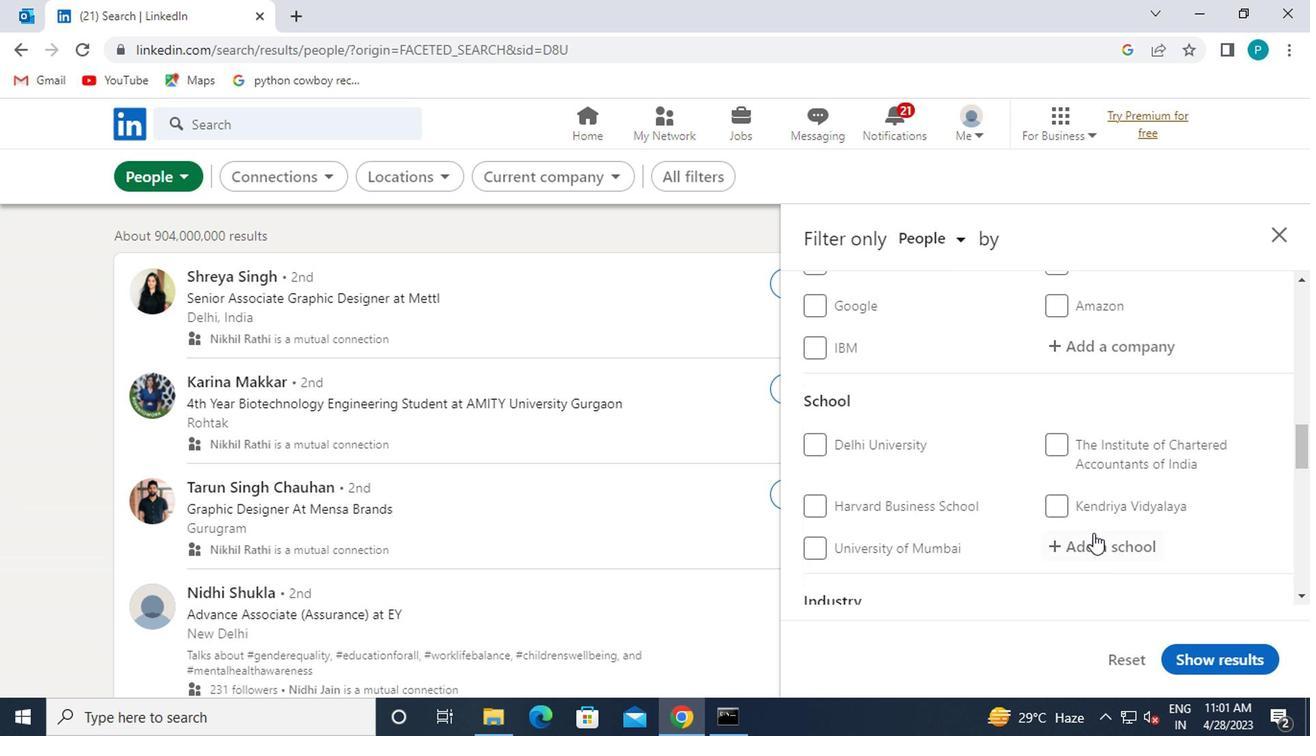 
Action: Mouse moved to (1090, 543)
Screenshot: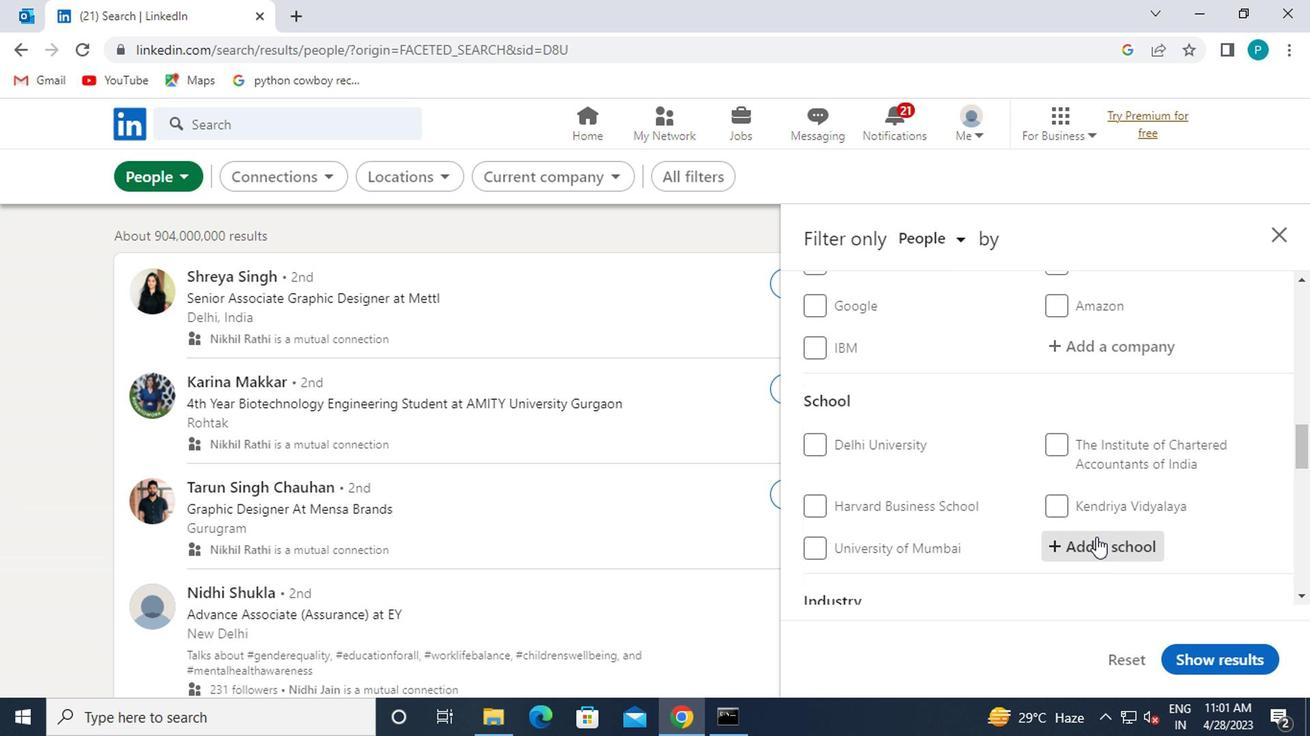
Action: Key pressed <Key.caps_lock>GIET
Screenshot: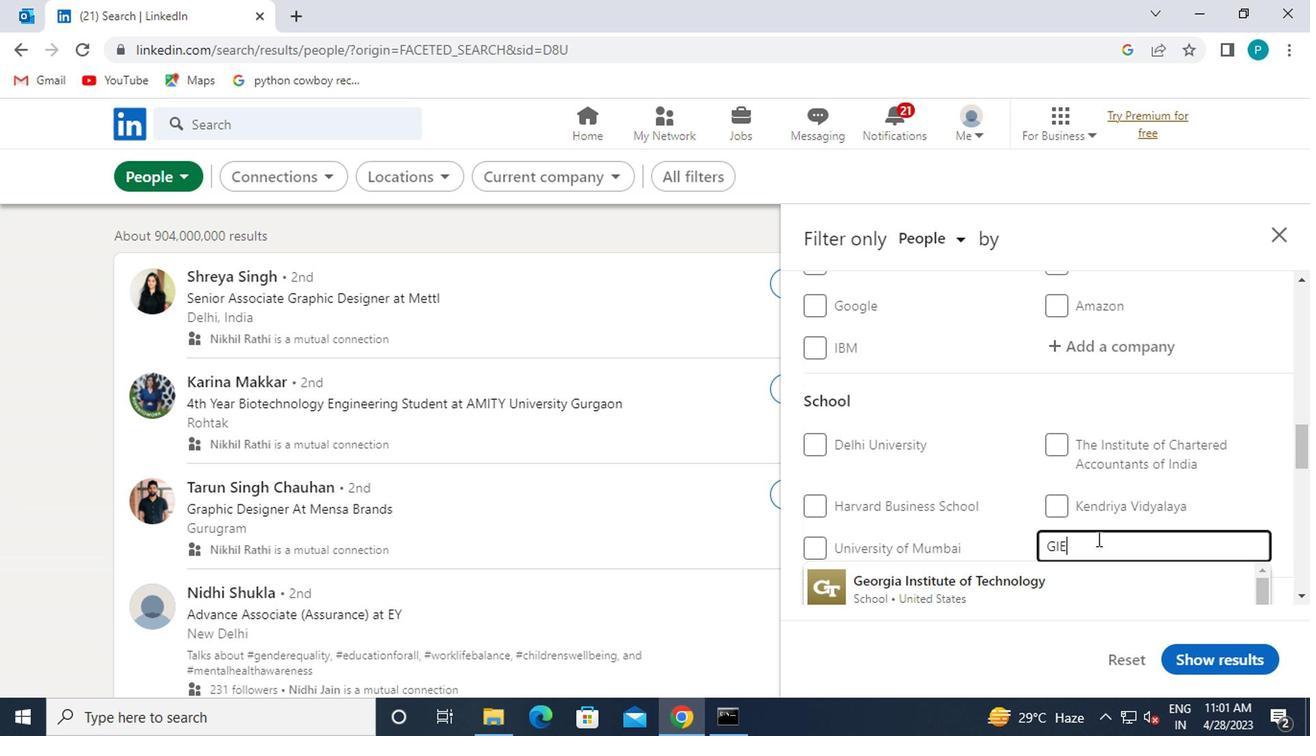 
Action: Mouse moved to (1093, 543)
Screenshot: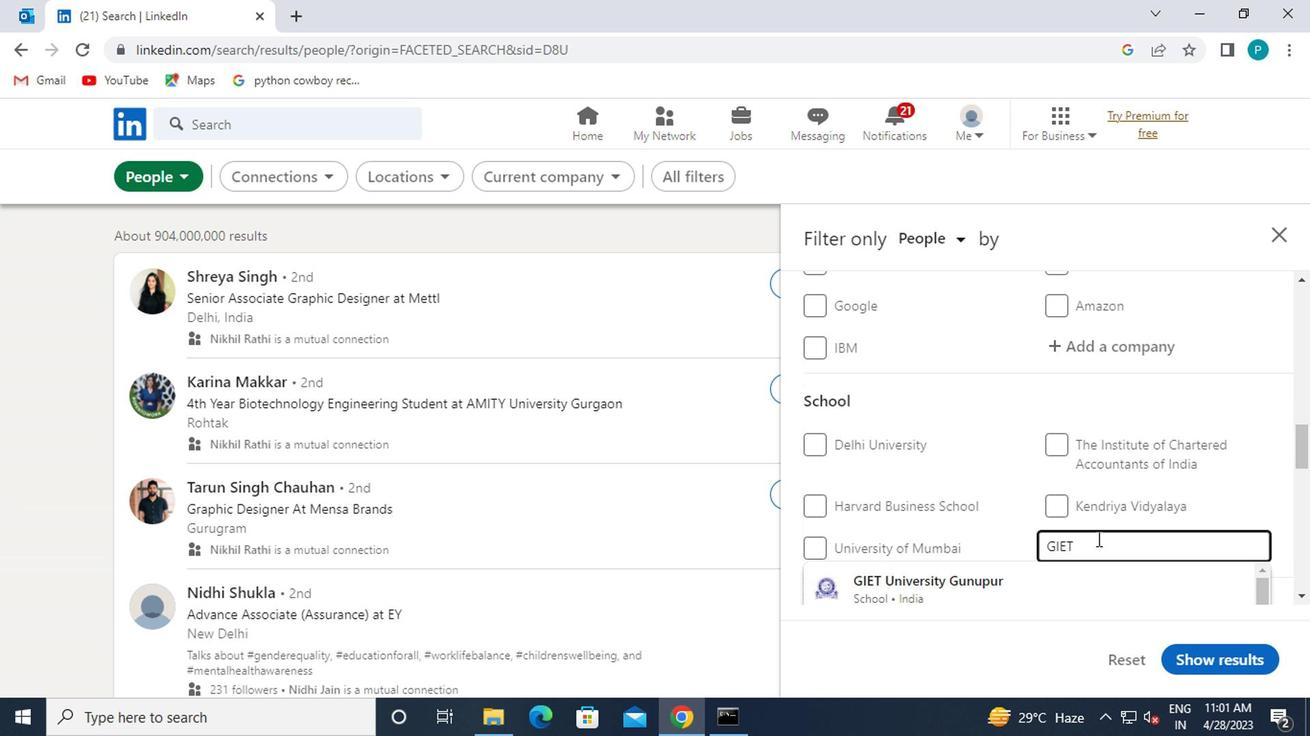 
Action: Mouse scrolled (1093, 541) with delta (0, -1)
Screenshot: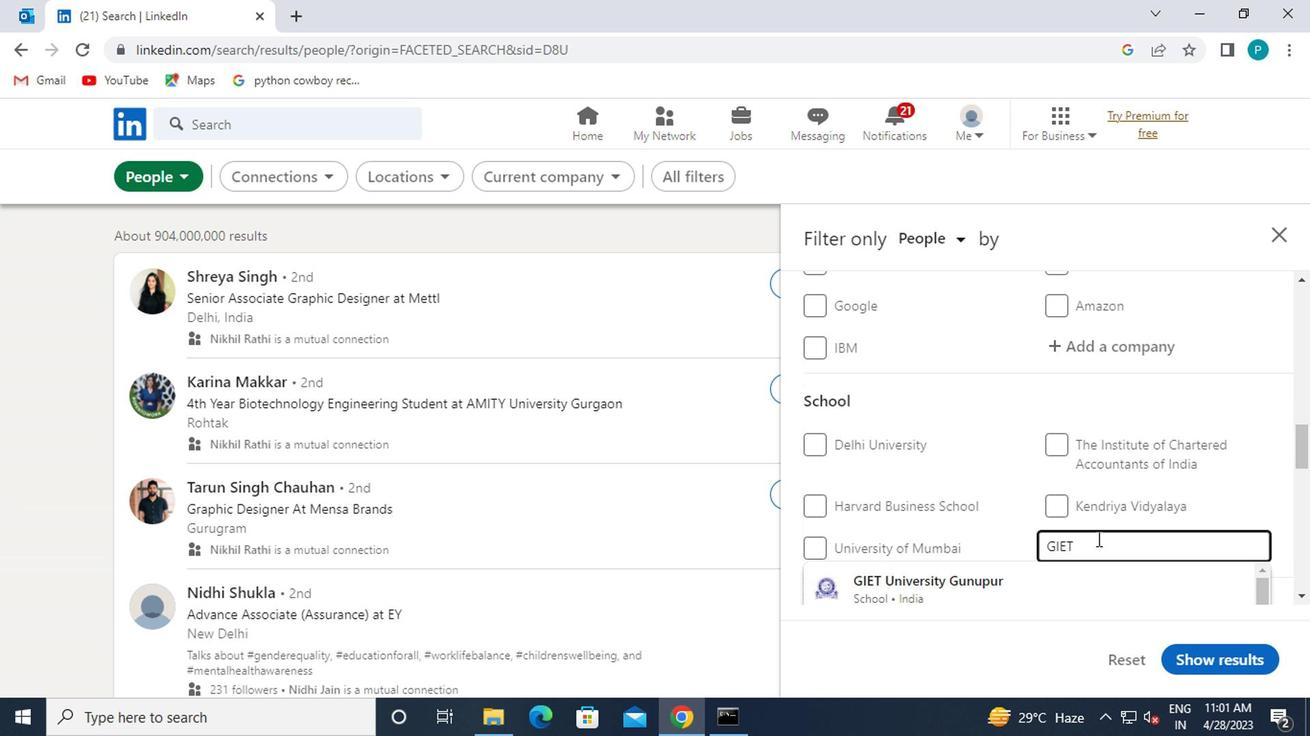 
Action: Mouse moved to (1092, 516)
Screenshot: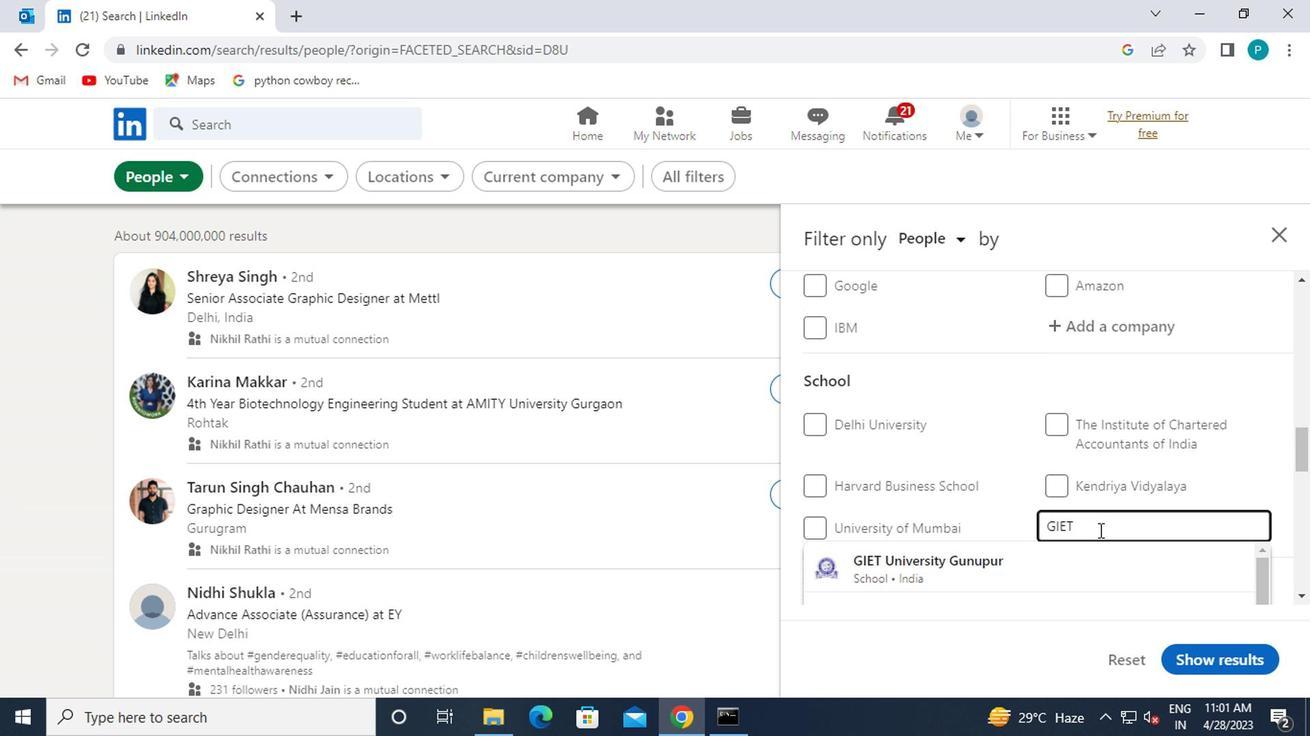 
Action: Mouse scrolled (1092, 515) with delta (0, 0)
Screenshot: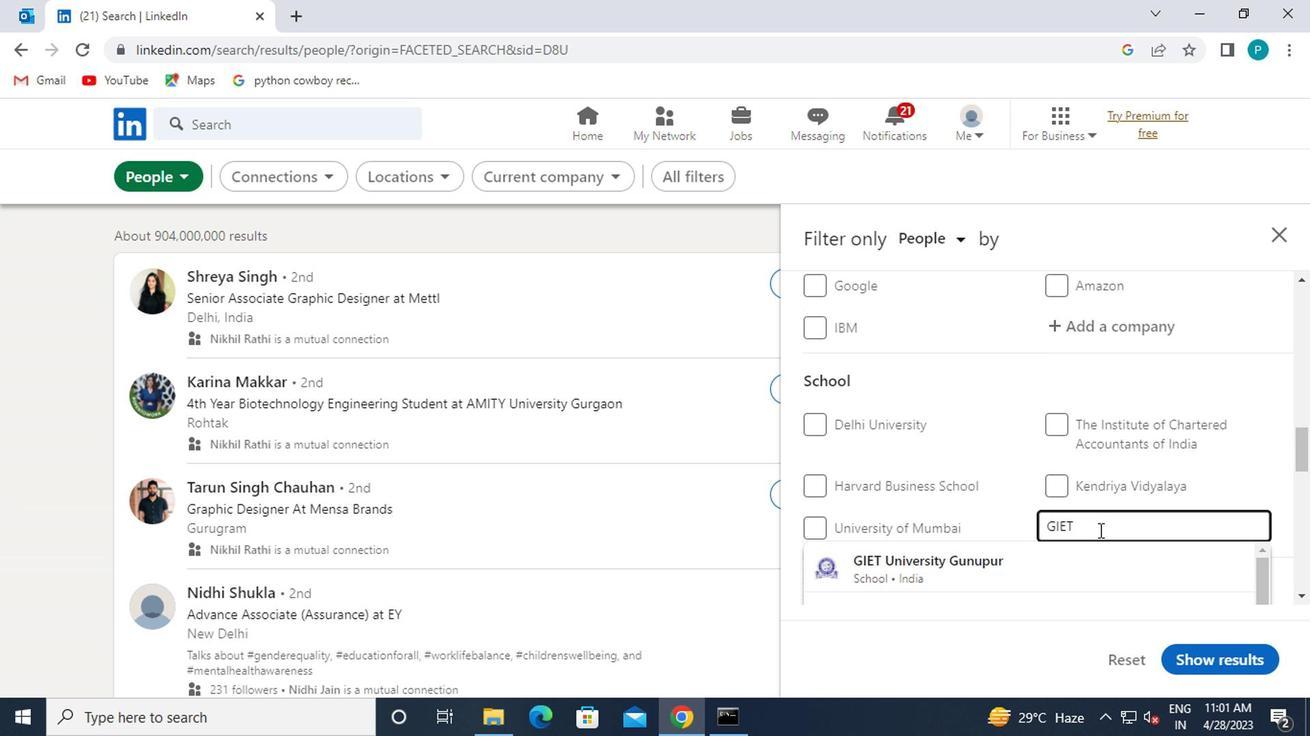 
Action: Mouse moved to (1131, 506)
Screenshot: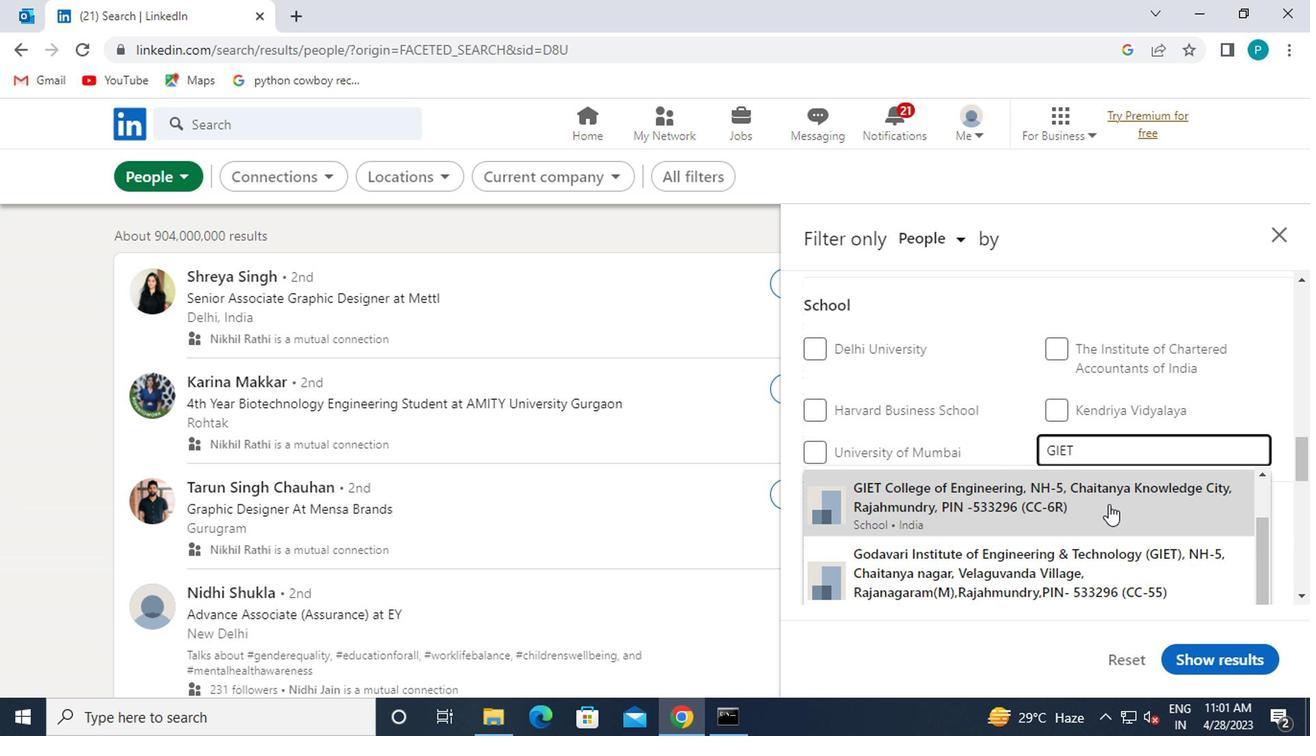 
Action: Mouse scrolled (1131, 508) with delta (0, 1)
Screenshot: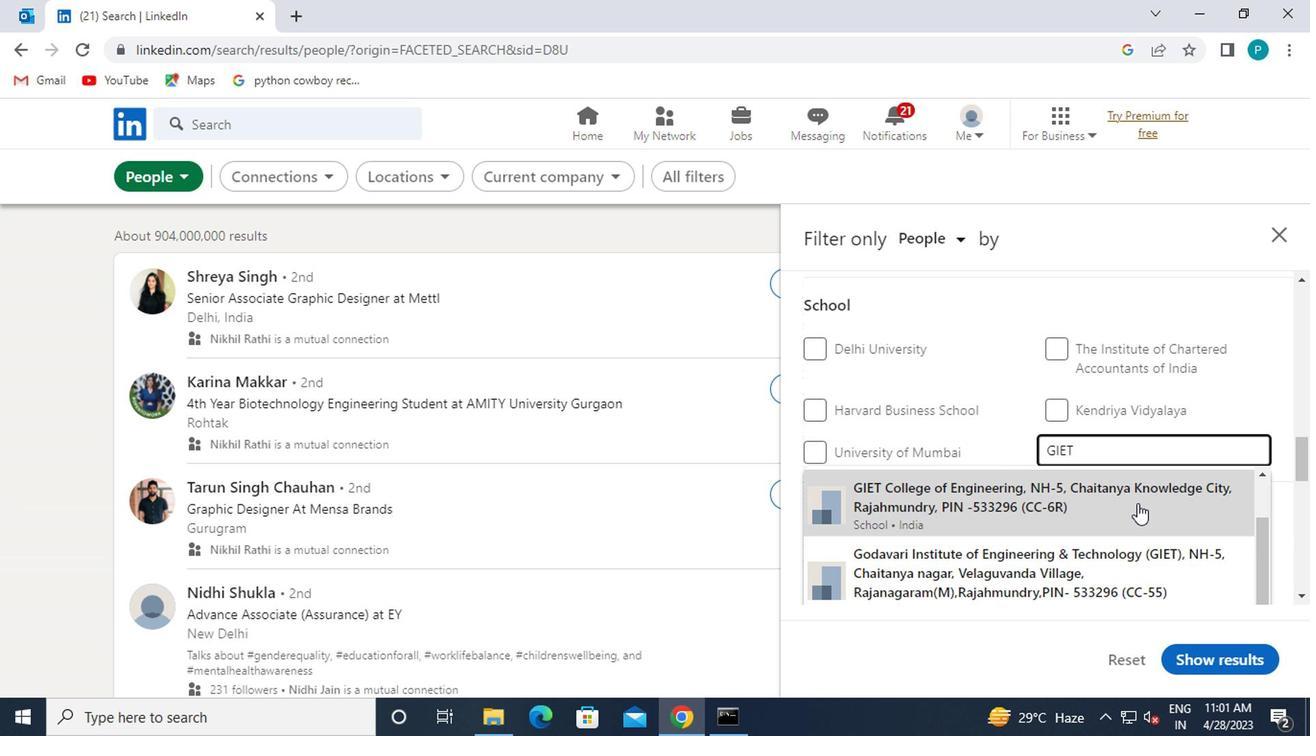 
Action: Mouse scrolled (1131, 508) with delta (0, 1)
Screenshot: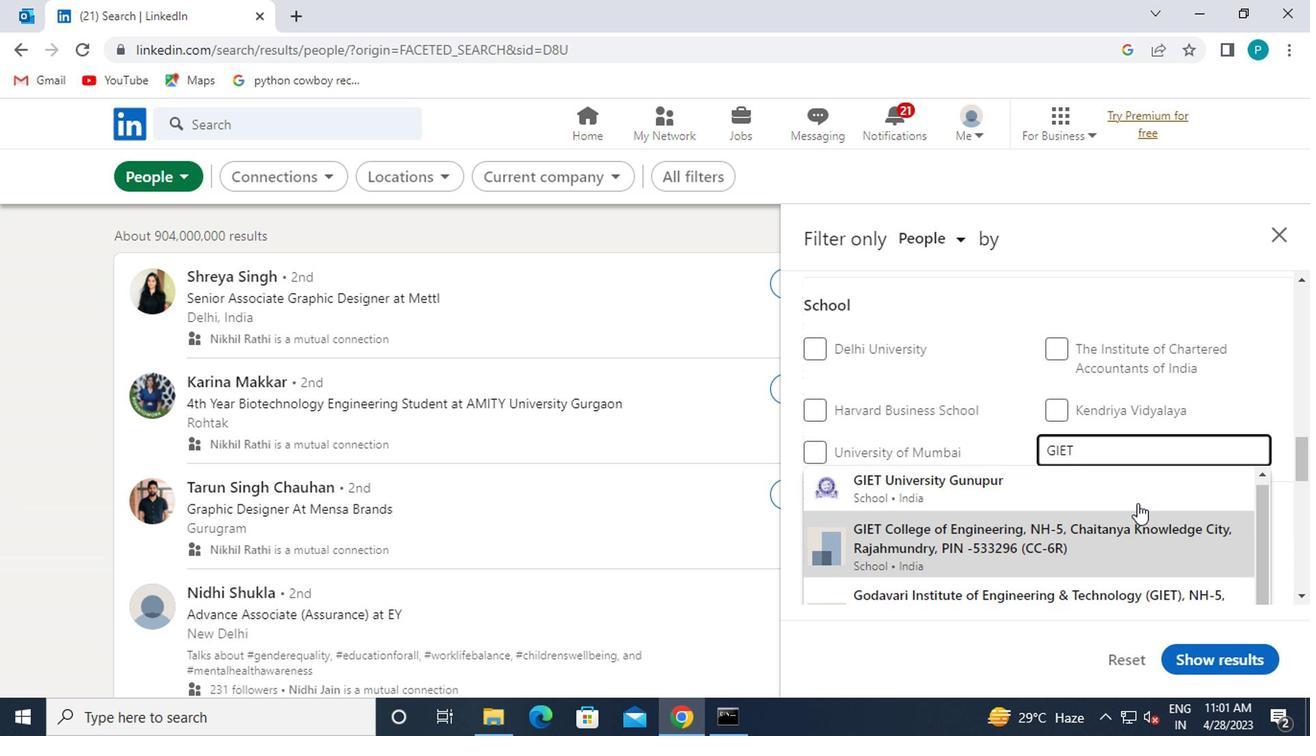 
Action: Mouse moved to (1125, 539)
Screenshot: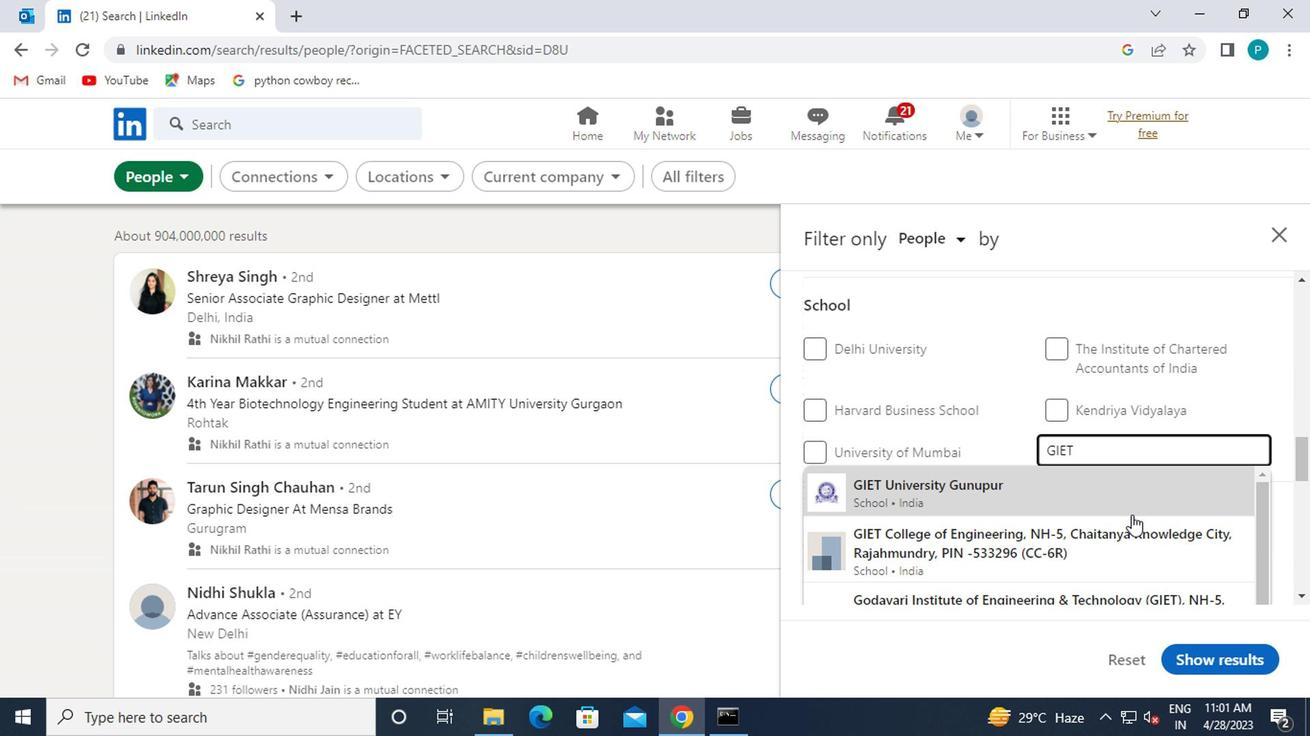 
Action: Mouse pressed left at (1125, 539)
Screenshot: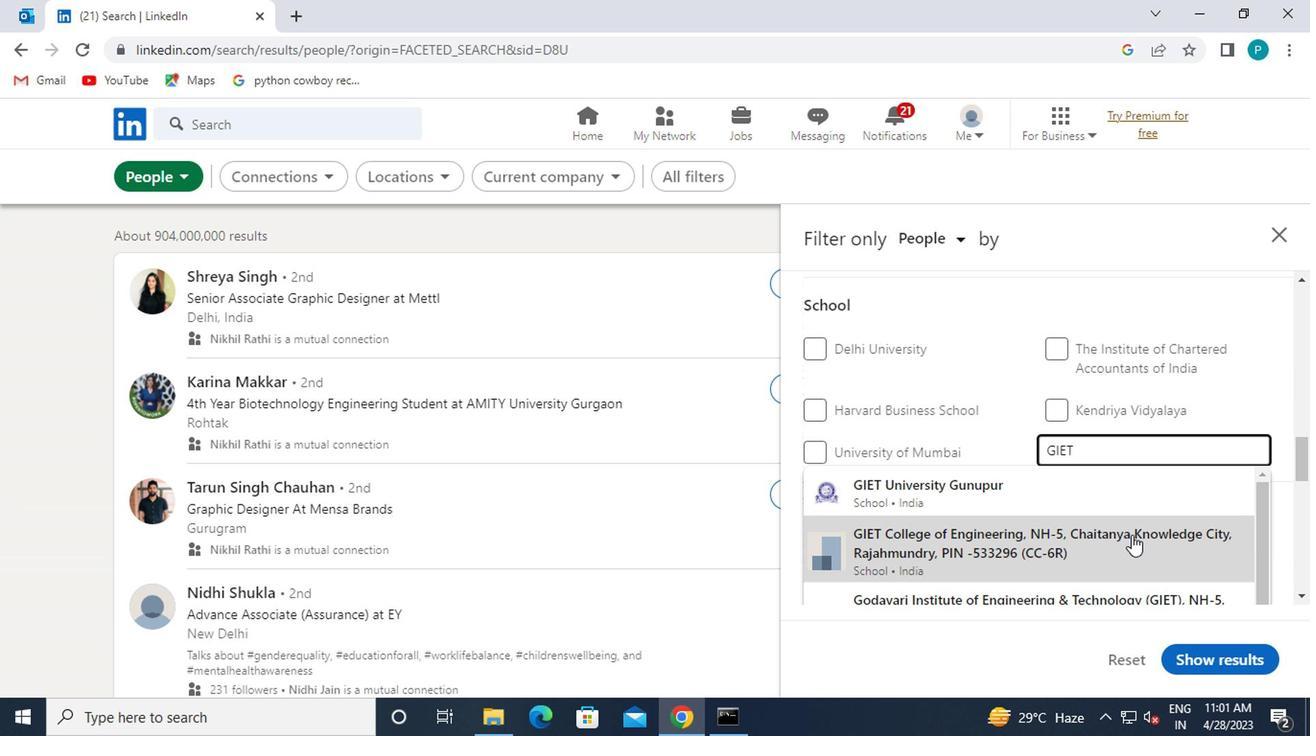 
Action: Mouse moved to (1124, 534)
Screenshot: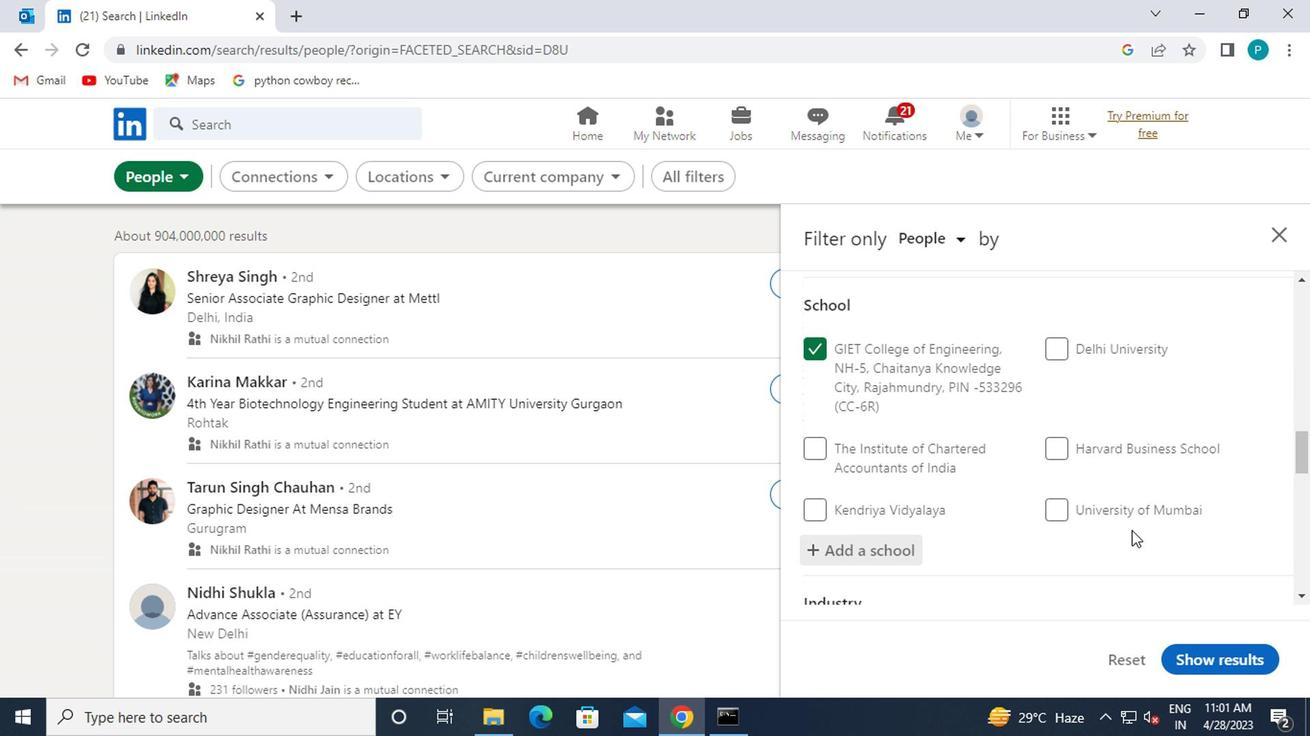 
Action: Mouse scrolled (1124, 532) with delta (0, -1)
Screenshot: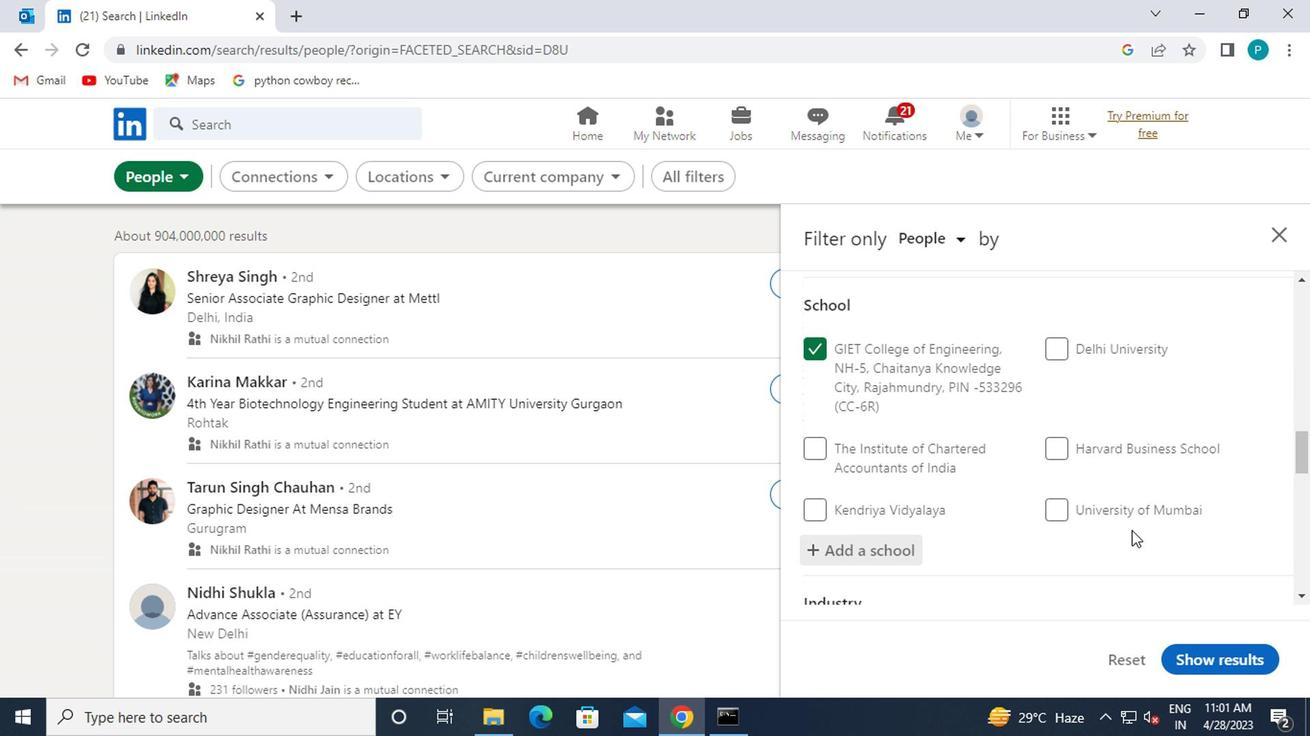 
Action: Mouse scrolled (1124, 532) with delta (0, -1)
Screenshot: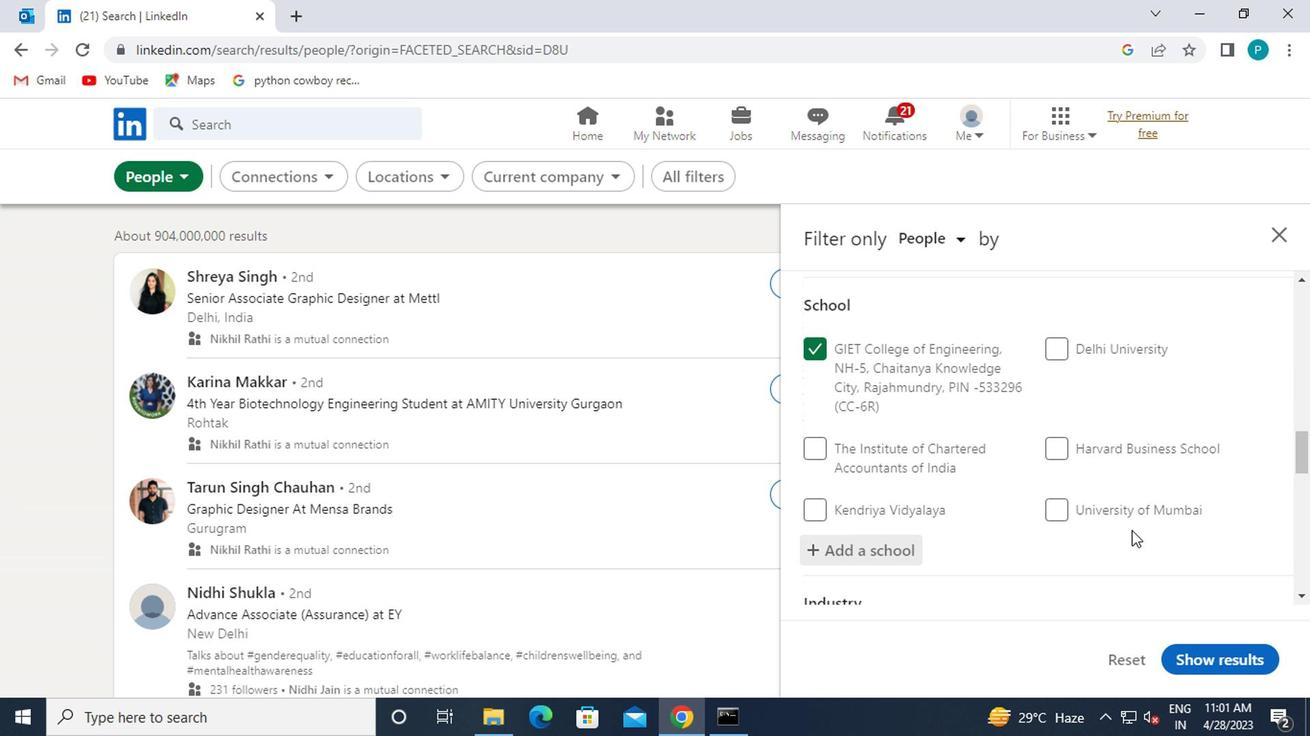 
Action: Mouse moved to (1114, 539)
Screenshot: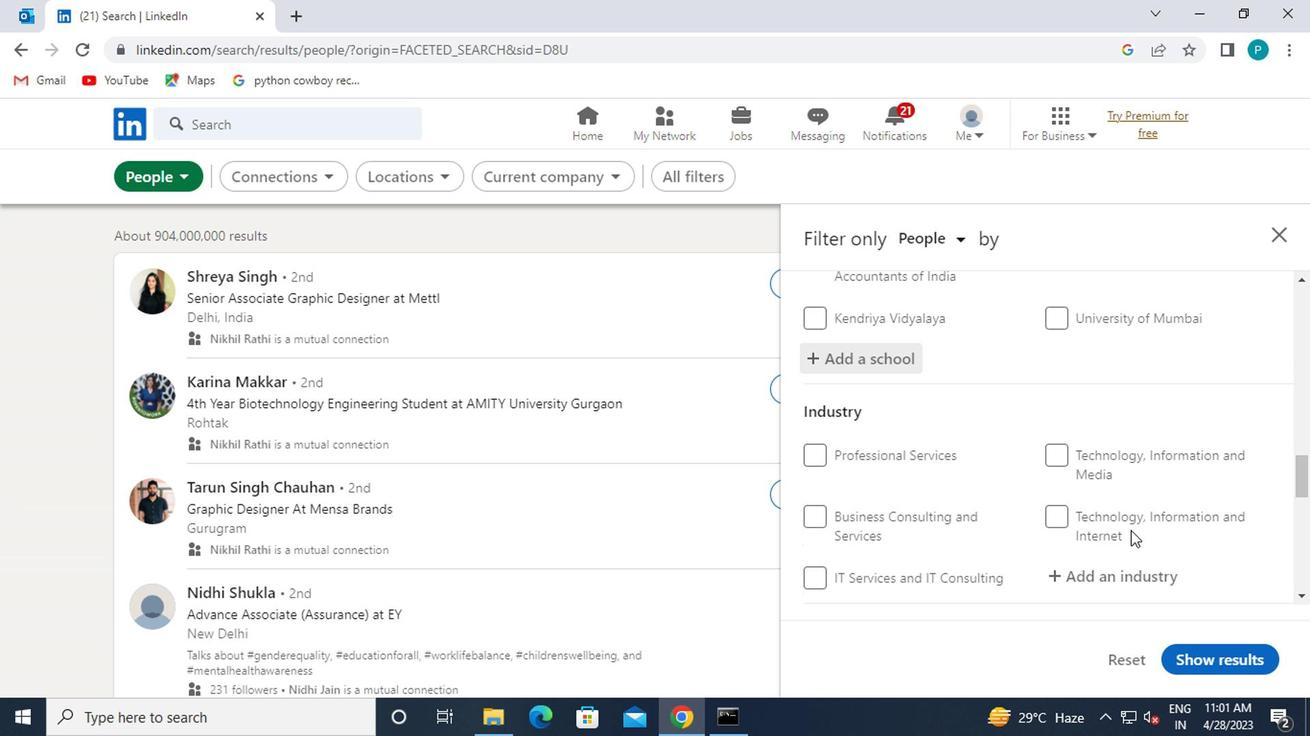 
Action: Mouse scrolled (1114, 539) with delta (0, 0)
Screenshot: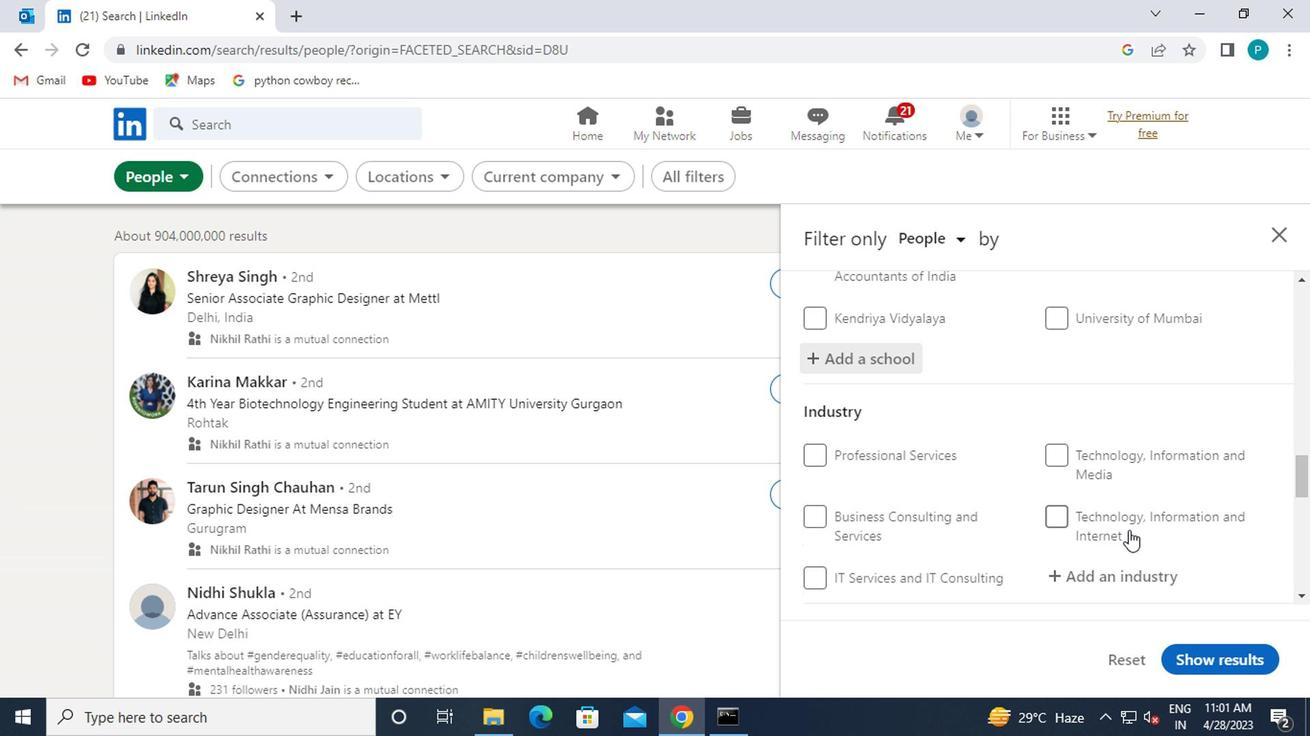 
Action: Mouse moved to (1099, 490)
Screenshot: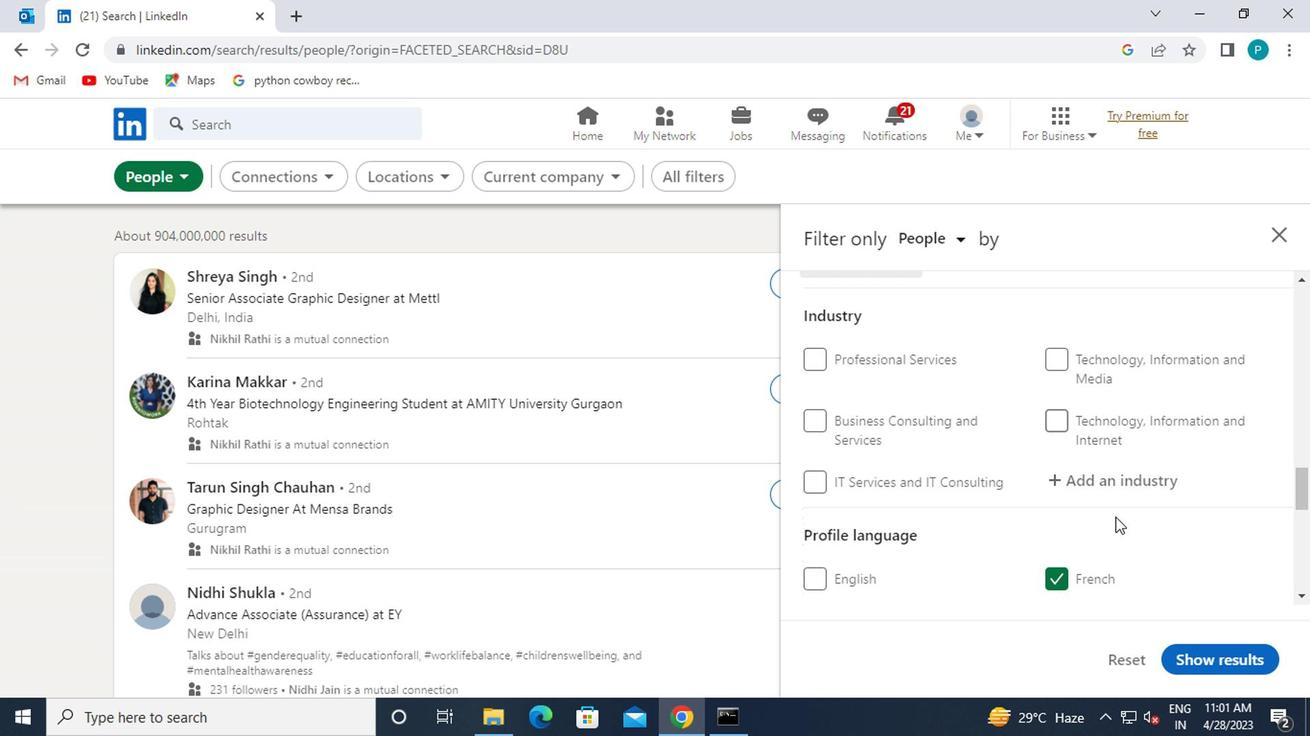 
Action: Mouse pressed left at (1099, 490)
Screenshot: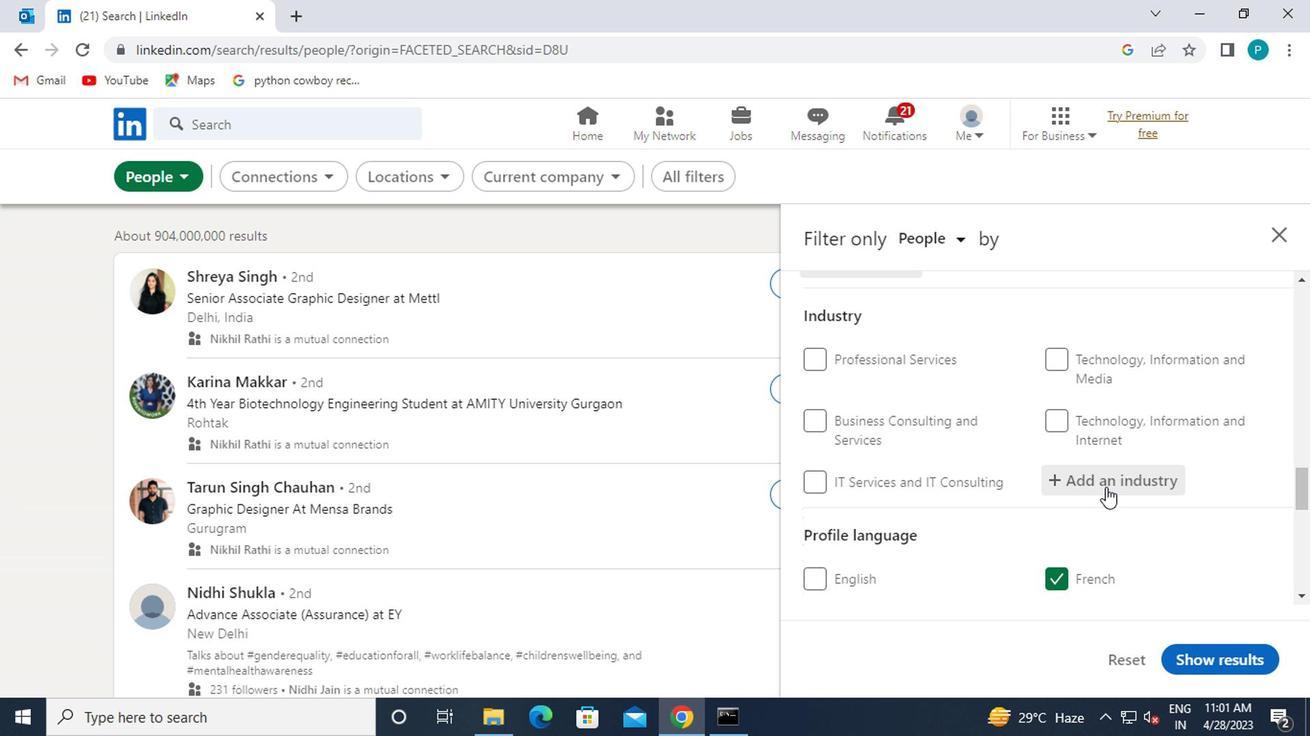 
Action: Key pressed <Key.caps_lock>I<Key.backspace><Key.caps_lock>I<Key.caps_lock>NA<Key.backspace>SURA
Screenshot: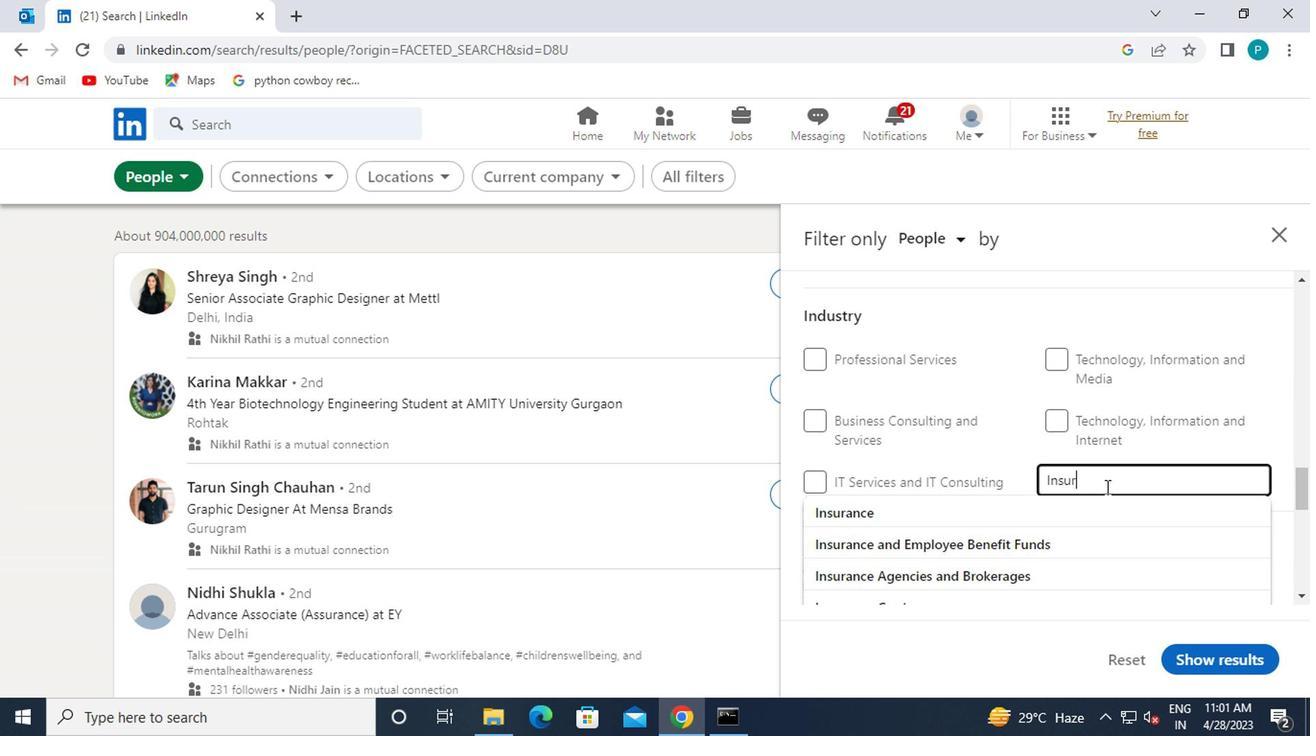 
Action: Mouse moved to (1088, 547)
Screenshot: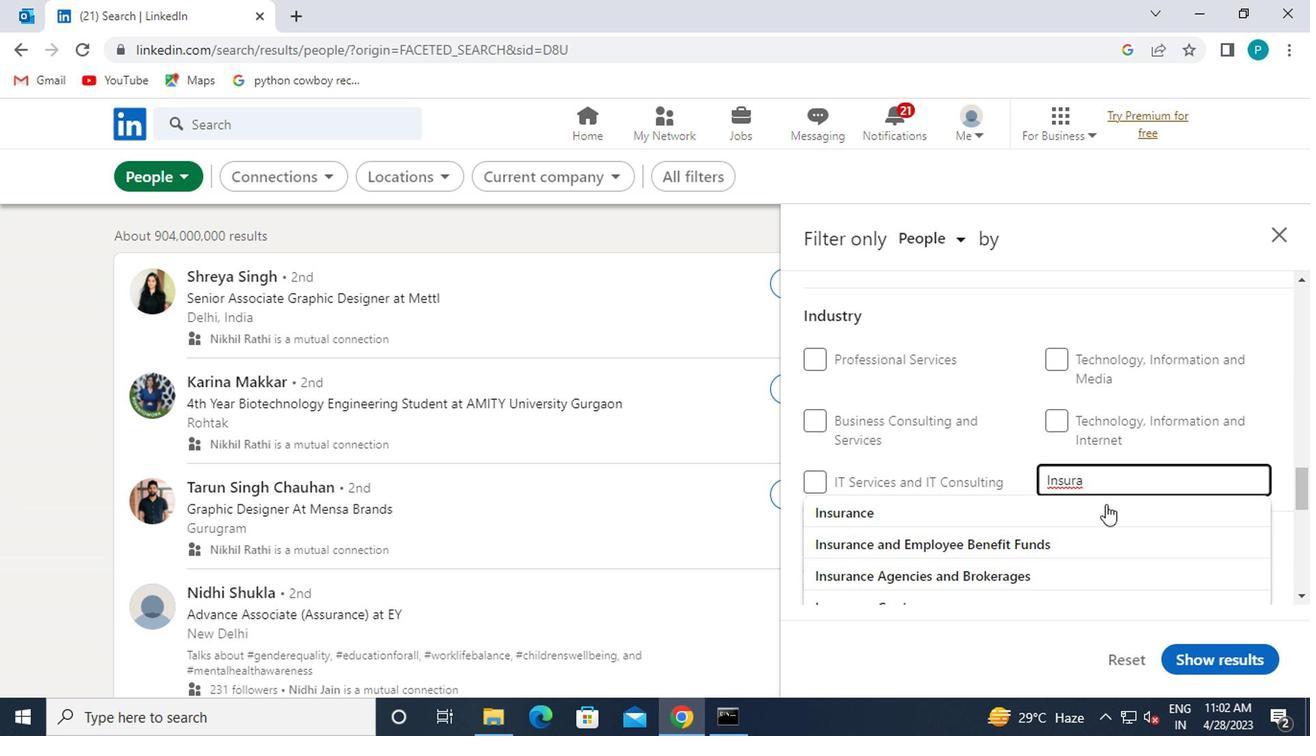 
Action: Mouse pressed left at (1088, 547)
Screenshot: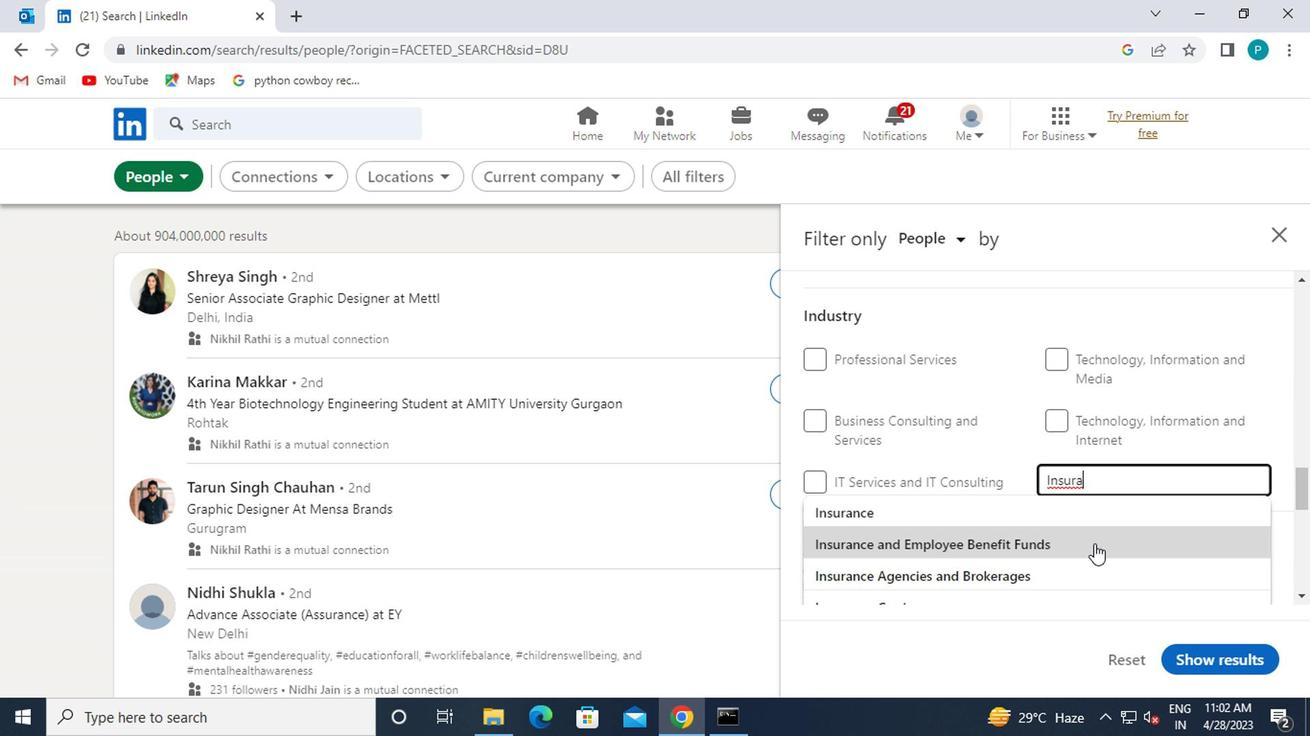 
Action: Mouse moved to (1085, 545)
Screenshot: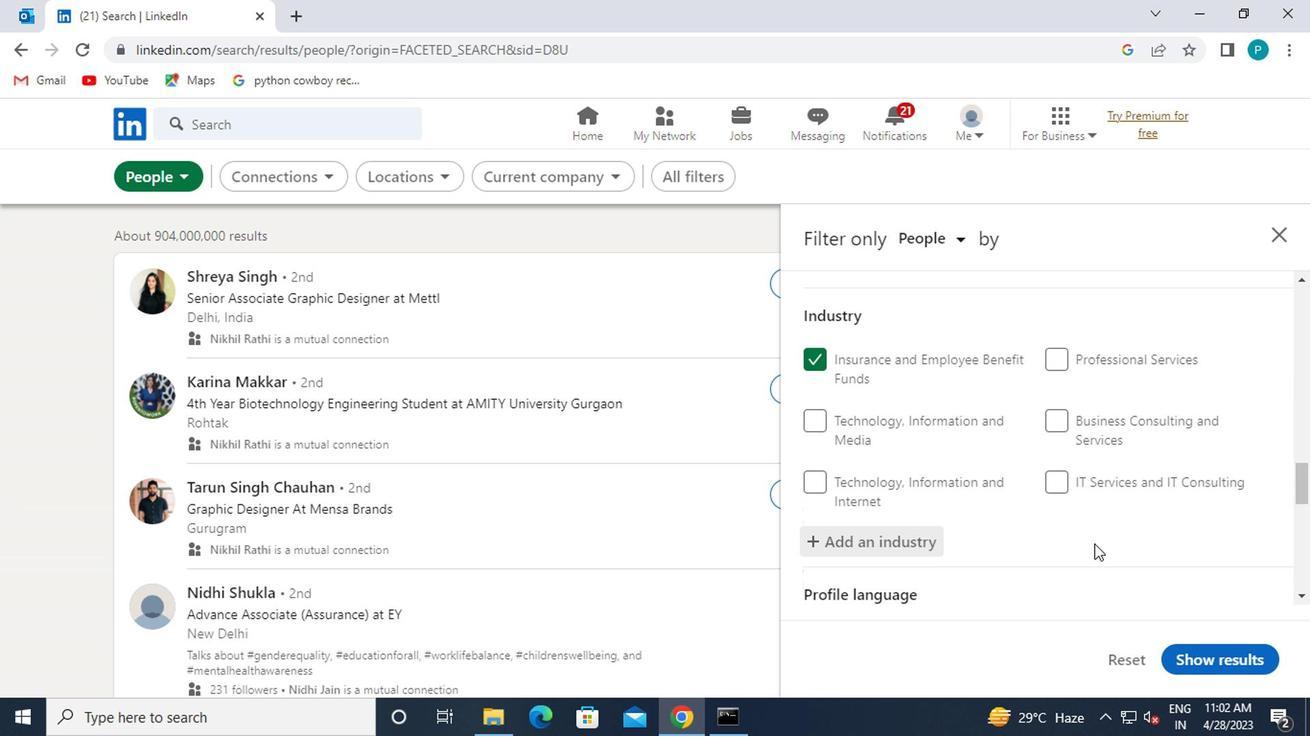 
Action: Mouse scrolled (1085, 544) with delta (0, -1)
Screenshot: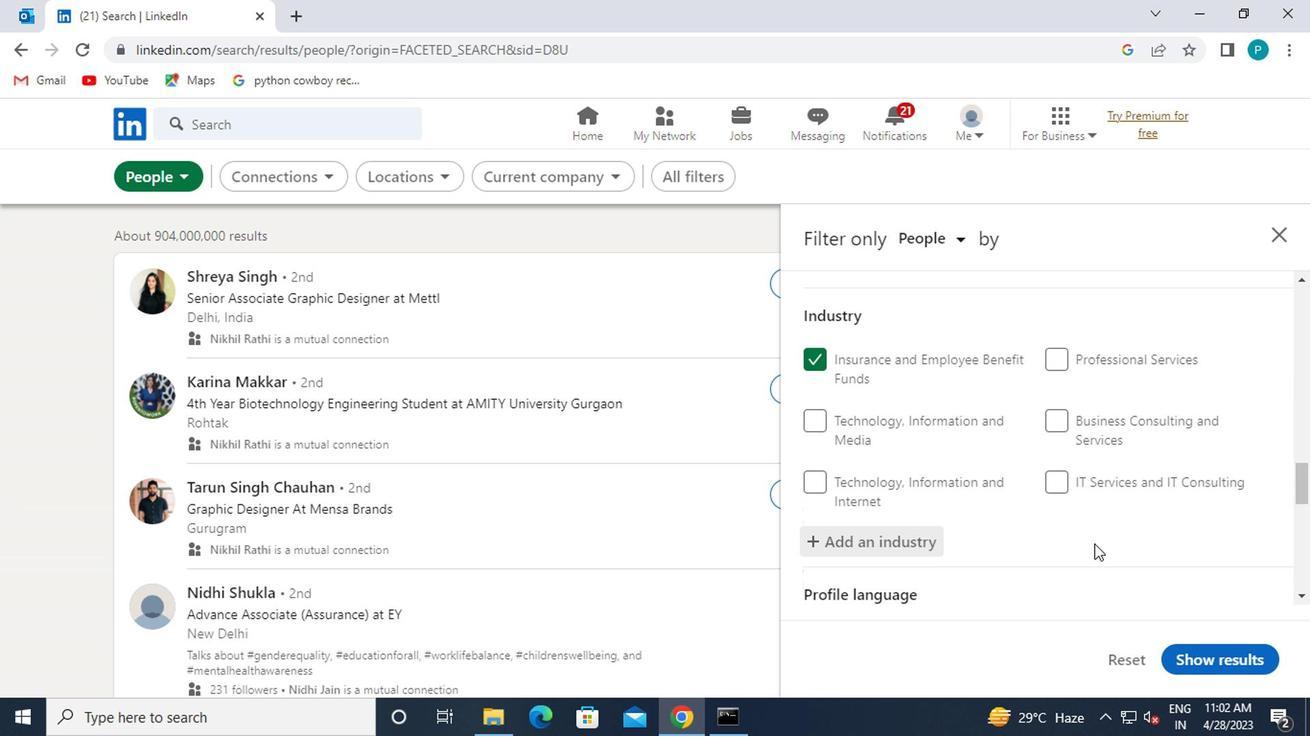 
Action: Mouse moved to (1084, 543)
Screenshot: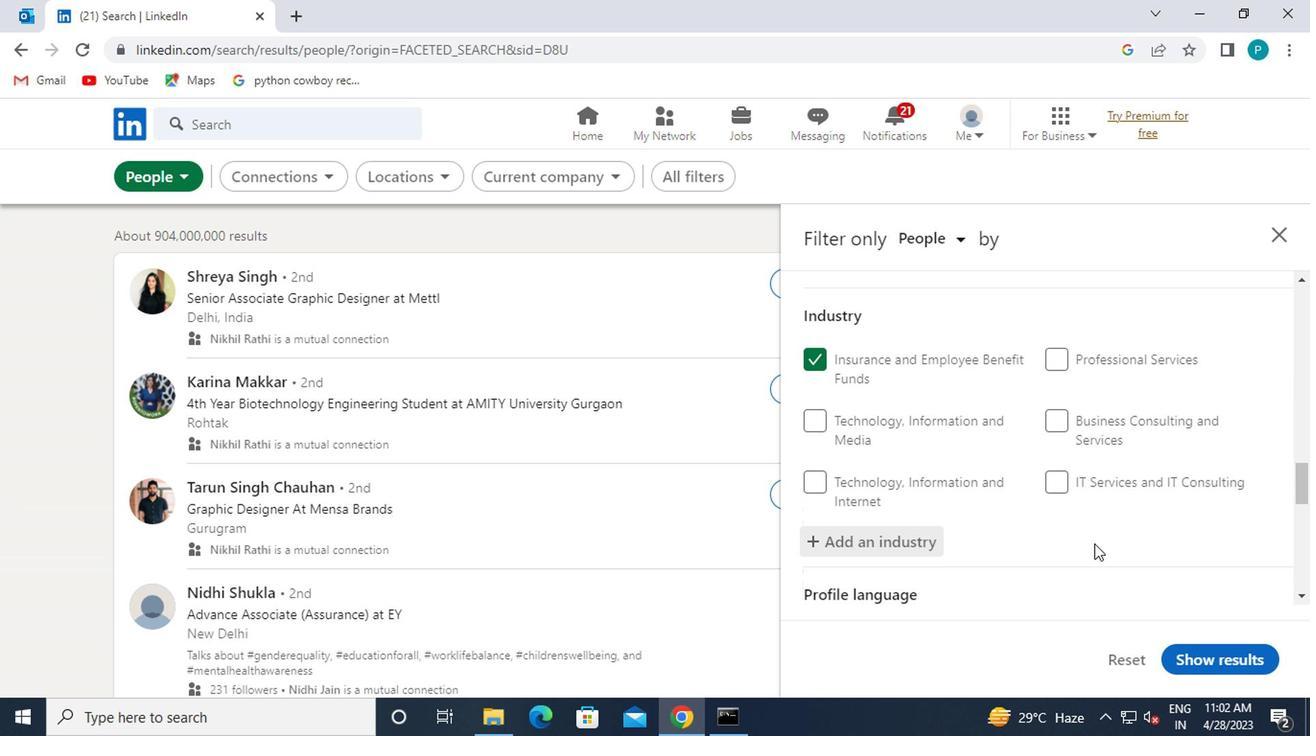 
Action: Mouse scrolled (1084, 541) with delta (0, -1)
Screenshot: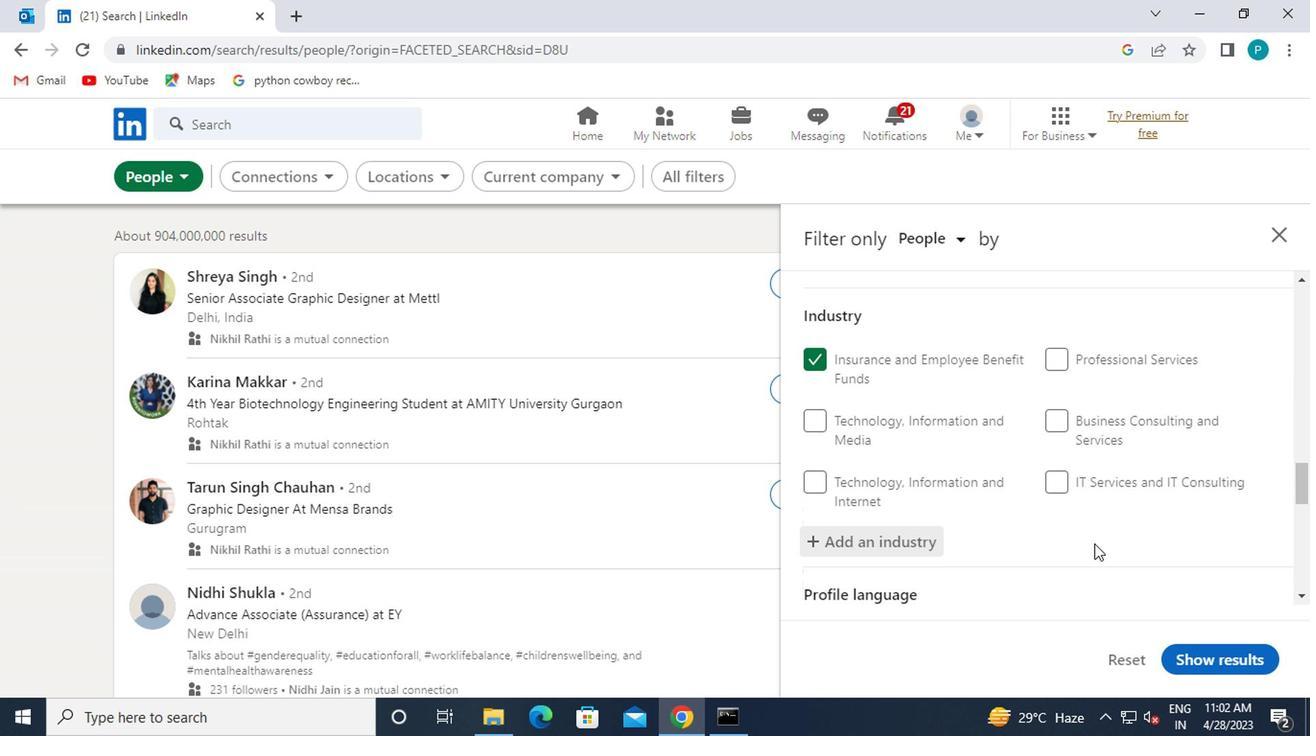 
Action: Mouse moved to (1084, 541)
Screenshot: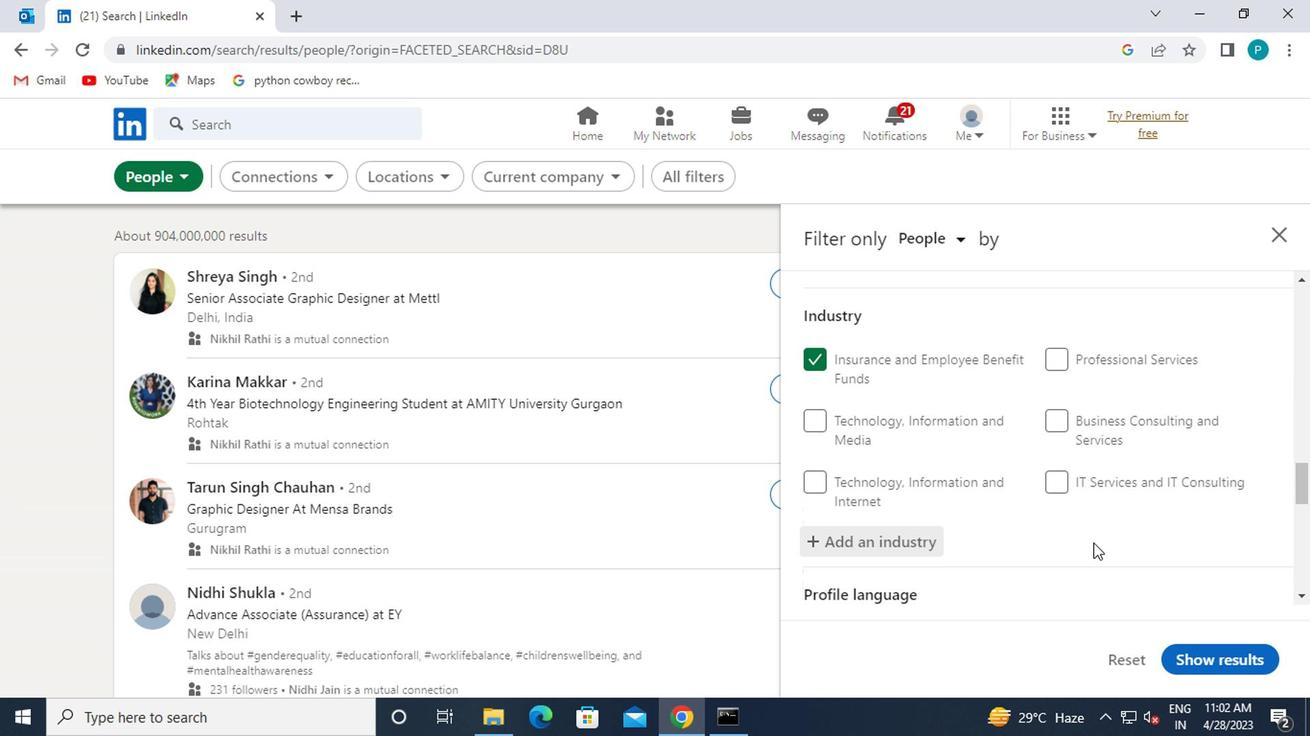 
Action: Mouse scrolled (1084, 539) with delta (0, -1)
Screenshot: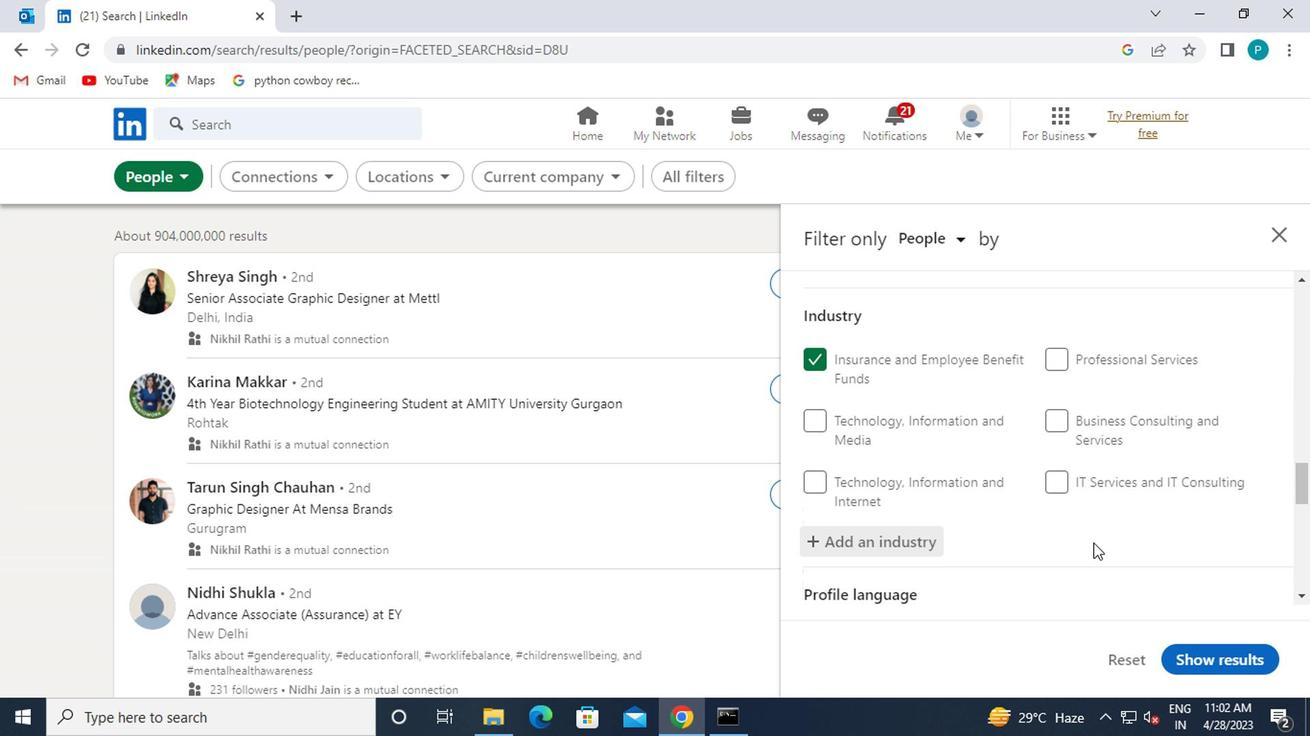 
Action: Mouse moved to (1071, 530)
Screenshot: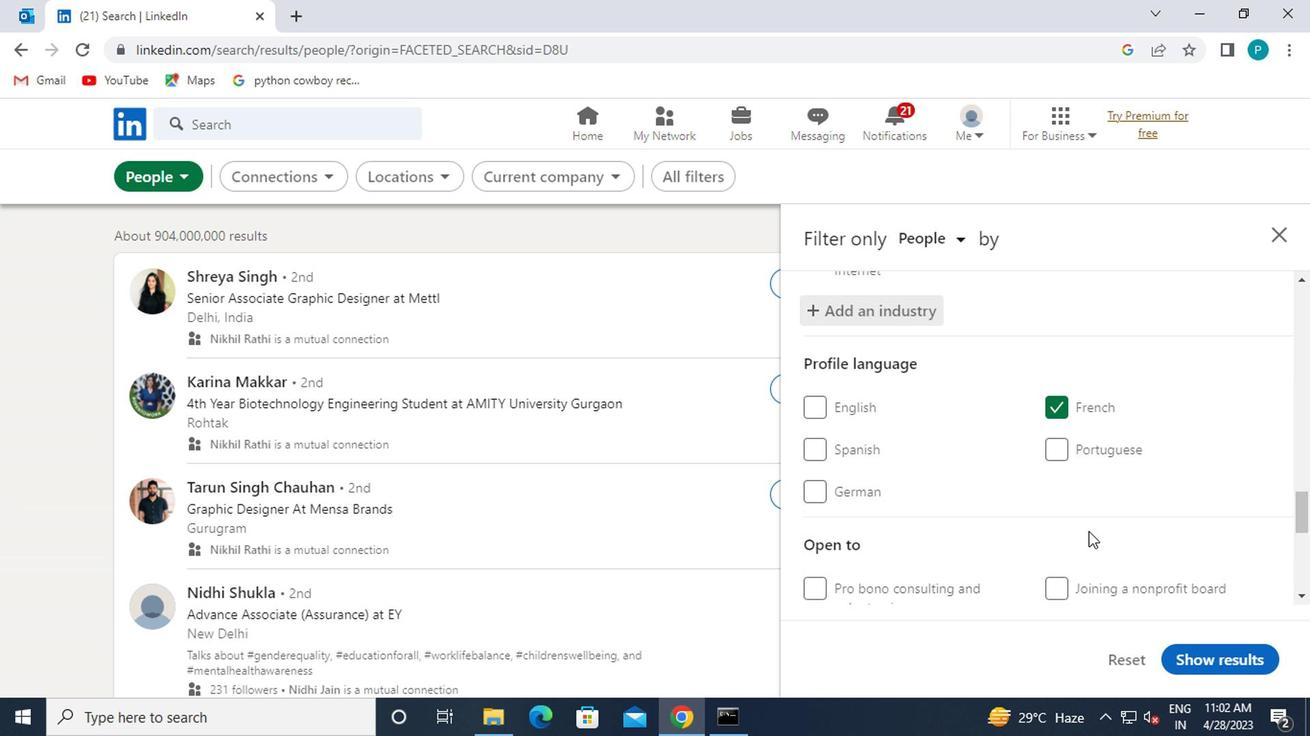 
Action: Mouse scrolled (1071, 529) with delta (0, 0)
Screenshot: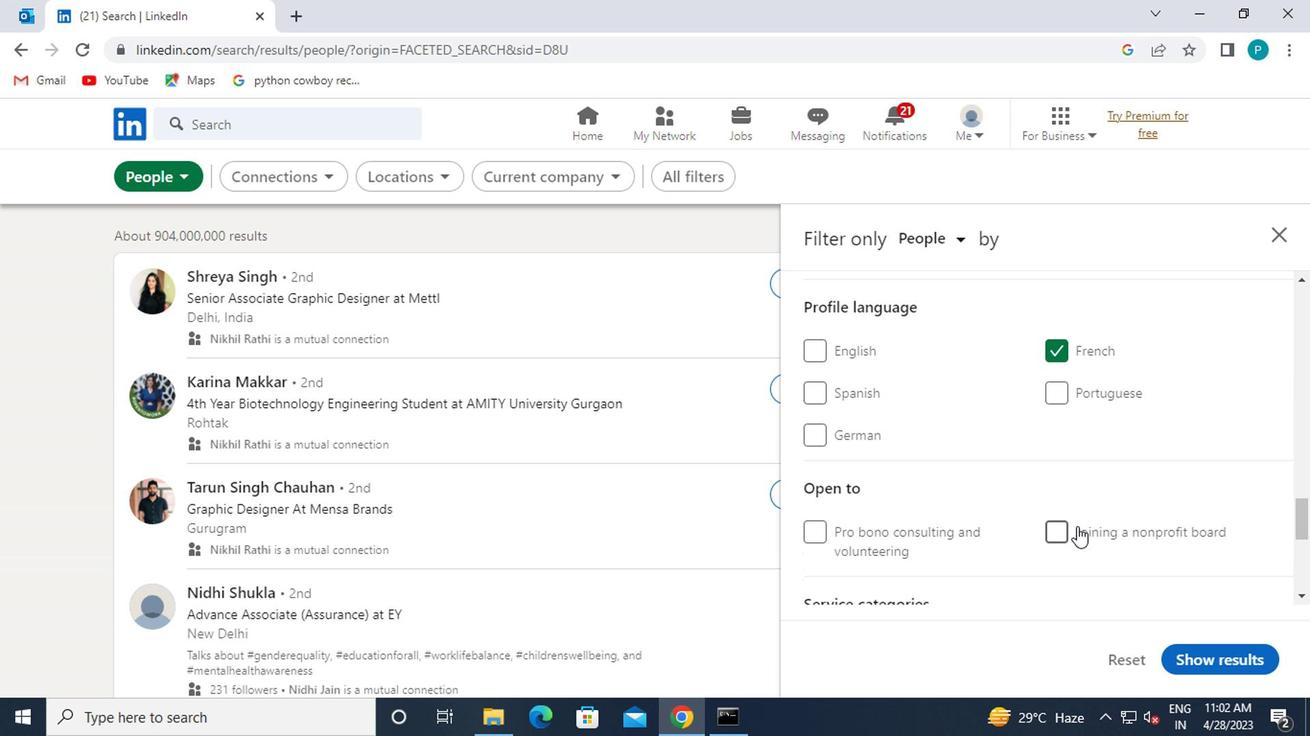 
Action: Mouse scrolled (1071, 529) with delta (0, 0)
Screenshot: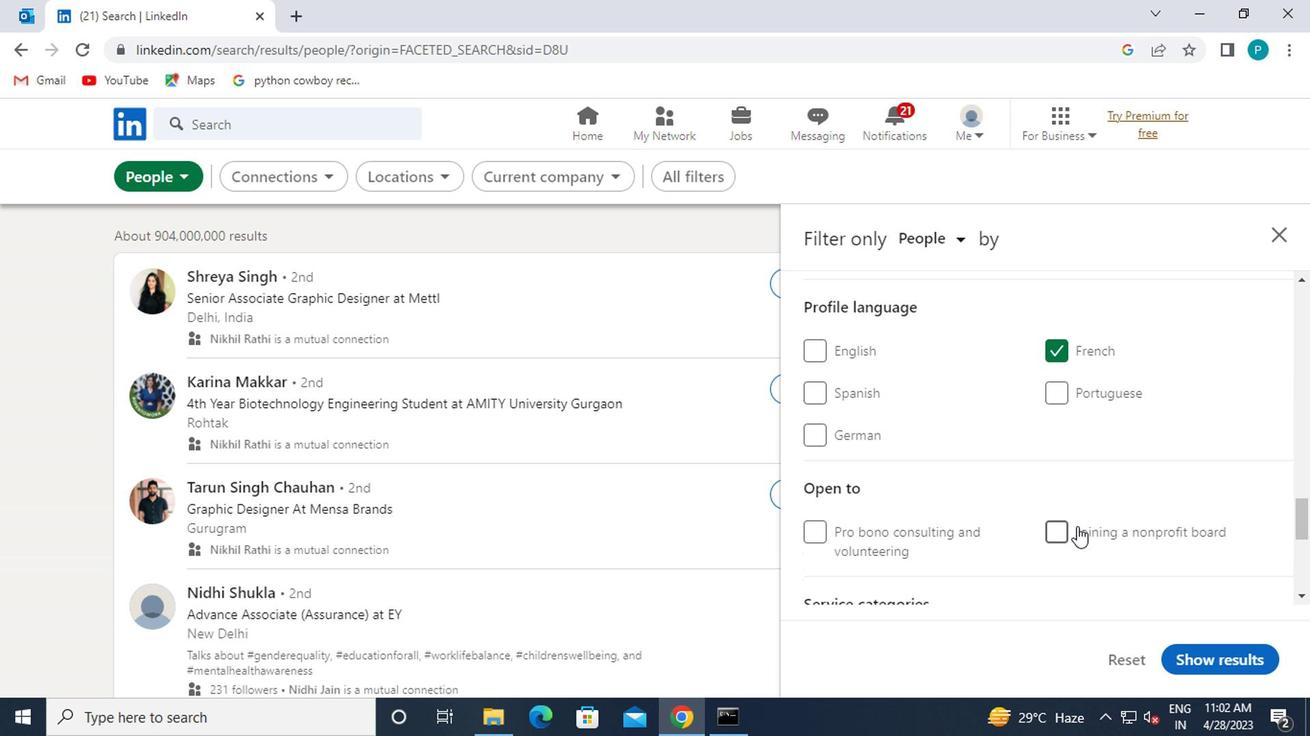 
Action: Mouse moved to (1071, 529)
Screenshot: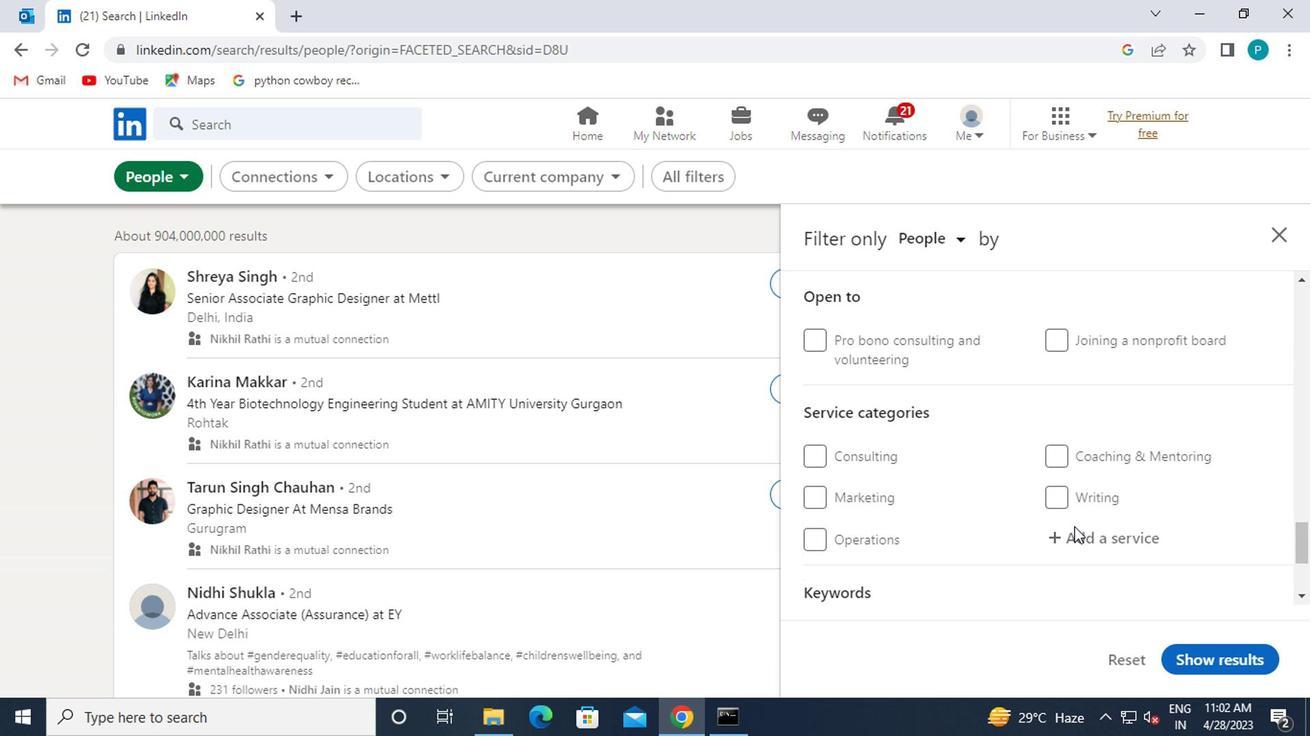 
Action: Mouse pressed left at (1071, 529)
Screenshot: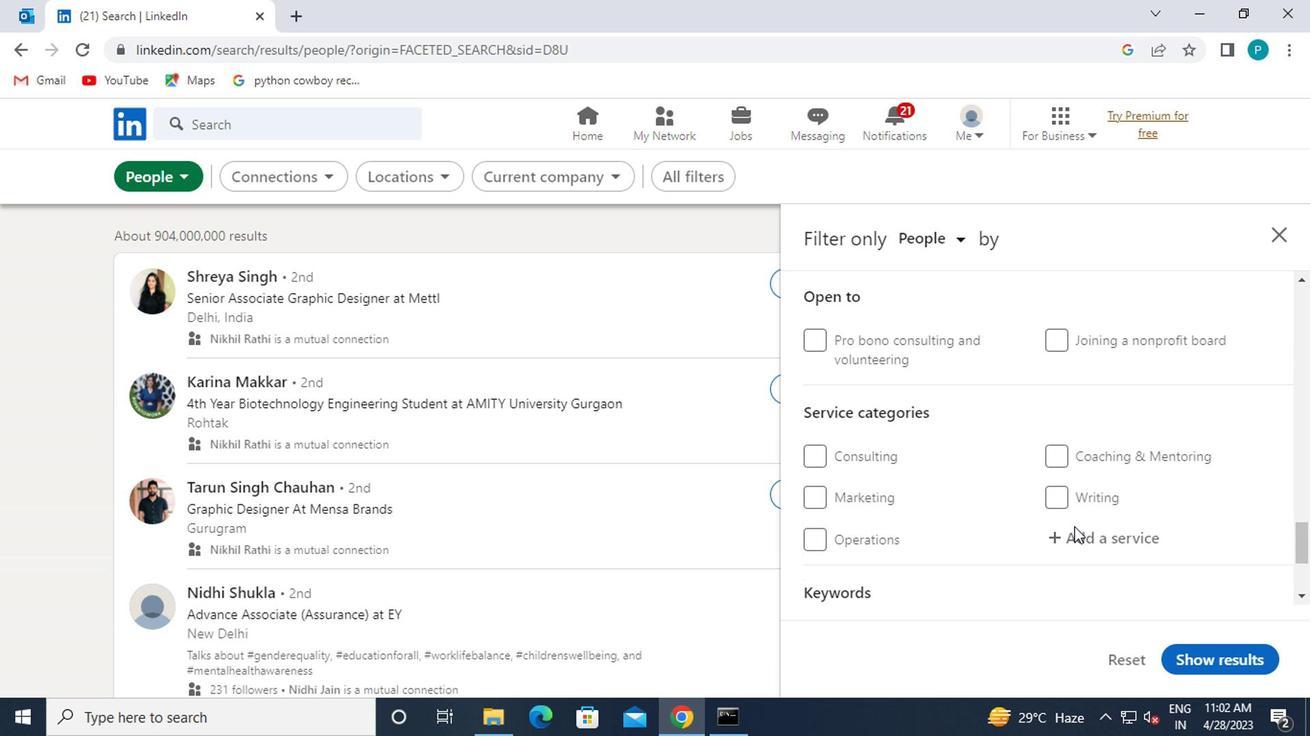 
Action: Mouse moved to (1078, 530)
Screenshot: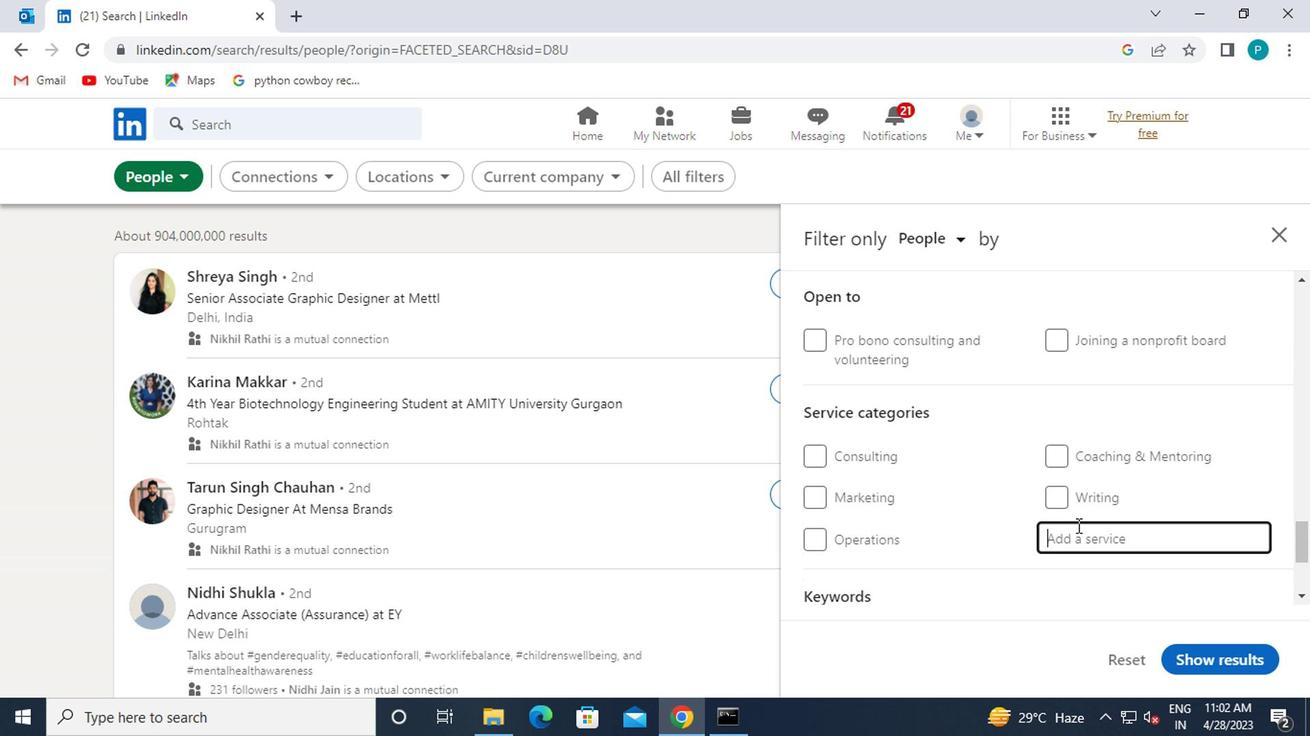 
Action: Key pressed <Key.caps_lock>A<Key.caps_lock>CCP<Key.backspace>OU
Screenshot: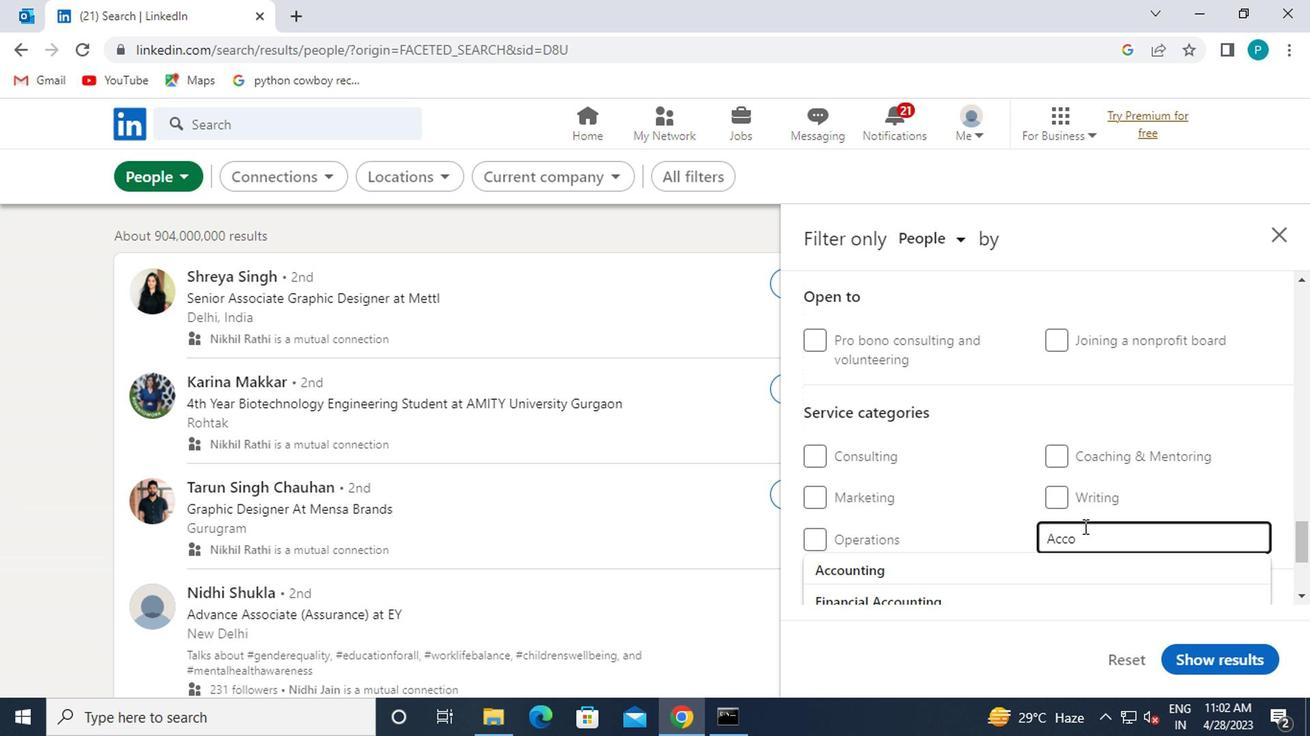 
Action: Mouse moved to (1073, 510)
Screenshot: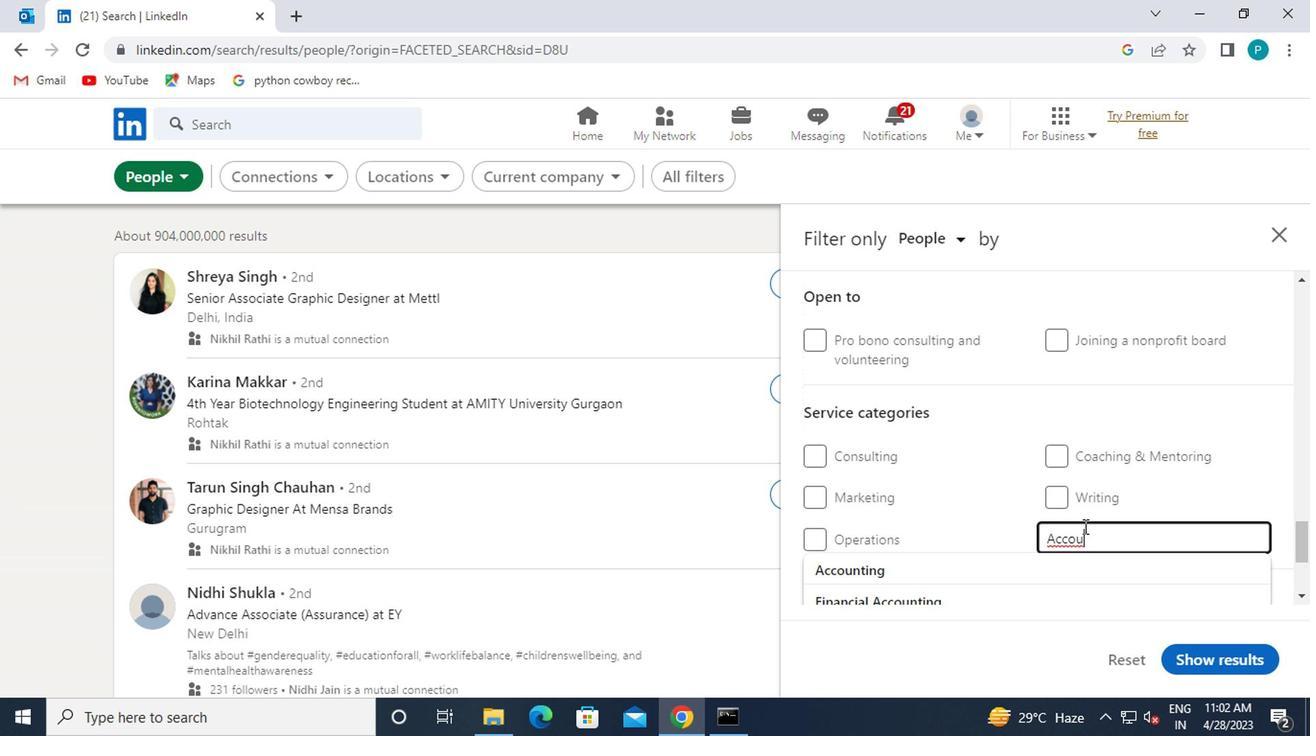 
Action: Mouse scrolled (1073, 508) with delta (0, -1)
Screenshot: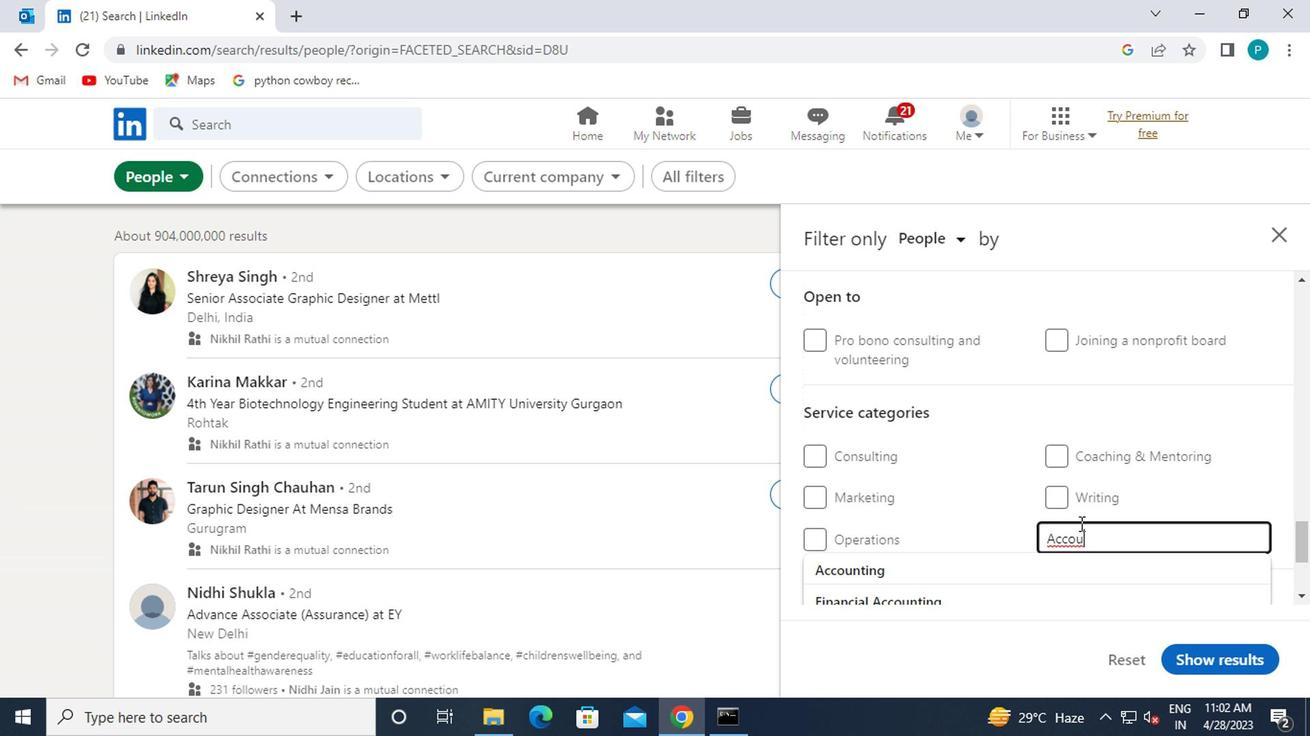 
Action: Mouse moved to (1067, 502)
Screenshot: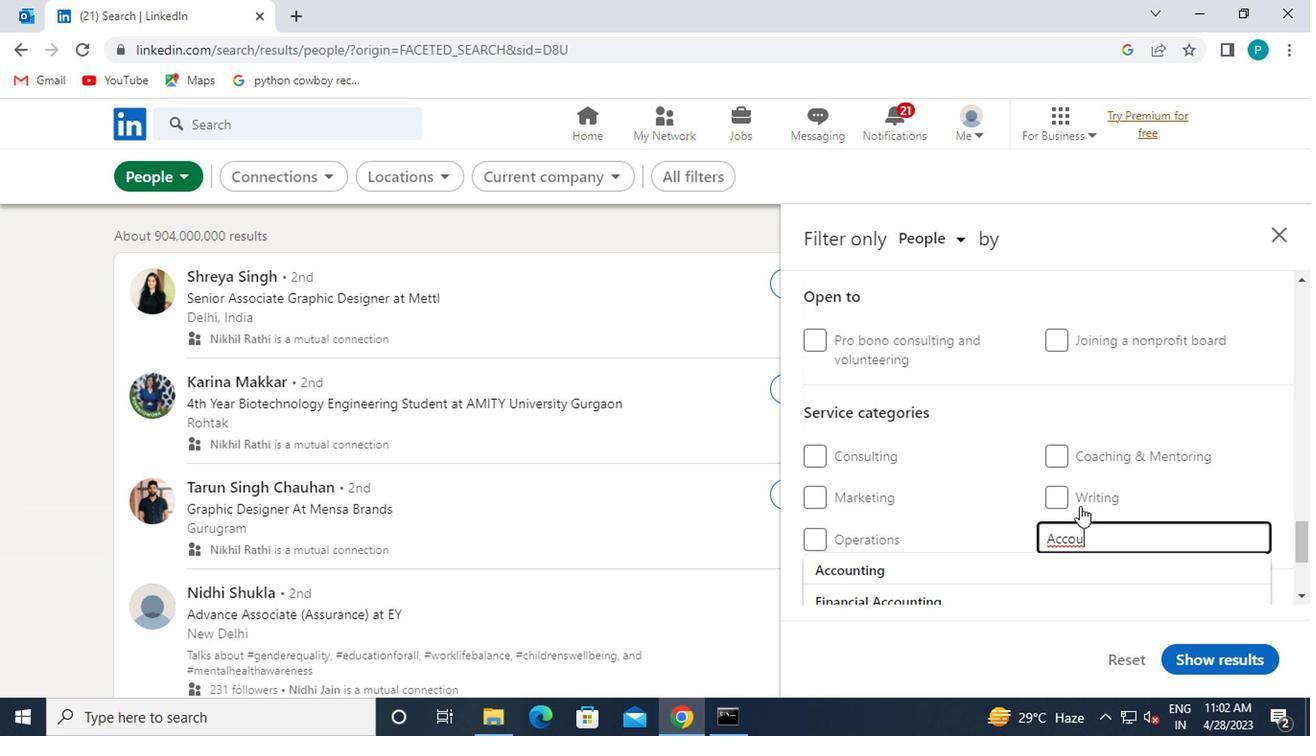 
Action: Mouse scrolled (1067, 501) with delta (0, 0)
Screenshot: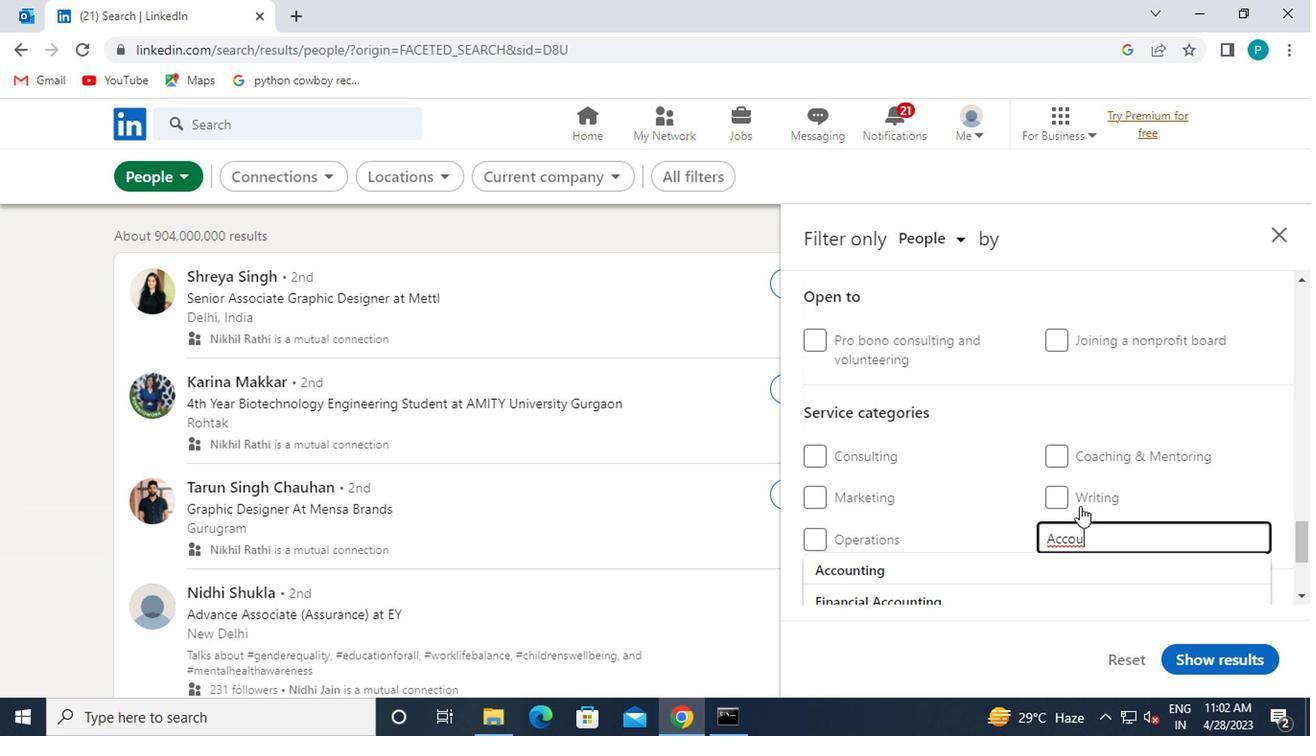 
Action: Mouse moved to (937, 390)
Screenshot: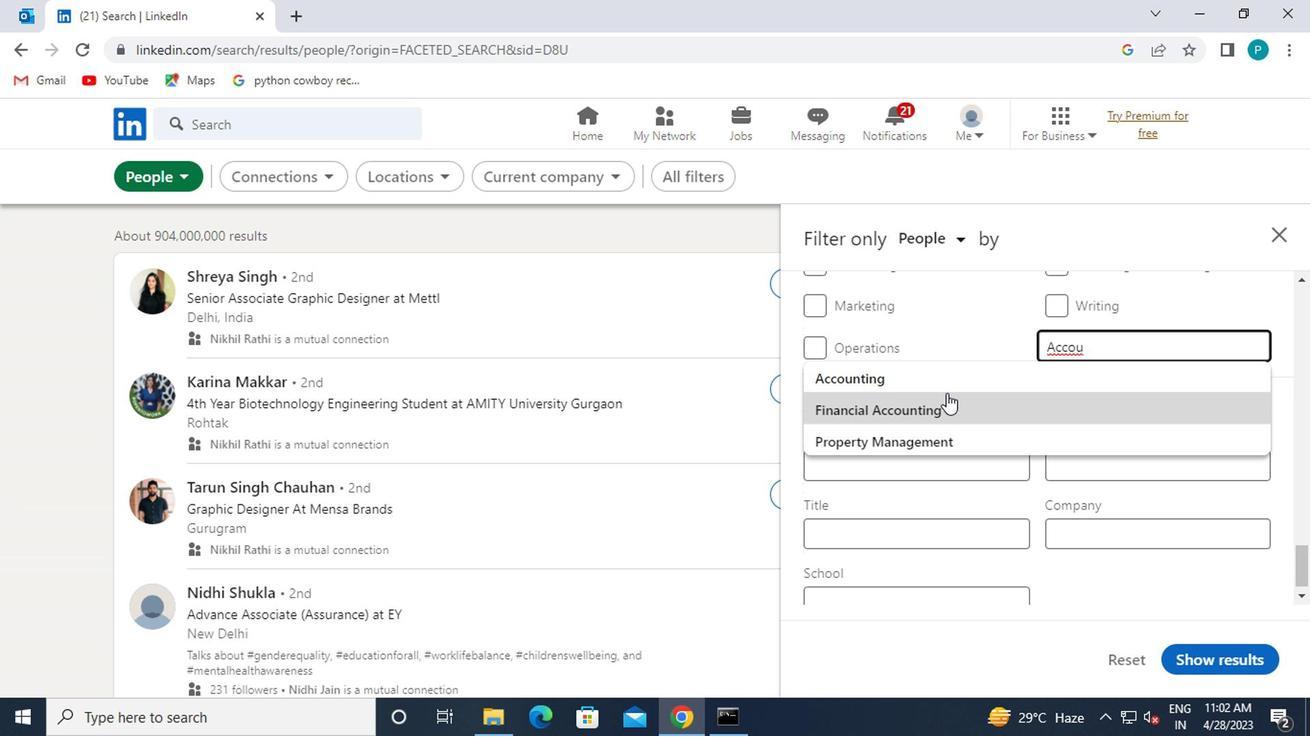 
Action: Mouse pressed left at (937, 390)
Screenshot: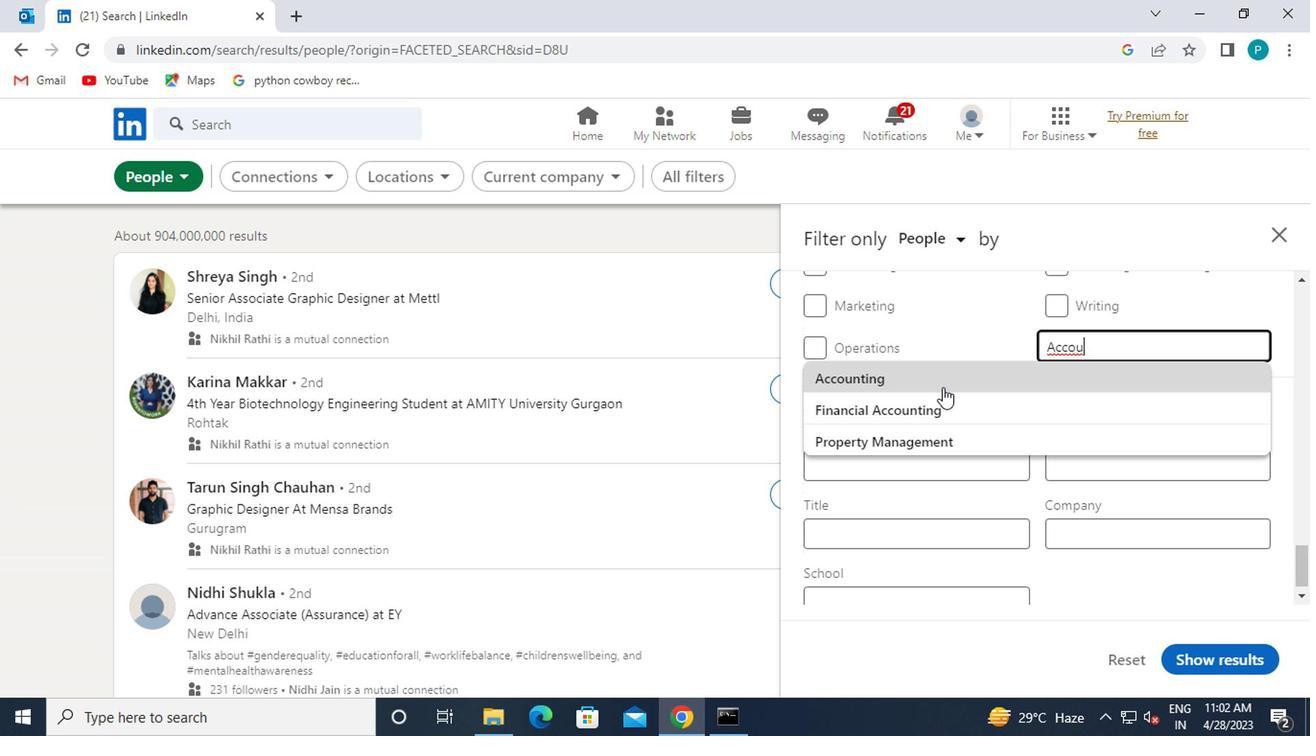 
Action: Mouse moved to (949, 417)
Screenshot: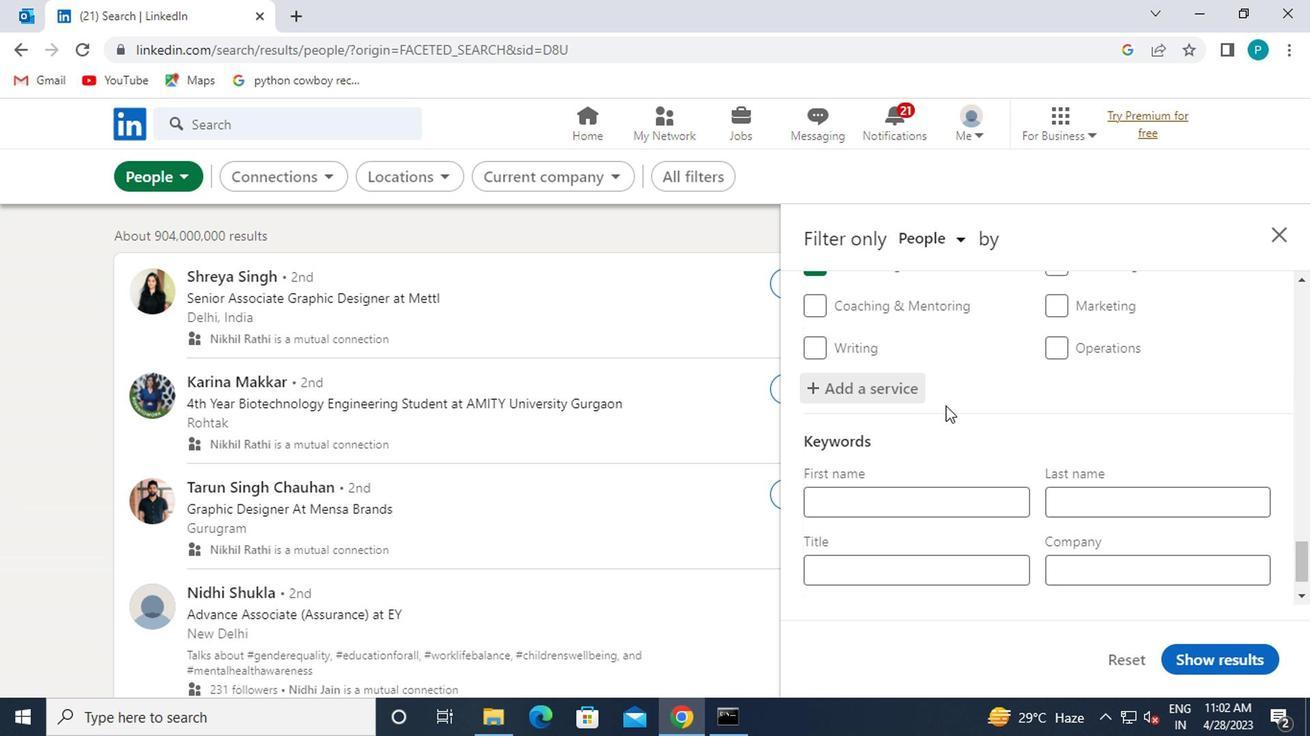 
Action: Mouse scrolled (949, 416) with delta (0, 0)
Screenshot: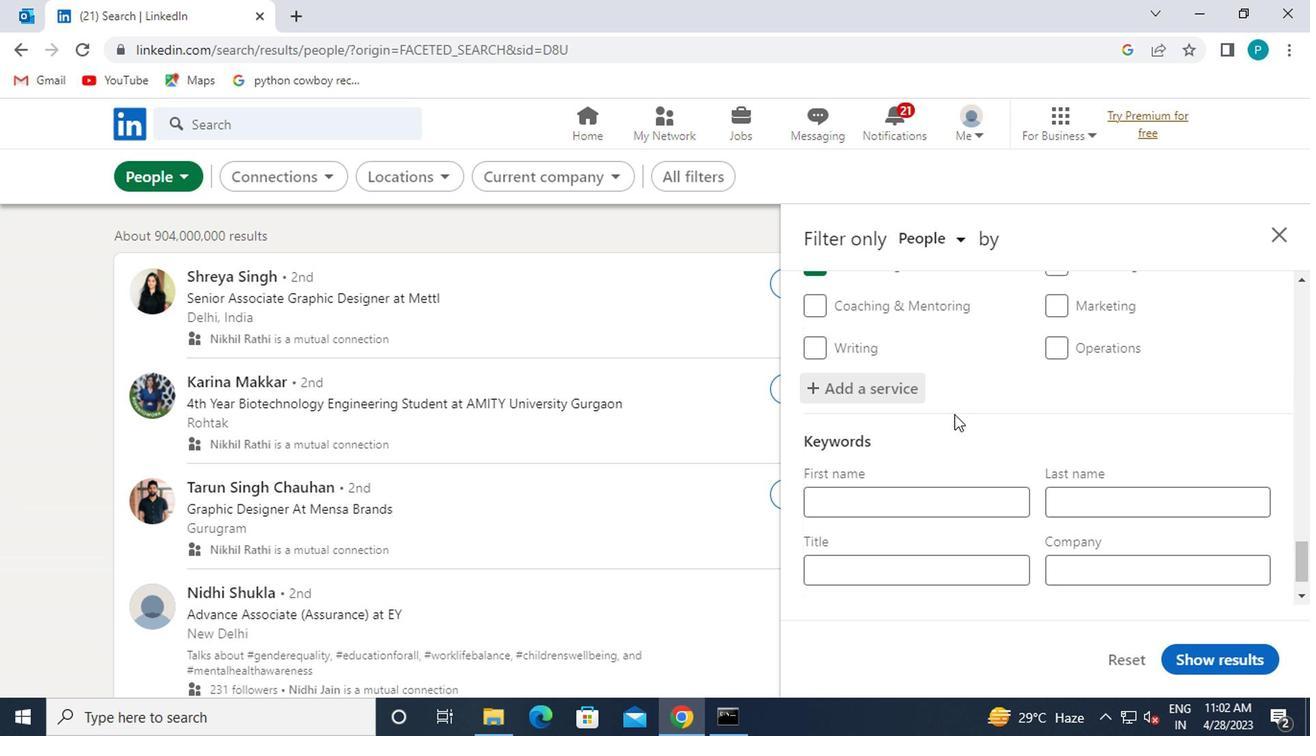 
Action: Mouse scrolled (949, 416) with delta (0, 0)
Screenshot: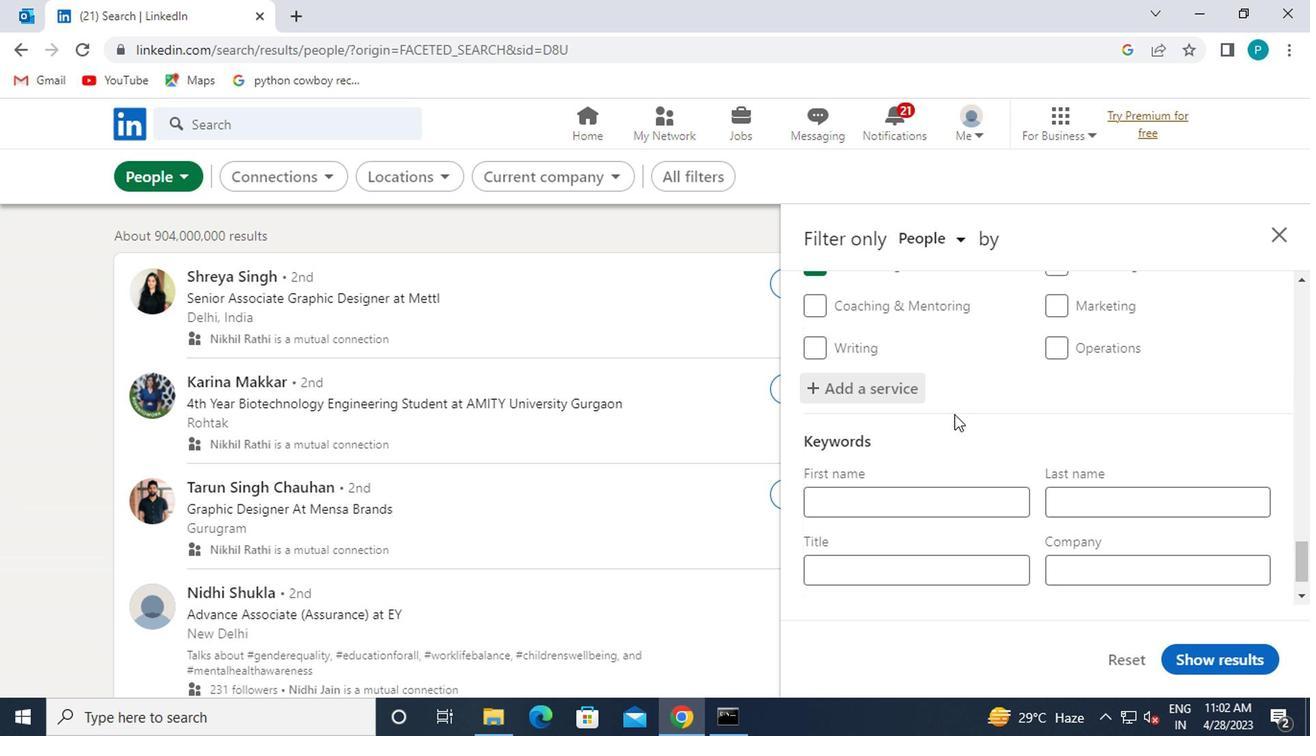 
Action: Mouse moved to (949, 417)
Screenshot: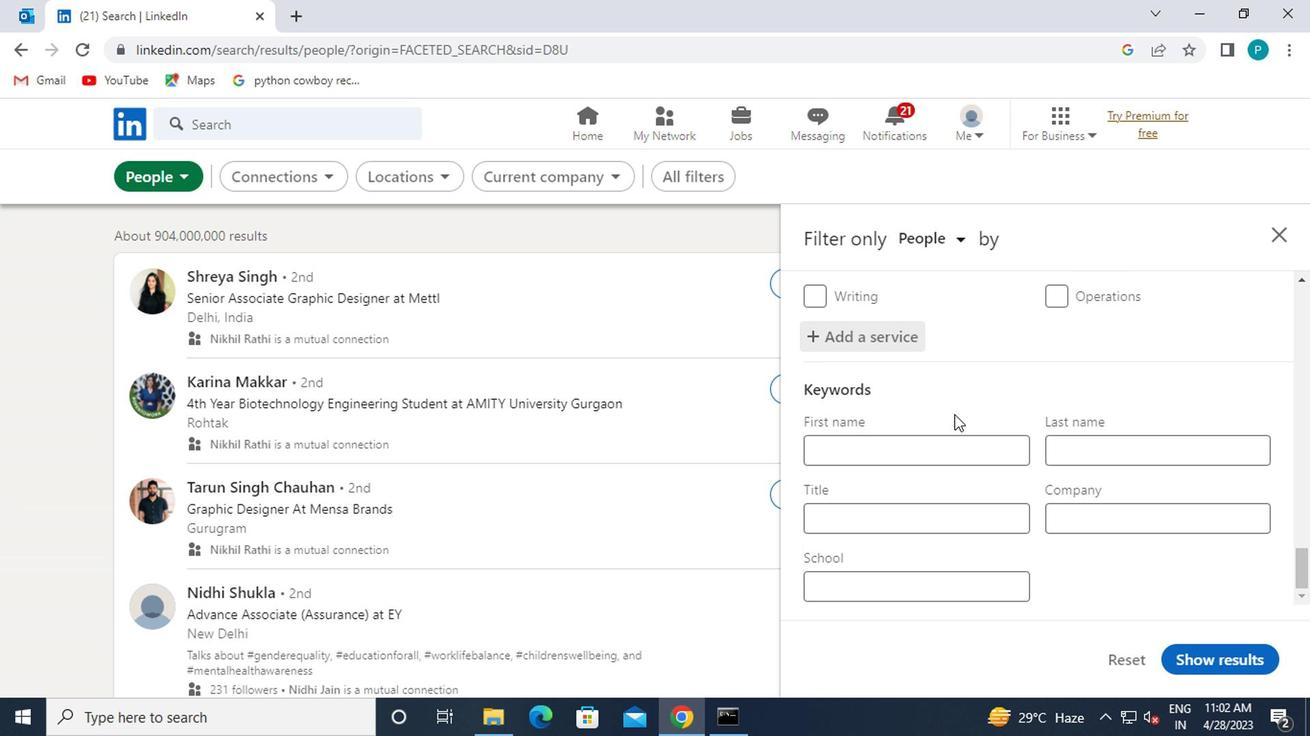 
Action: Mouse scrolled (949, 416) with delta (0, 0)
Screenshot: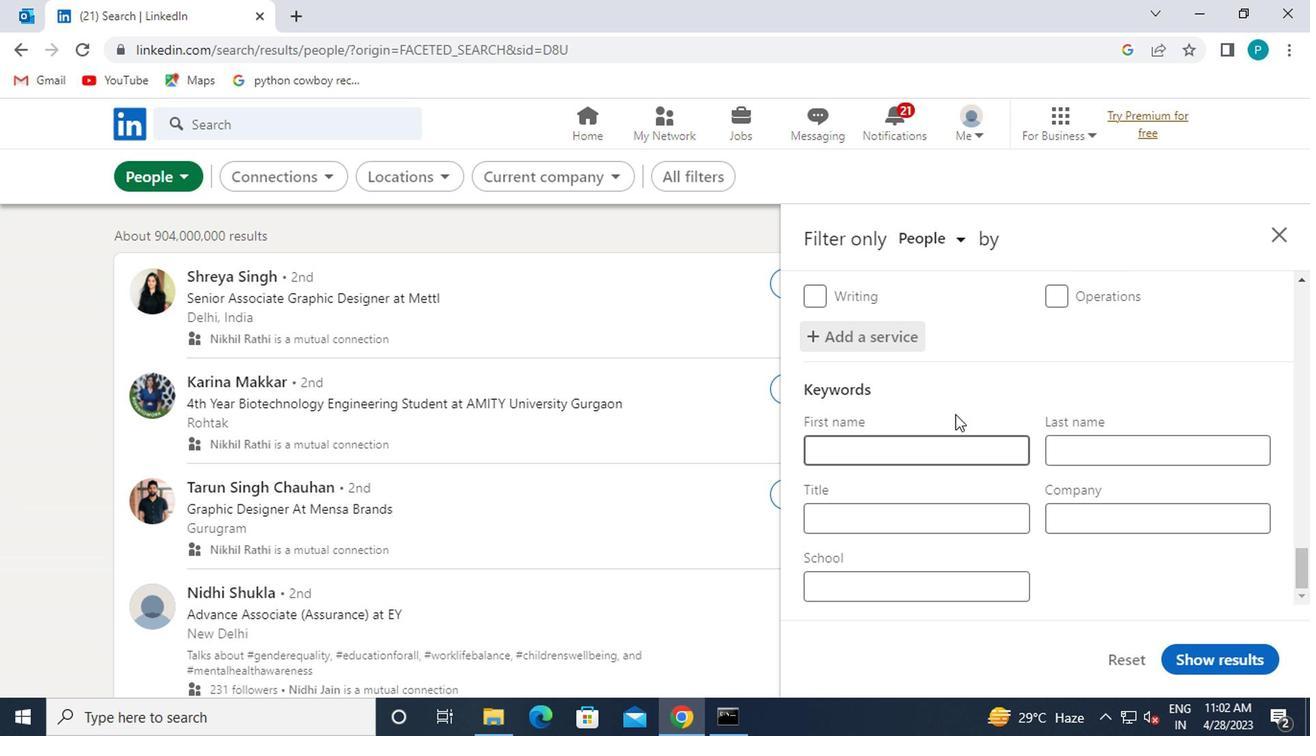 
Action: Mouse moved to (917, 517)
Screenshot: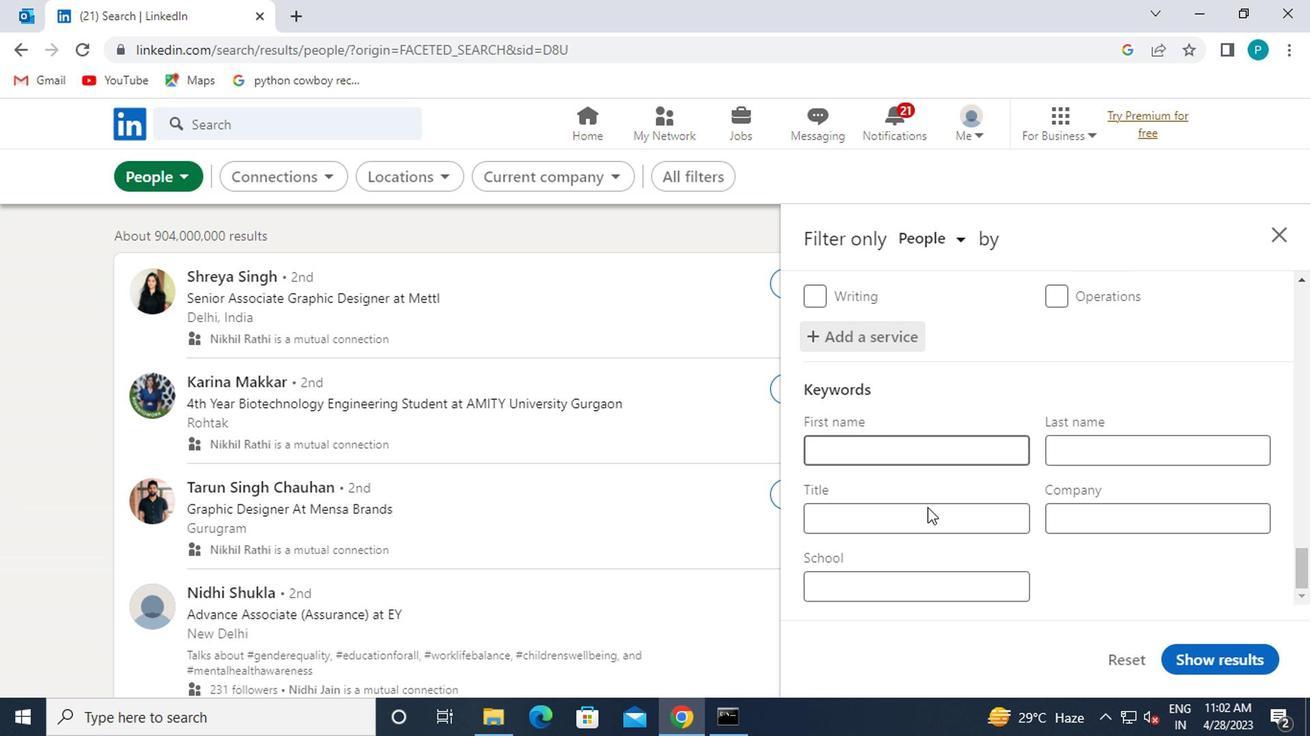 
Action: Mouse pressed left at (917, 517)
Screenshot: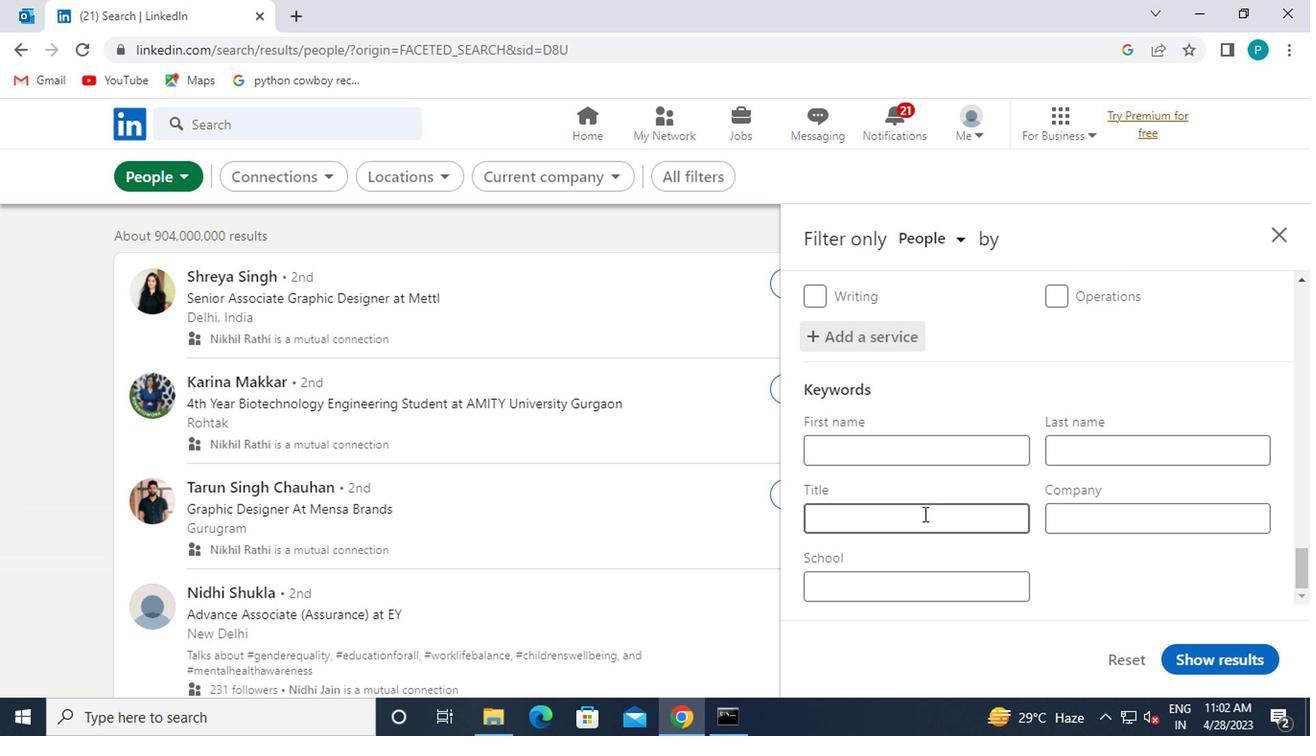 
Action: Mouse moved to (917, 517)
Screenshot: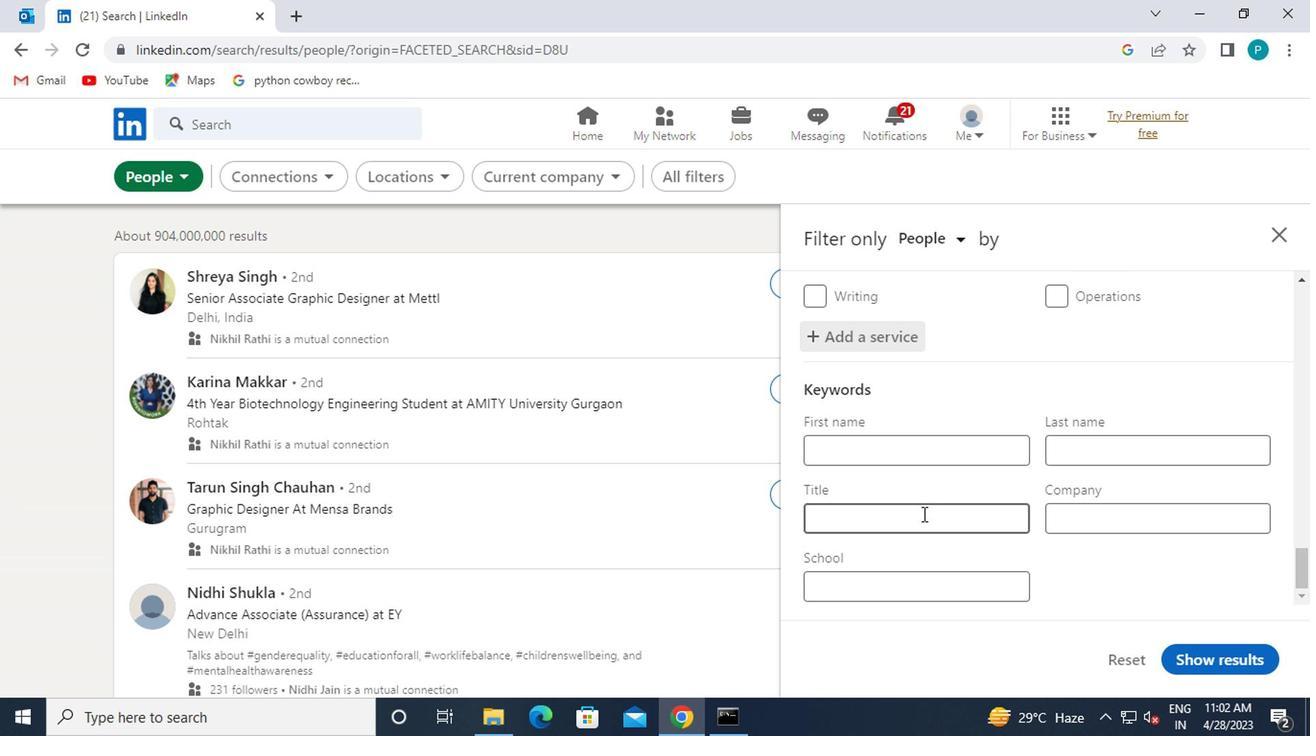 
Action: Key pressed <Key.caps_lock>M<Key.caps_lock>ARKETING<Key.space><Key.caps_lock>C<Key.caps_lock>ONSULTANT
Screenshot: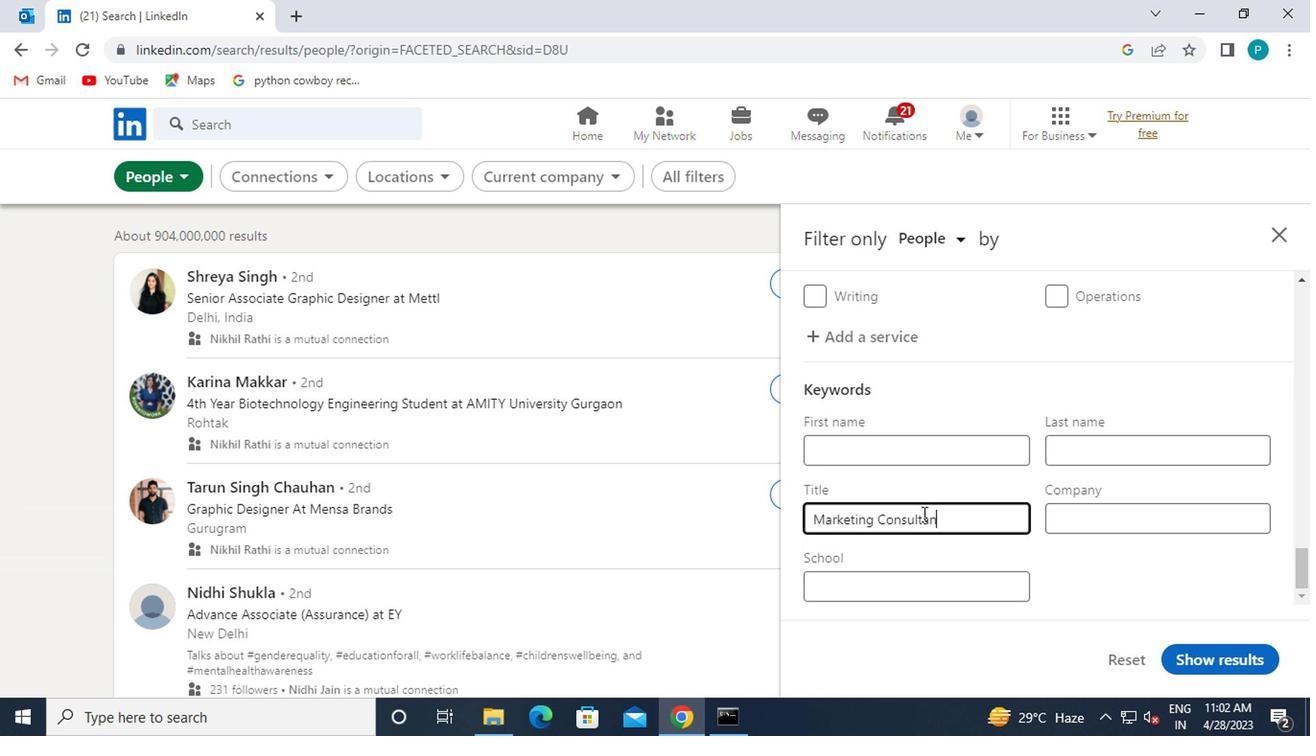 
Action: Mouse moved to (1183, 655)
Screenshot: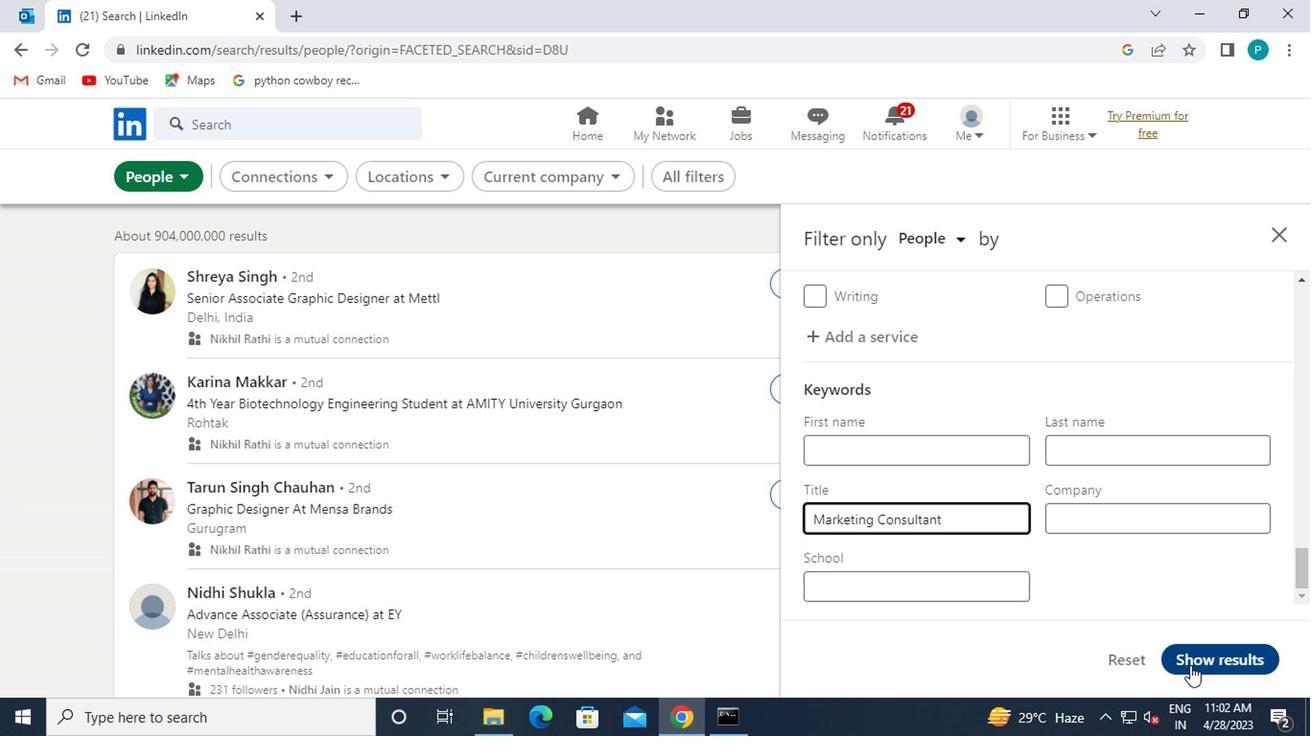 
Action: Mouse pressed left at (1183, 655)
Screenshot: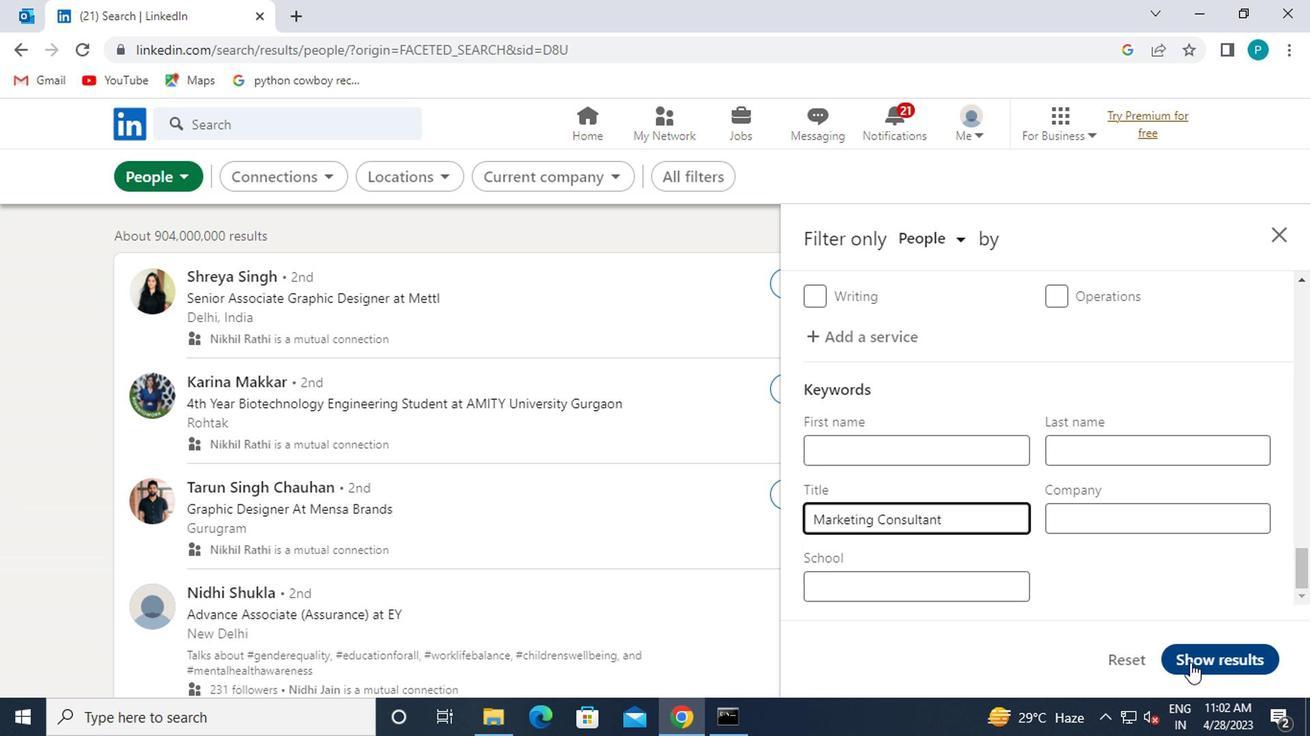
Action: Mouse moved to (1184, 643)
Screenshot: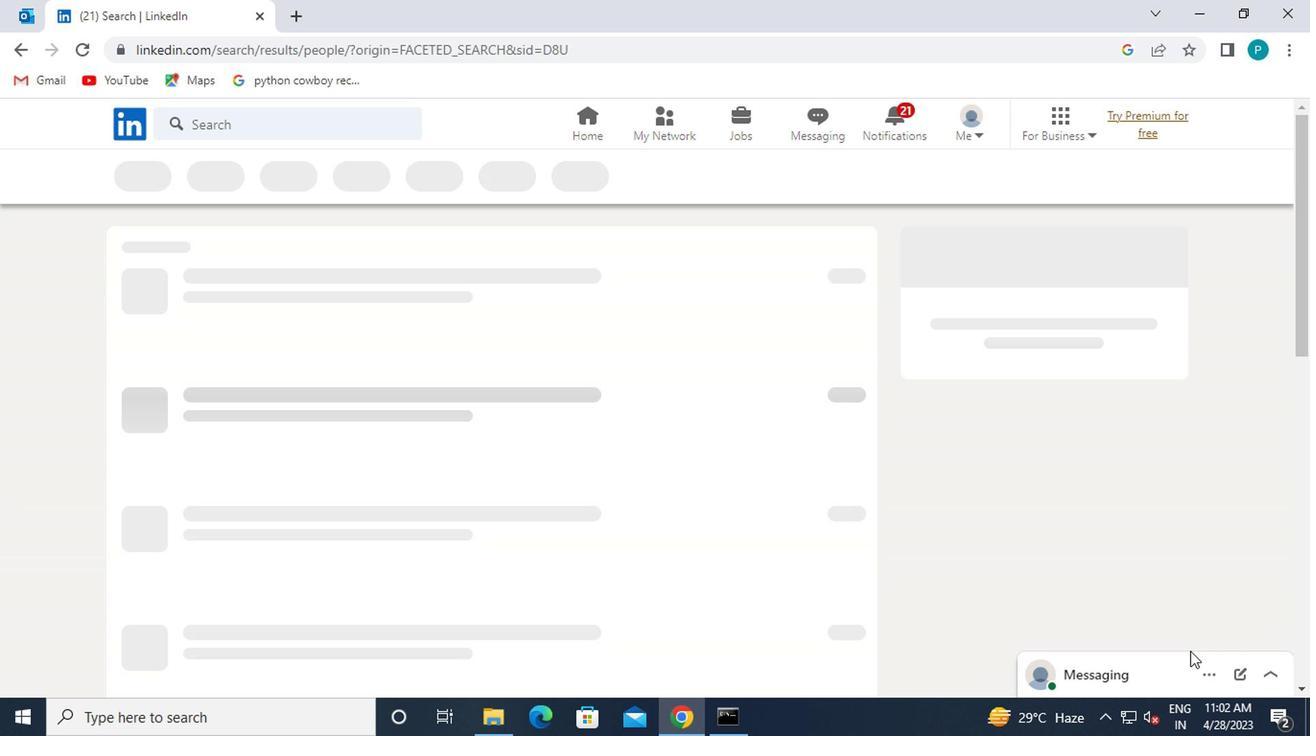 
